 Task: Find connections with filter location Pingyin with filter topic #successwith filter profile language Potuguese with filter current company NIIT Technologies Limited with filter school School Of Open Learning with filter industry Public Relations and Communications Services with filter service category Personal Injury Law with filter keywords title Sheet Metal Worker
Action: Mouse moved to (163, 239)
Screenshot: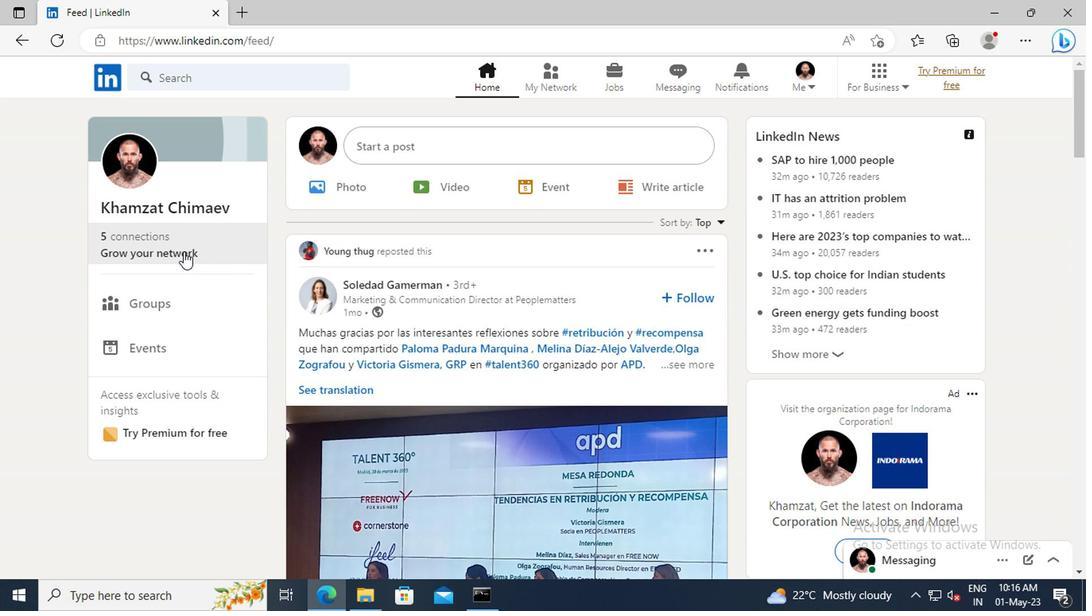 
Action: Mouse pressed left at (163, 239)
Screenshot: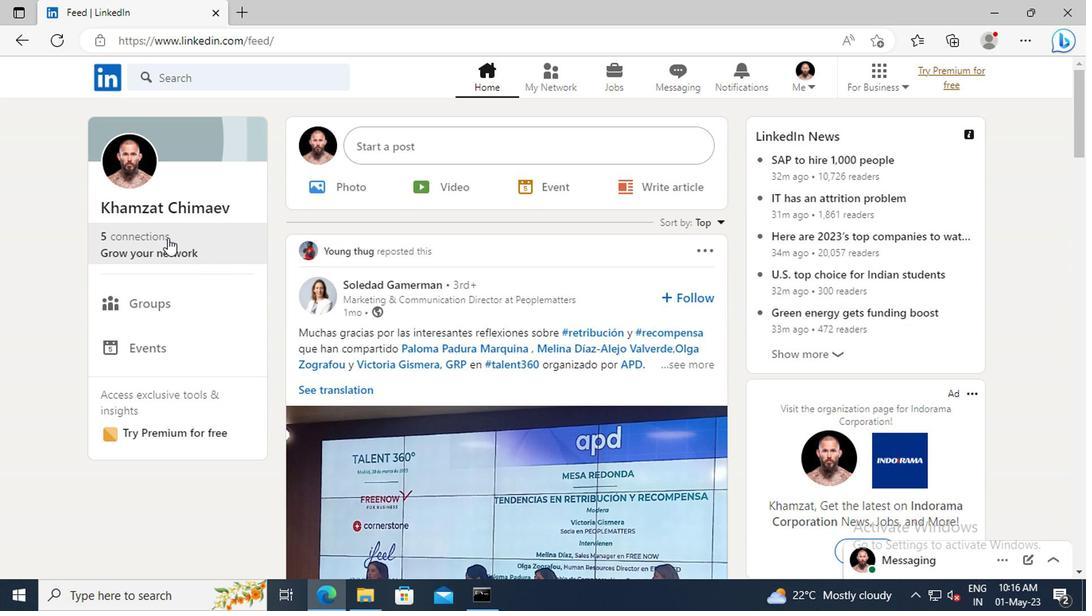 
Action: Mouse moved to (165, 172)
Screenshot: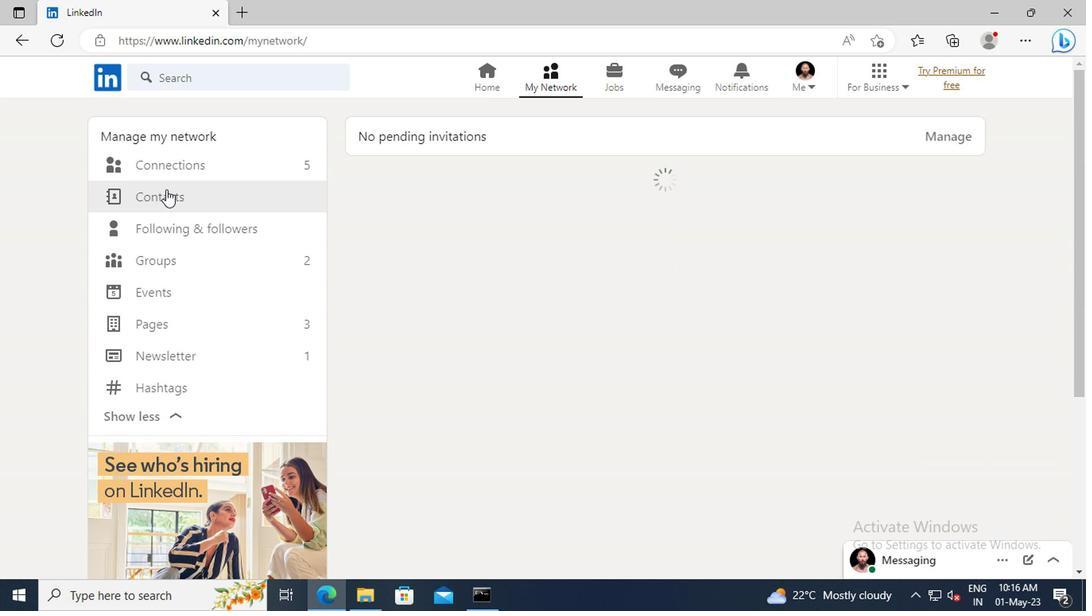 
Action: Mouse pressed left at (165, 172)
Screenshot: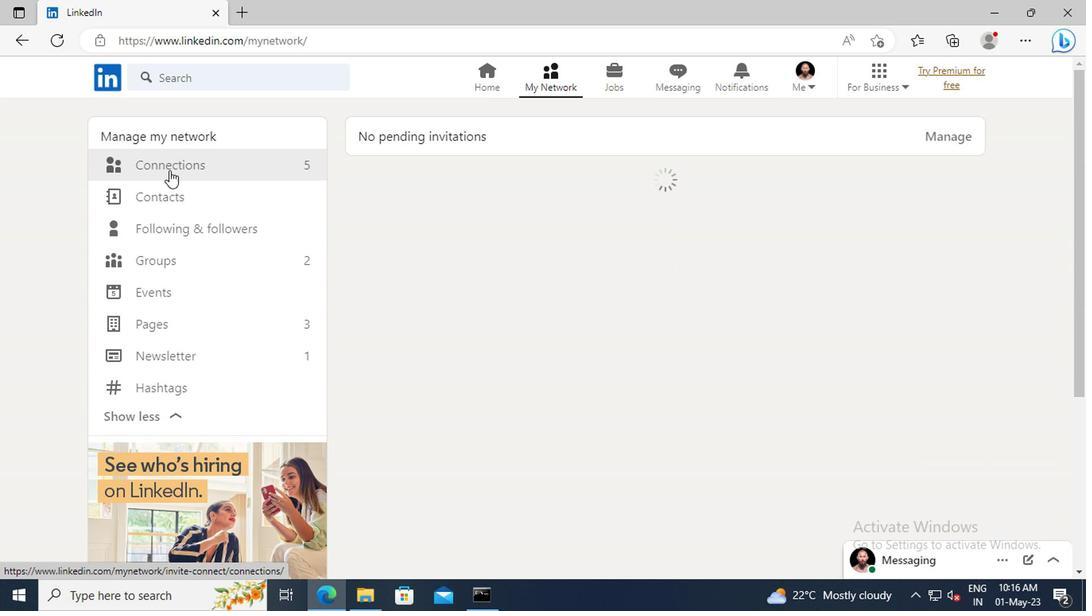 
Action: Mouse moved to (638, 172)
Screenshot: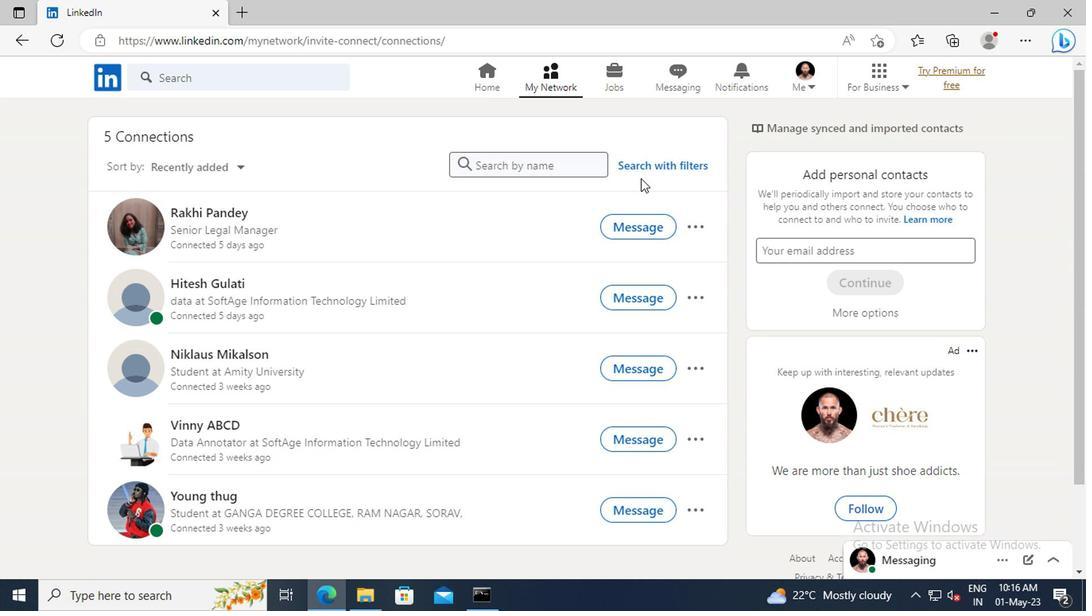 
Action: Mouse pressed left at (638, 172)
Screenshot: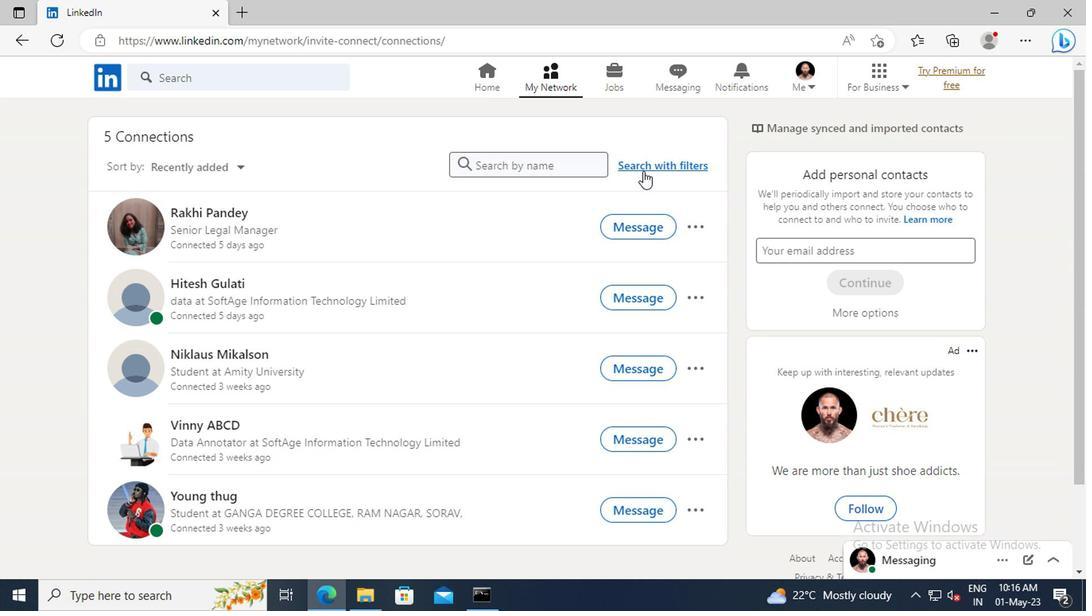 
Action: Mouse moved to (589, 122)
Screenshot: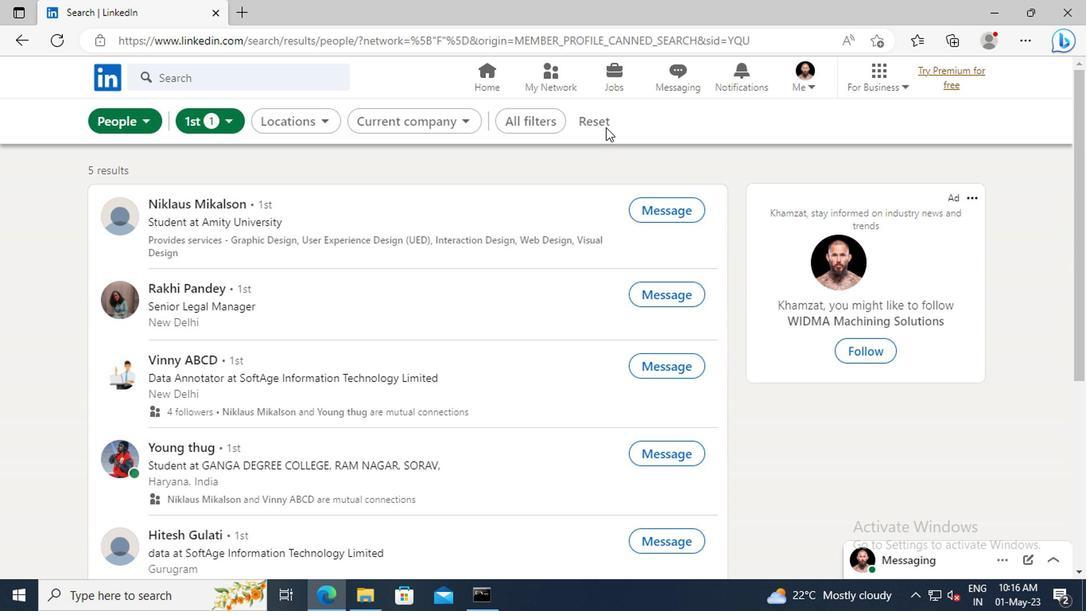 
Action: Mouse pressed left at (589, 122)
Screenshot: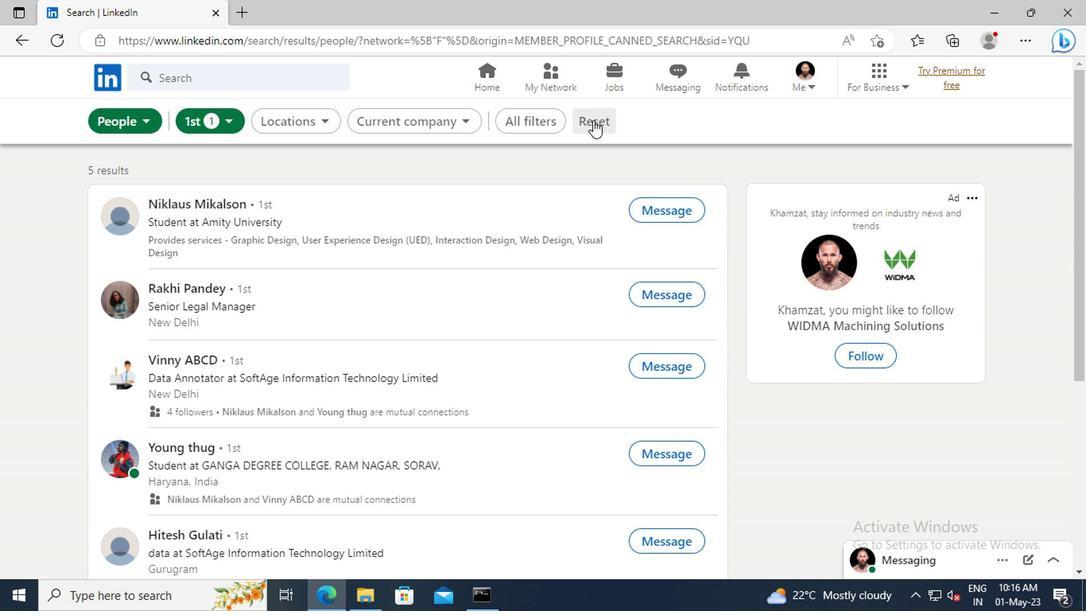 
Action: Mouse moved to (563, 118)
Screenshot: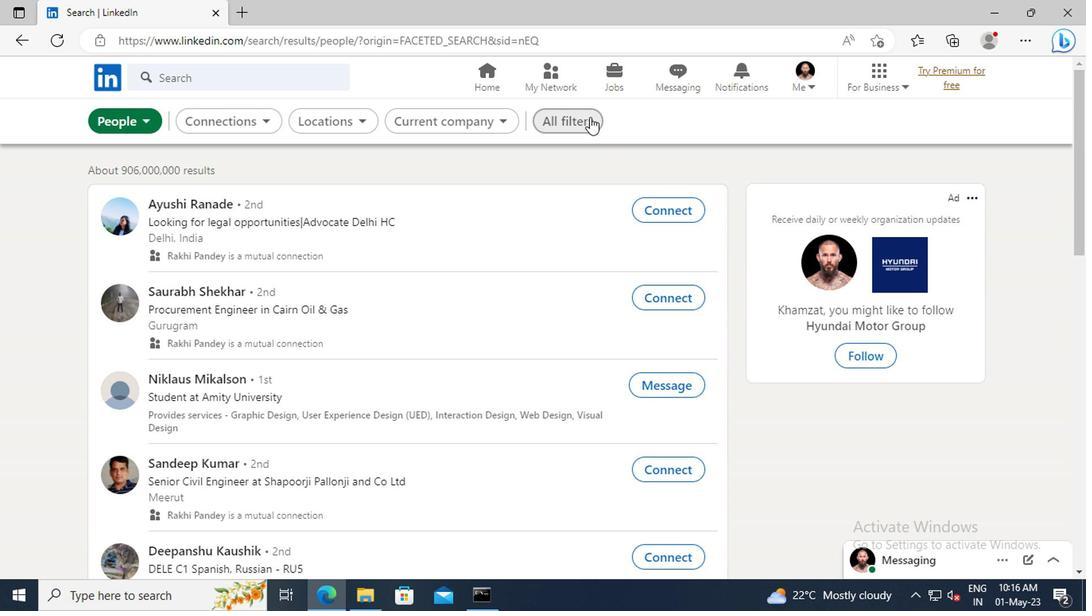 
Action: Mouse pressed left at (563, 118)
Screenshot: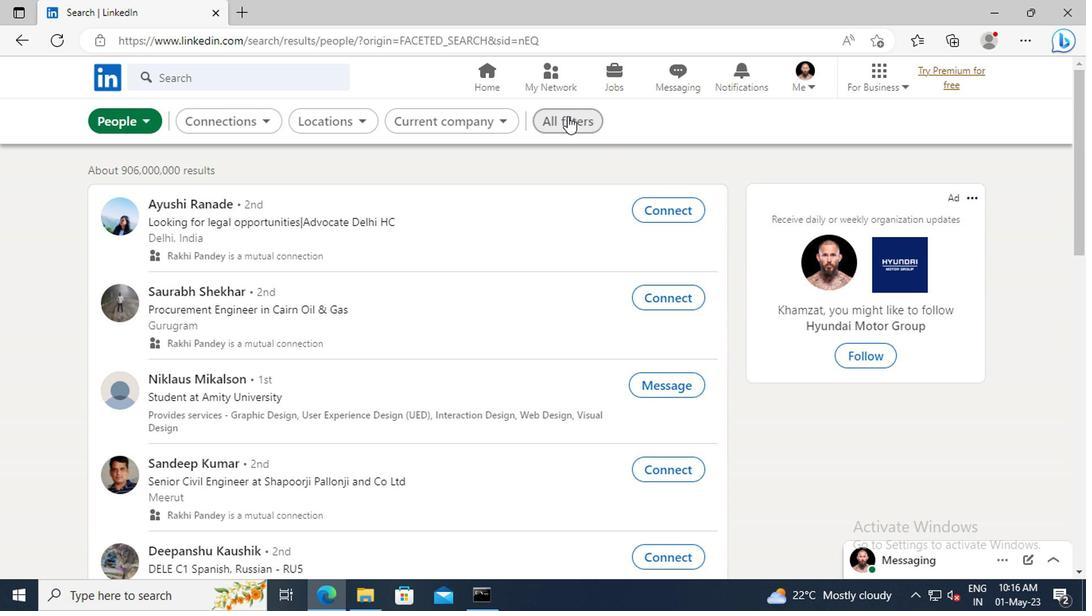 
Action: Mouse moved to (900, 257)
Screenshot: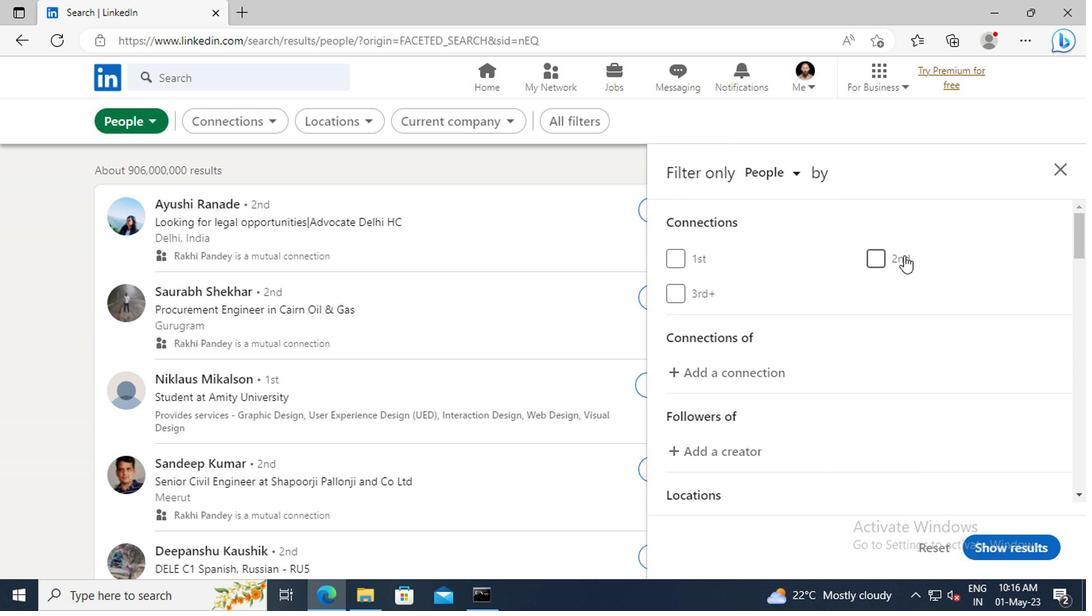 
Action: Mouse scrolled (900, 256) with delta (0, 0)
Screenshot: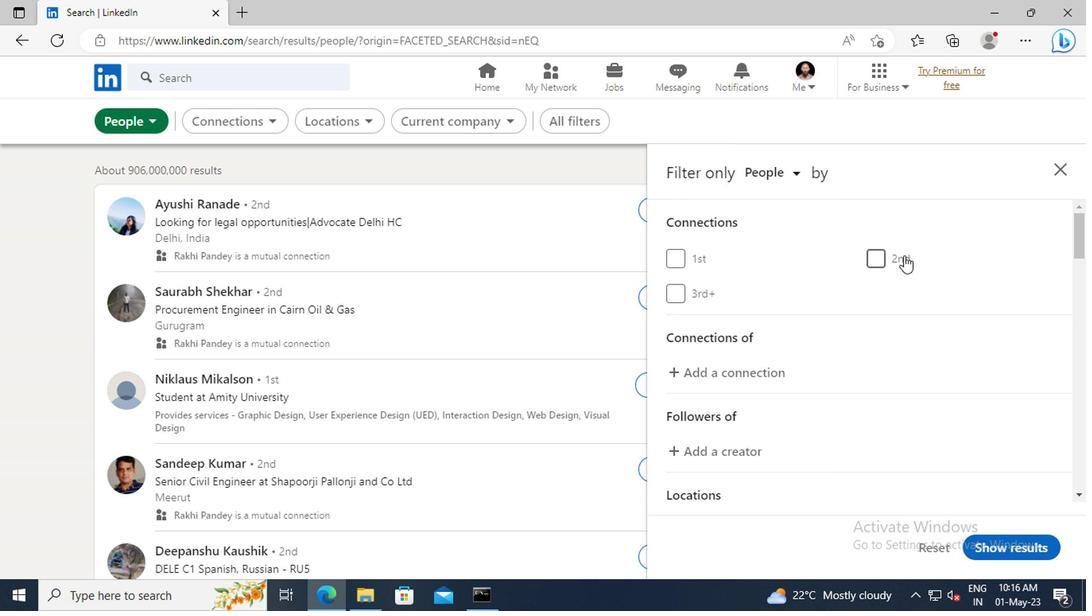 
Action: Mouse scrolled (900, 256) with delta (0, 0)
Screenshot: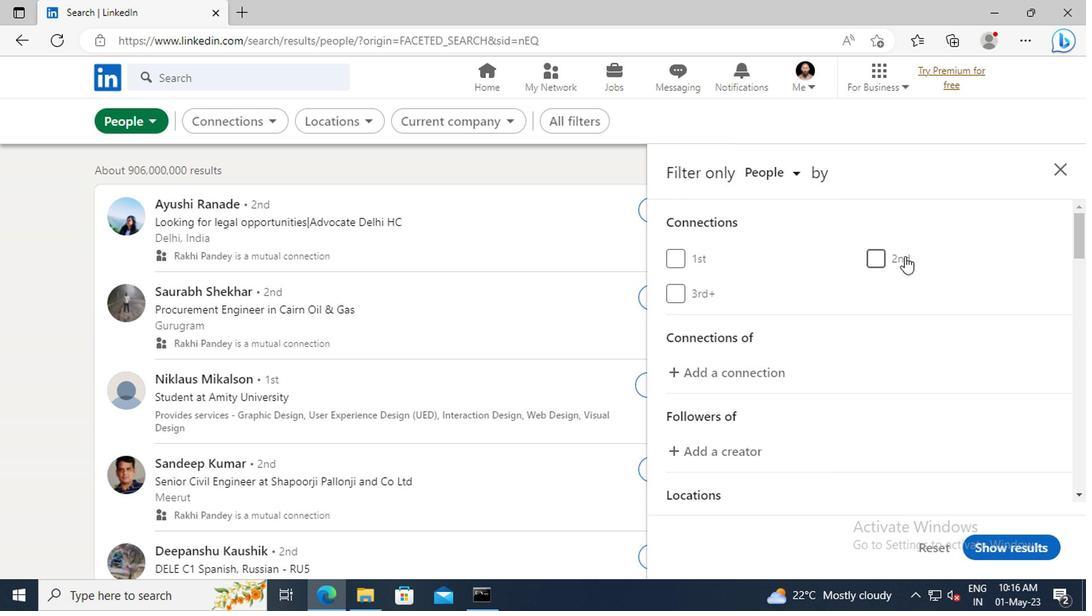 
Action: Mouse scrolled (900, 256) with delta (0, 0)
Screenshot: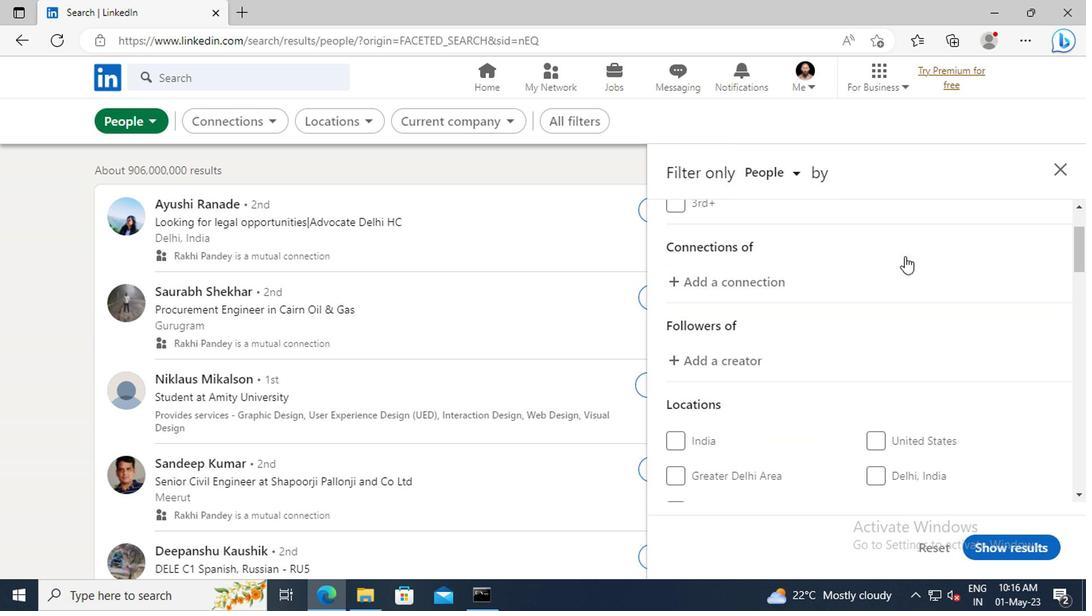 
Action: Mouse scrolled (900, 256) with delta (0, 0)
Screenshot: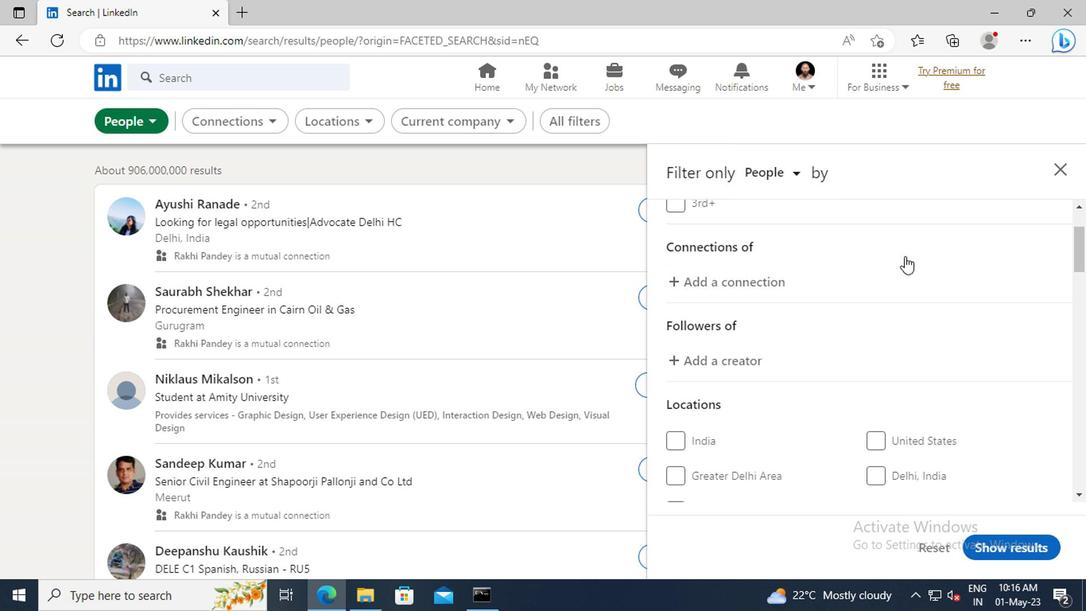 
Action: Mouse scrolled (900, 256) with delta (0, 0)
Screenshot: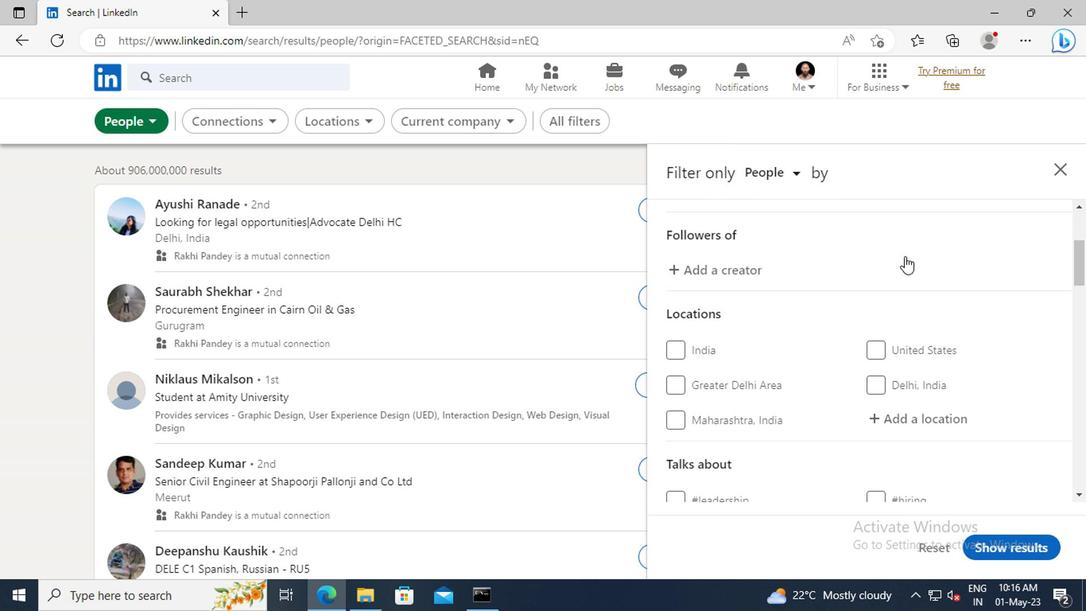 
Action: Mouse scrolled (900, 256) with delta (0, 0)
Screenshot: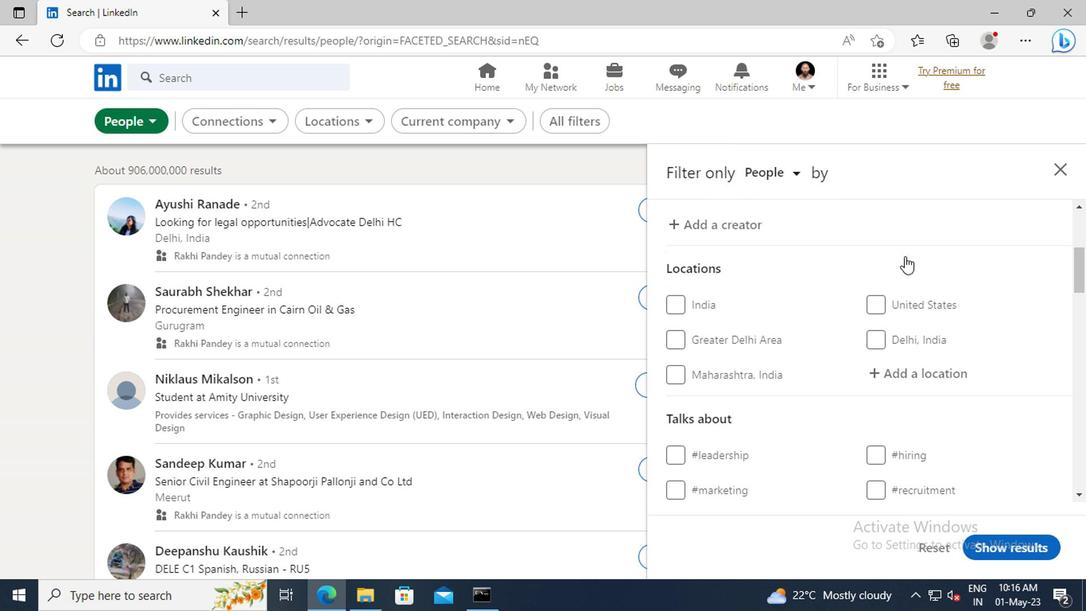 
Action: Mouse moved to (903, 325)
Screenshot: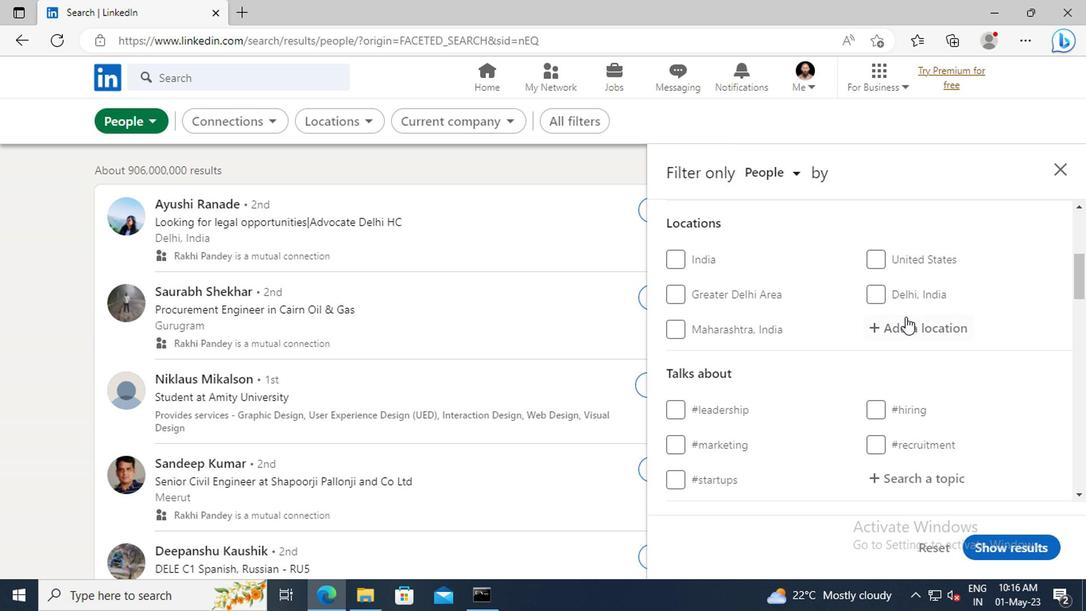 
Action: Mouse pressed left at (903, 325)
Screenshot: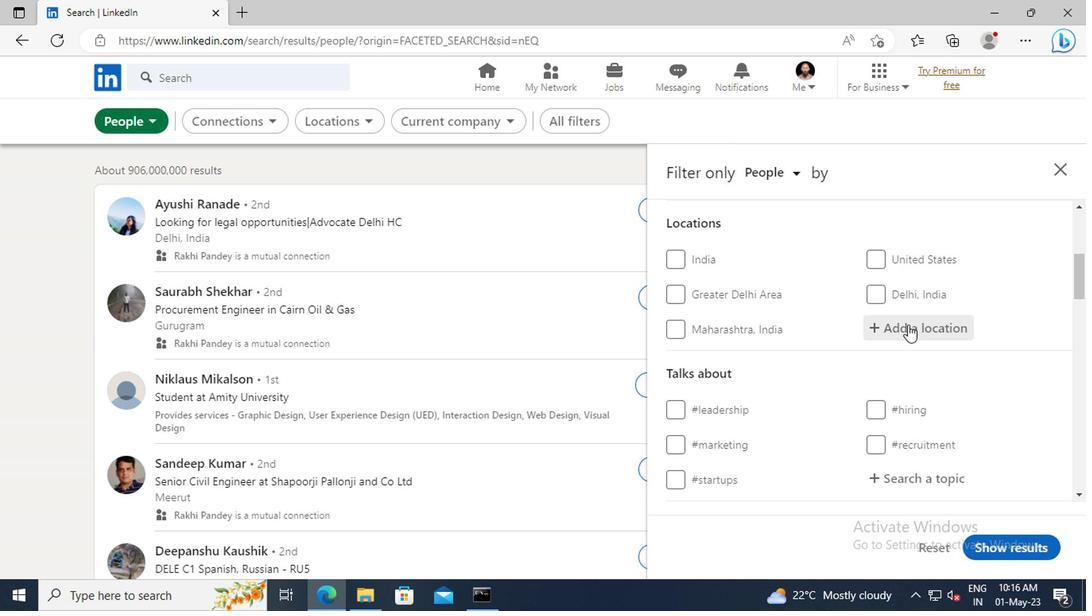 
Action: Key pressed <Key.shift>PINGYIN<Key.enter>
Screenshot: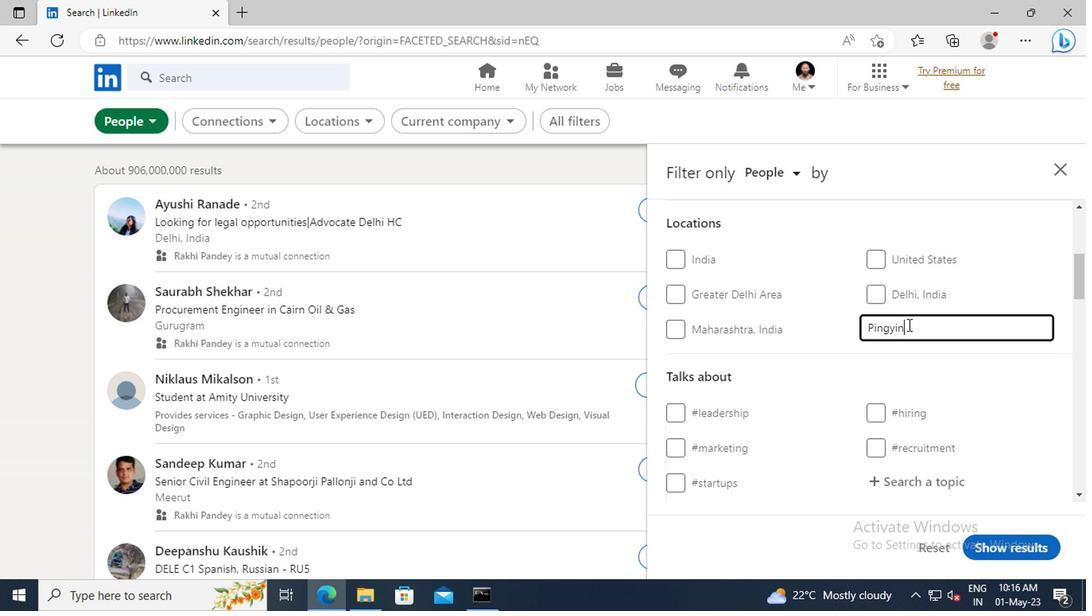 
Action: Mouse scrolled (903, 324) with delta (0, 0)
Screenshot: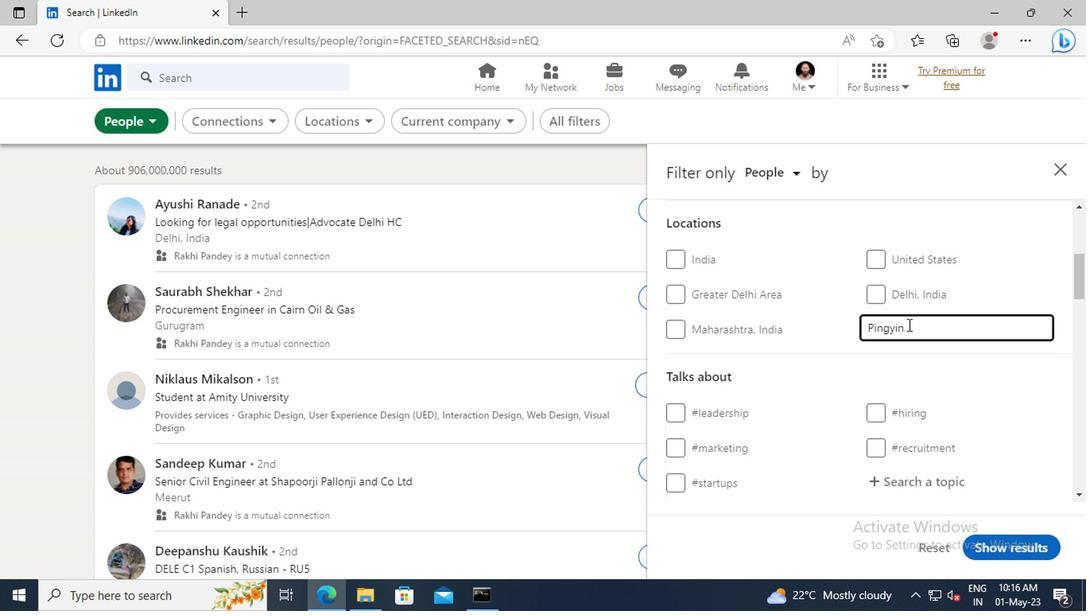
Action: Mouse scrolled (903, 324) with delta (0, 0)
Screenshot: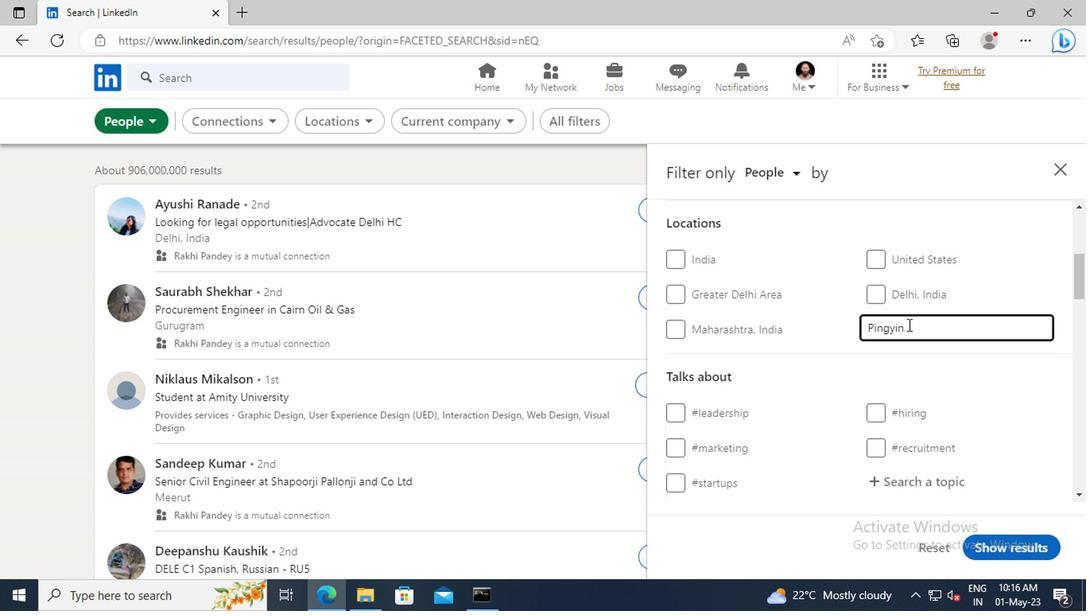 
Action: Mouse scrolled (903, 324) with delta (0, 0)
Screenshot: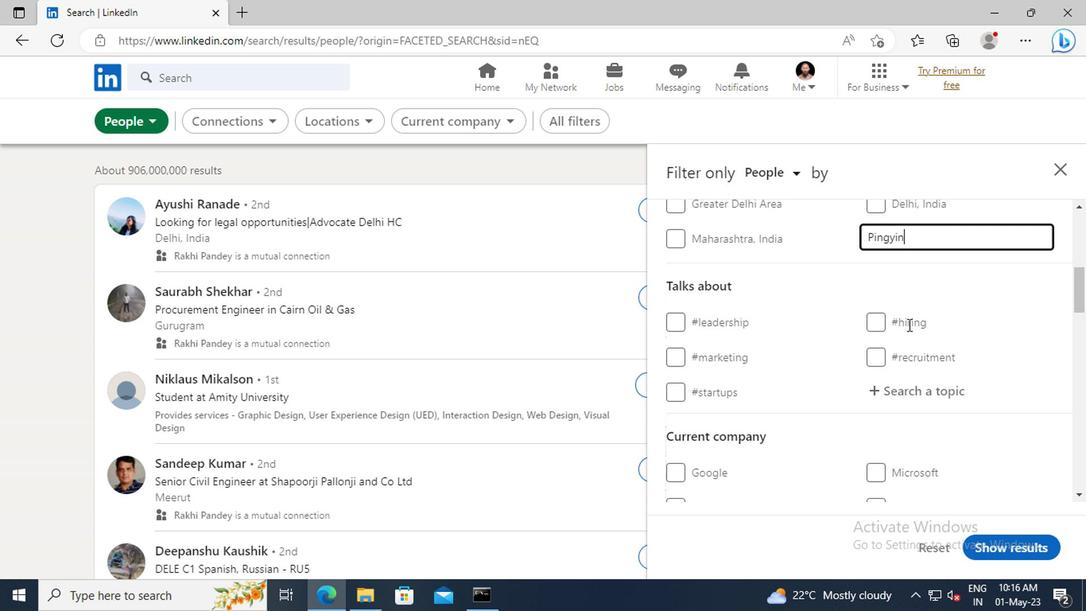 
Action: Mouse moved to (903, 342)
Screenshot: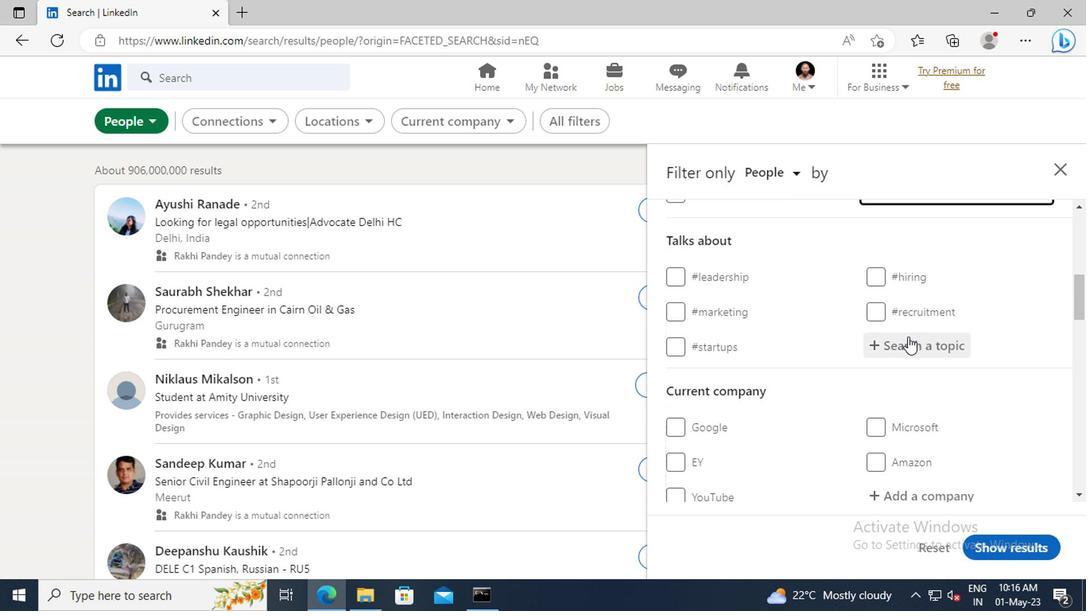 
Action: Mouse pressed left at (903, 342)
Screenshot: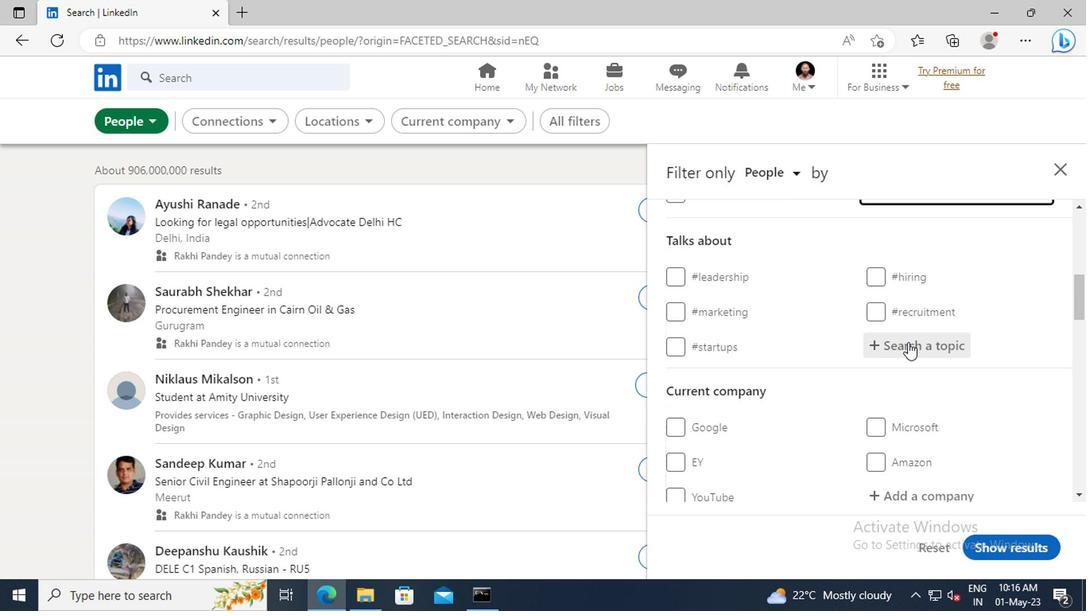 
Action: Key pressed SUCCESS
Screenshot: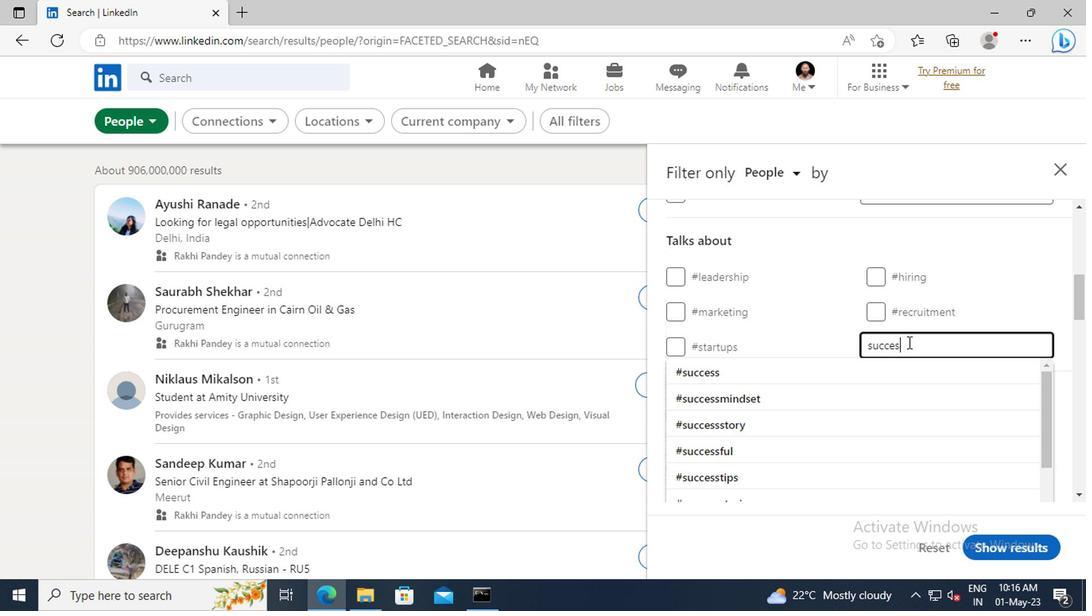 
Action: Mouse moved to (893, 368)
Screenshot: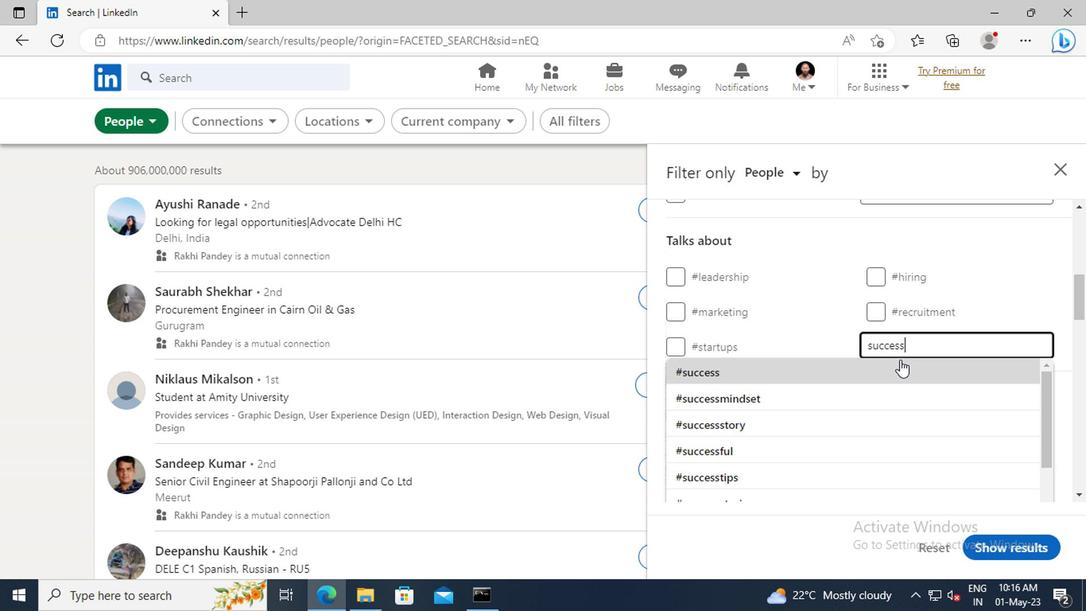 
Action: Mouse pressed left at (893, 368)
Screenshot: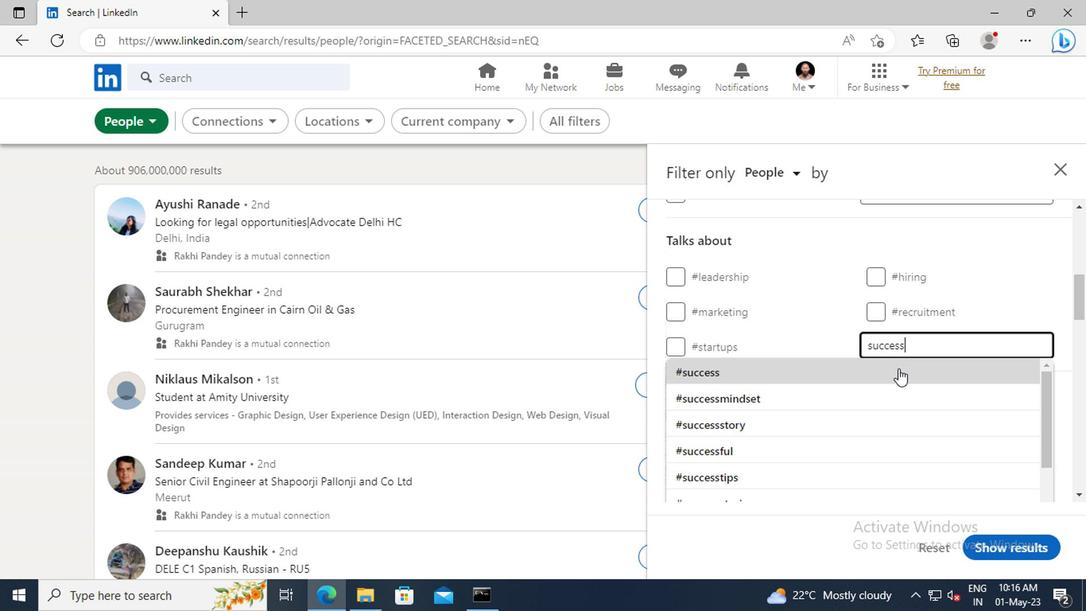 
Action: Mouse scrolled (893, 368) with delta (0, 0)
Screenshot: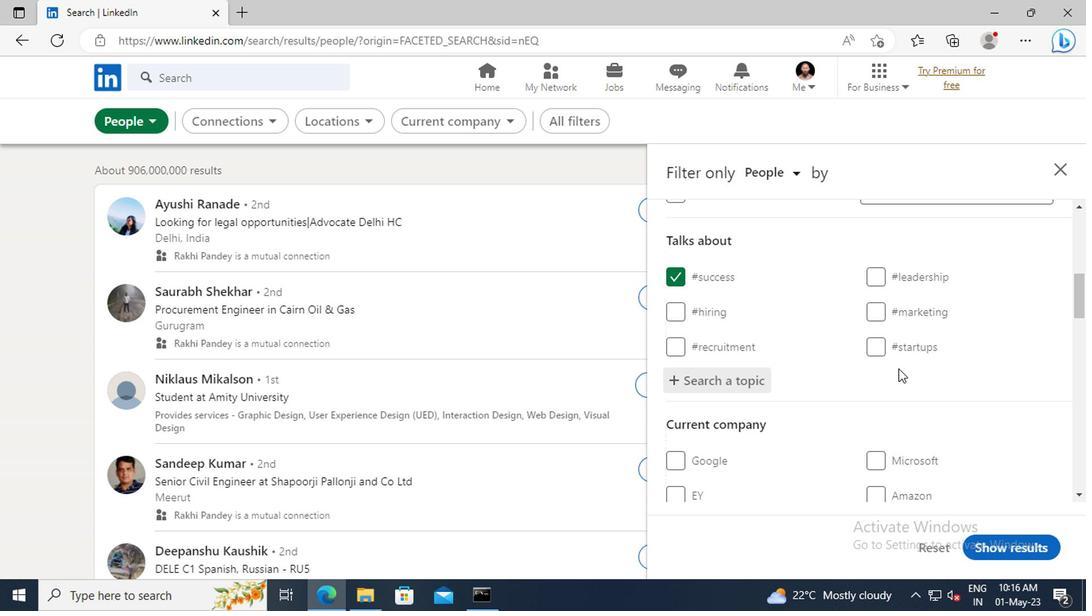 
Action: Mouse scrolled (893, 368) with delta (0, 0)
Screenshot: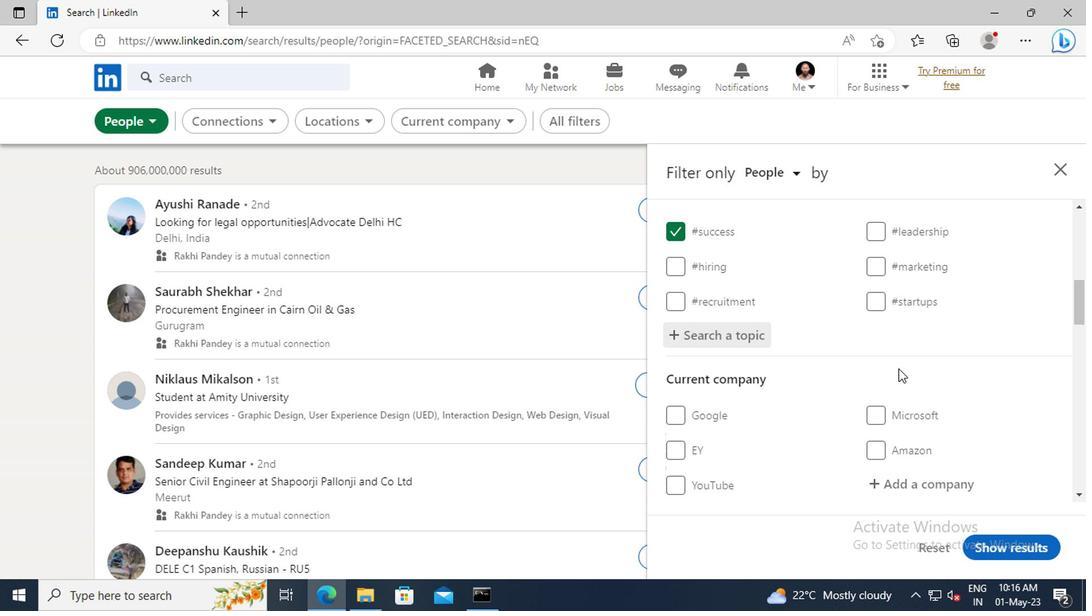 
Action: Mouse scrolled (893, 368) with delta (0, 0)
Screenshot: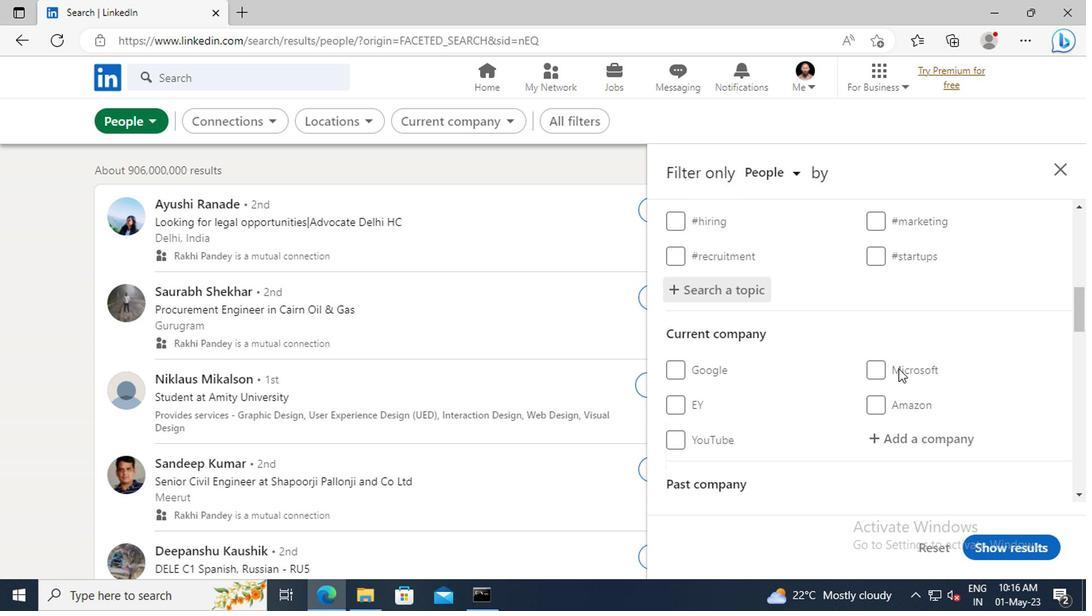 
Action: Mouse scrolled (893, 368) with delta (0, 0)
Screenshot: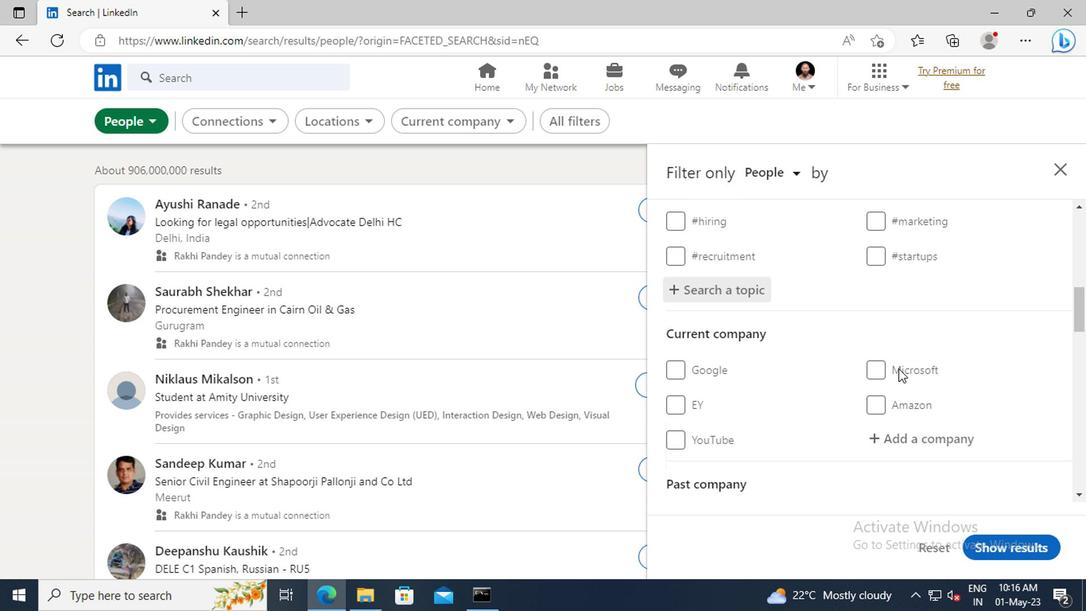 
Action: Mouse scrolled (893, 368) with delta (0, 0)
Screenshot: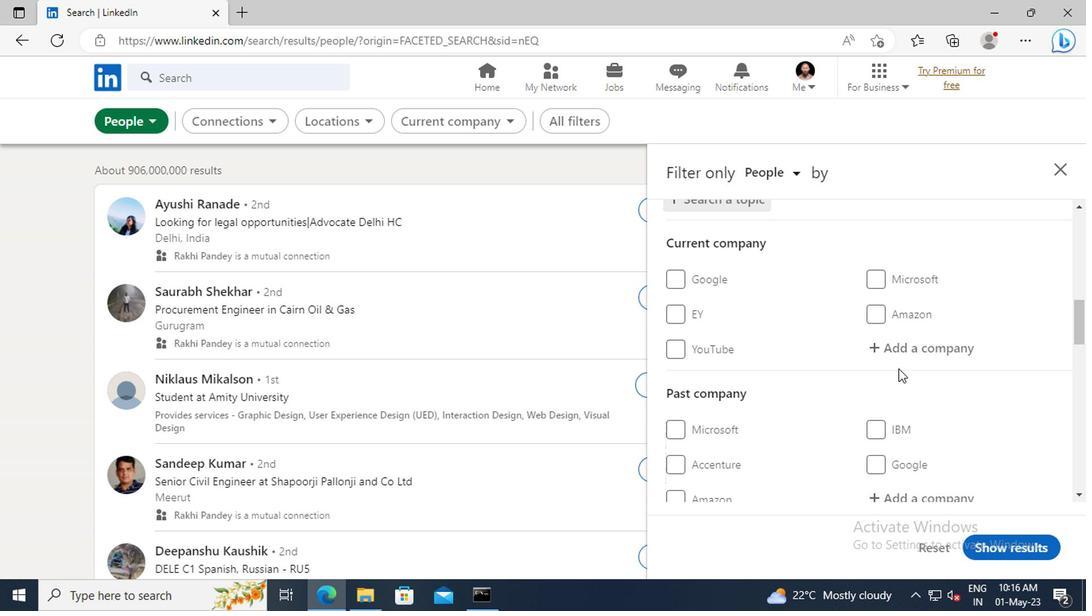 
Action: Mouse scrolled (893, 368) with delta (0, 0)
Screenshot: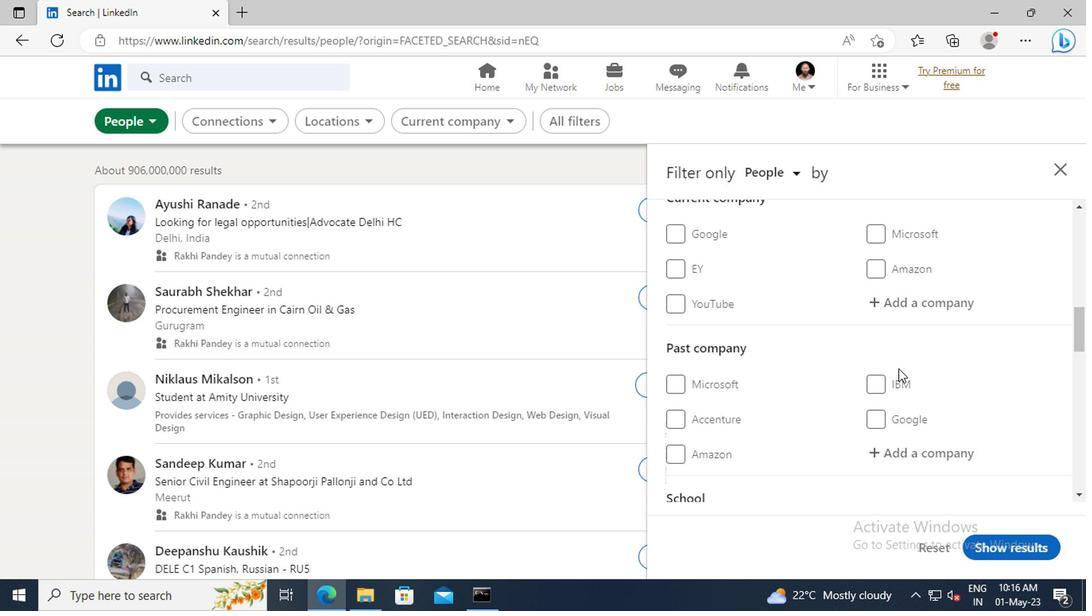 
Action: Mouse scrolled (893, 368) with delta (0, 0)
Screenshot: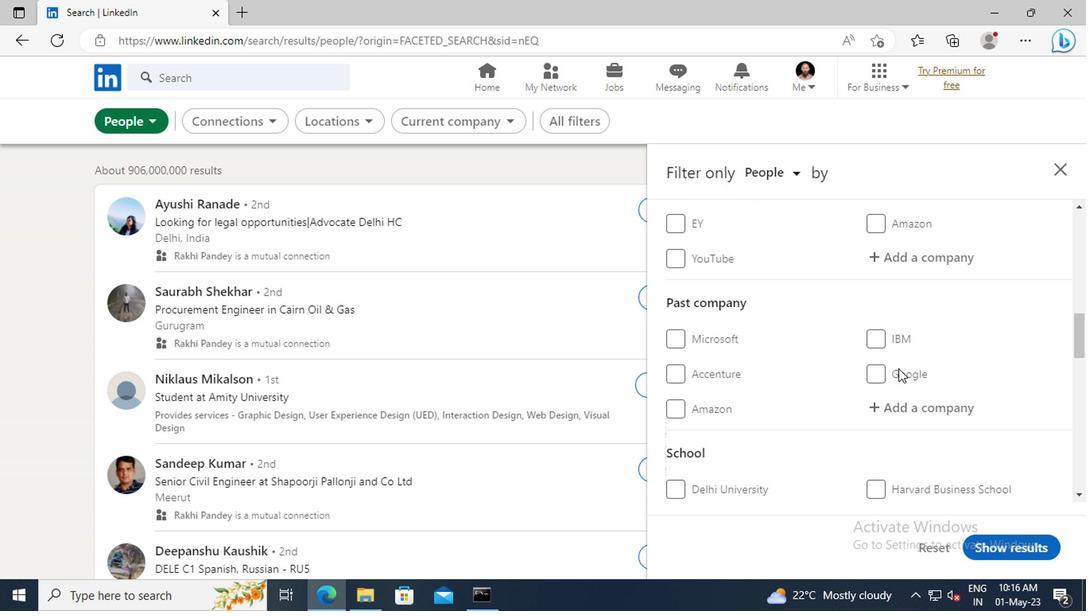 
Action: Mouse scrolled (893, 368) with delta (0, 0)
Screenshot: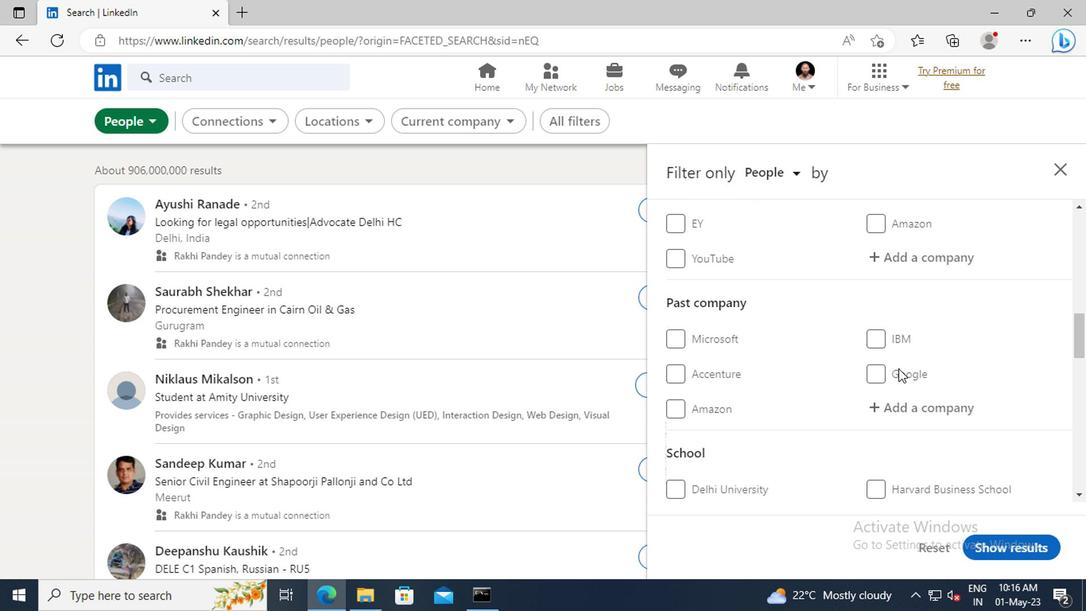 
Action: Mouse scrolled (893, 368) with delta (0, 0)
Screenshot: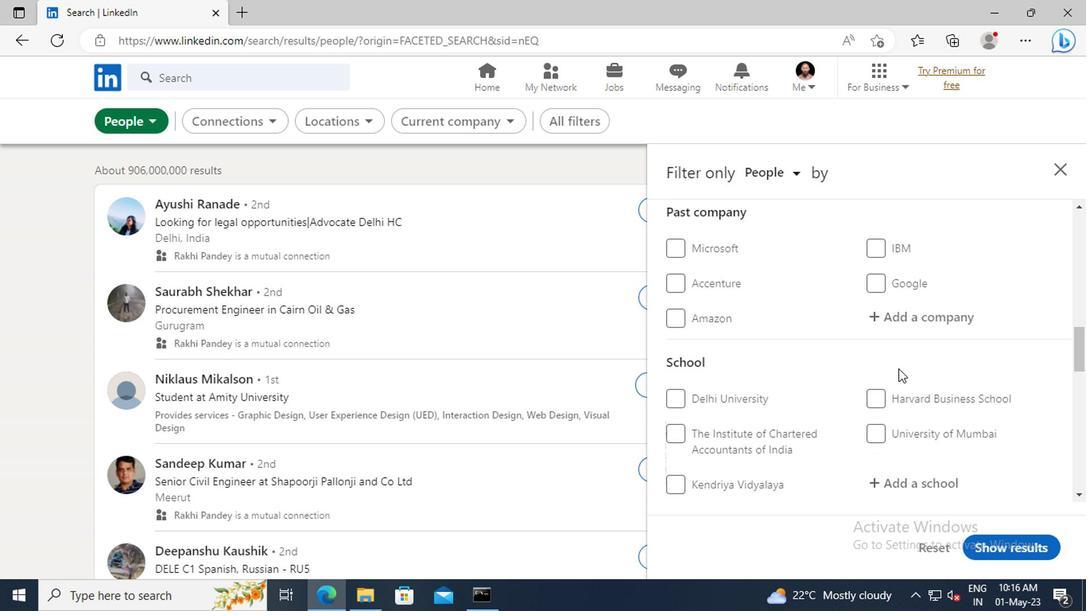 
Action: Mouse scrolled (893, 368) with delta (0, 0)
Screenshot: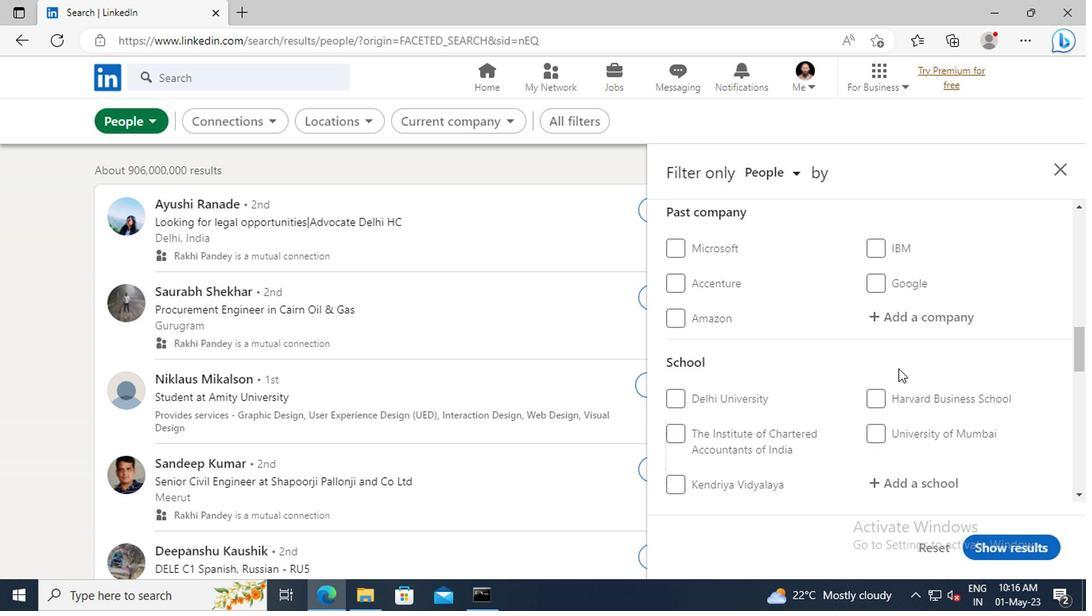 
Action: Mouse scrolled (893, 368) with delta (0, 0)
Screenshot: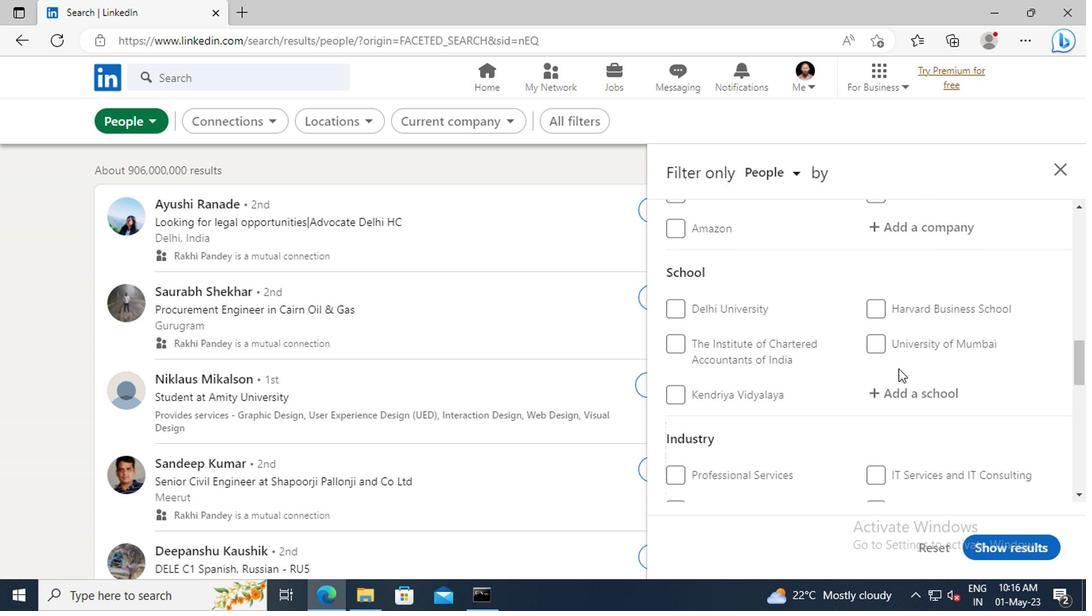 
Action: Mouse scrolled (893, 368) with delta (0, 0)
Screenshot: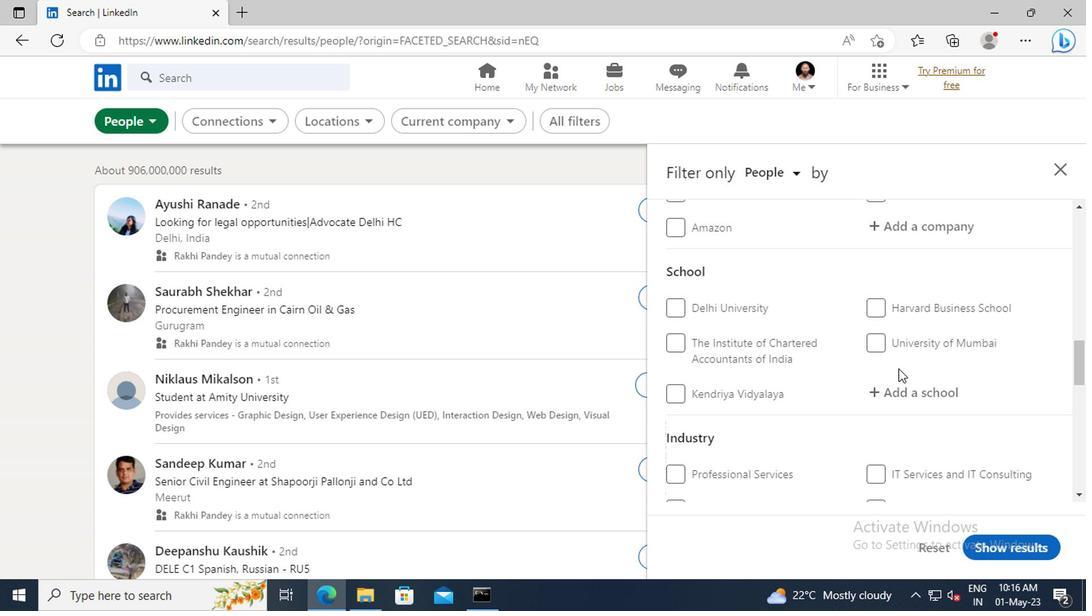 
Action: Mouse scrolled (893, 368) with delta (0, 0)
Screenshot: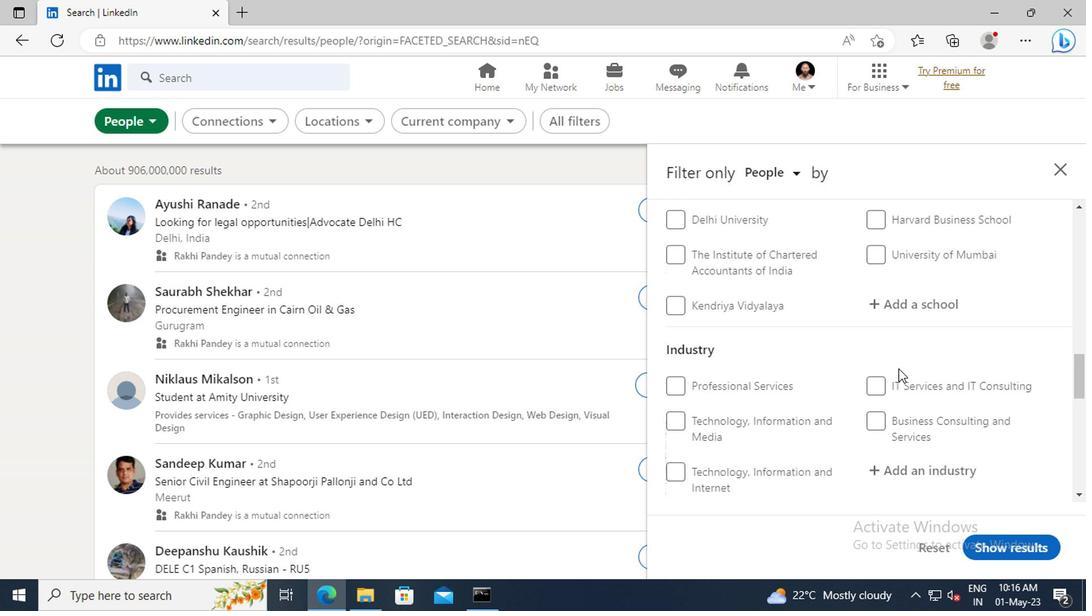 
Action: Mouse scrolled (893, 368) with delta (0, 0)
Screenshot: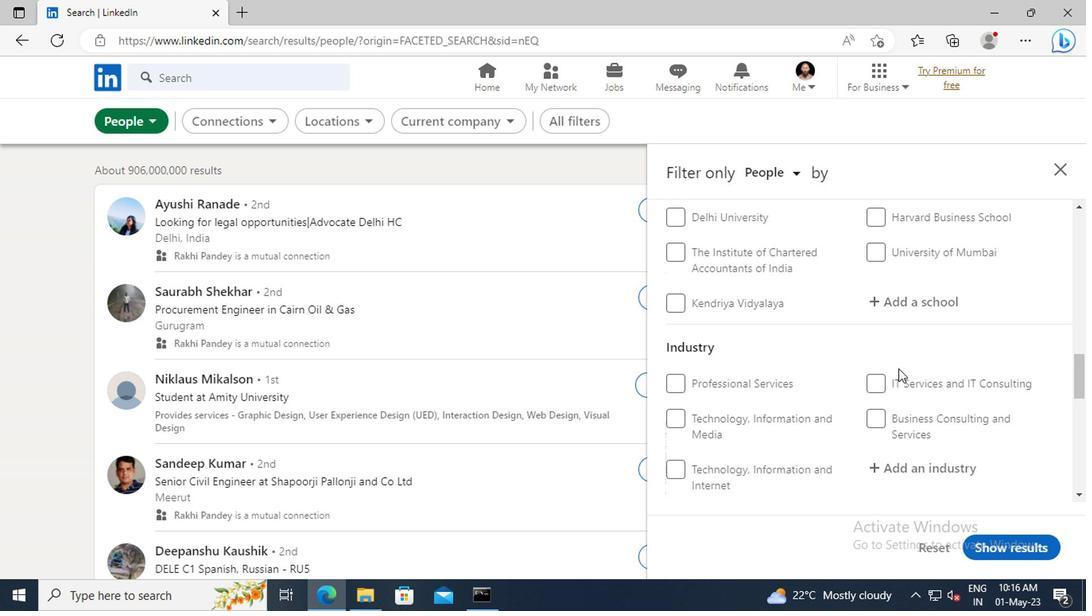 
Action: Mouse scrolled (893, 368) with delta (0, 0)
Screenshot: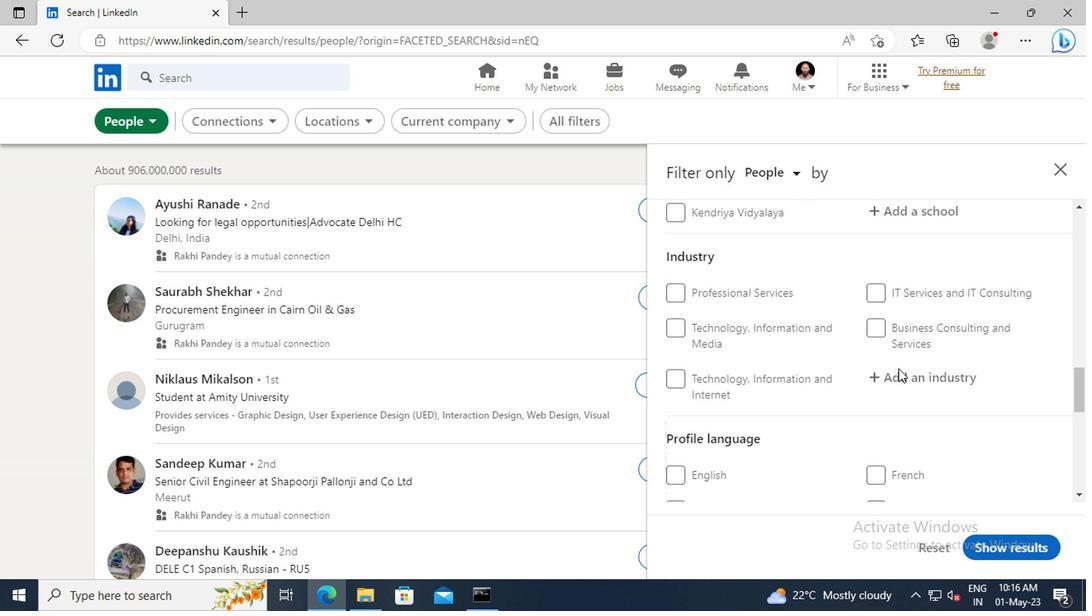 
Action: Mouse moved to (872, 467)
Screenshot: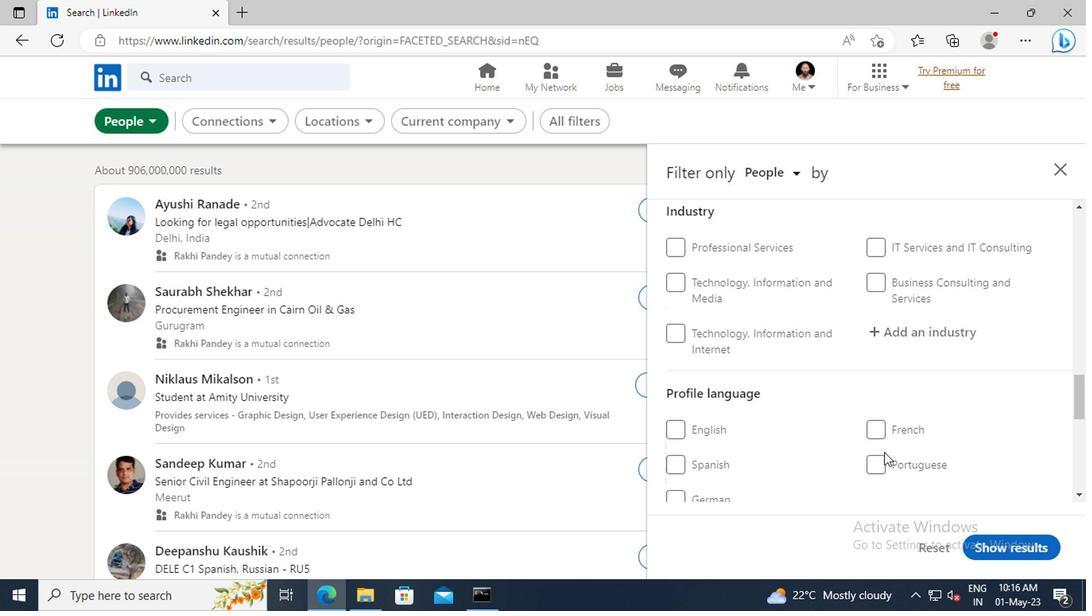 
Action: Mouse pressed left at (872, 467)
Screenshot: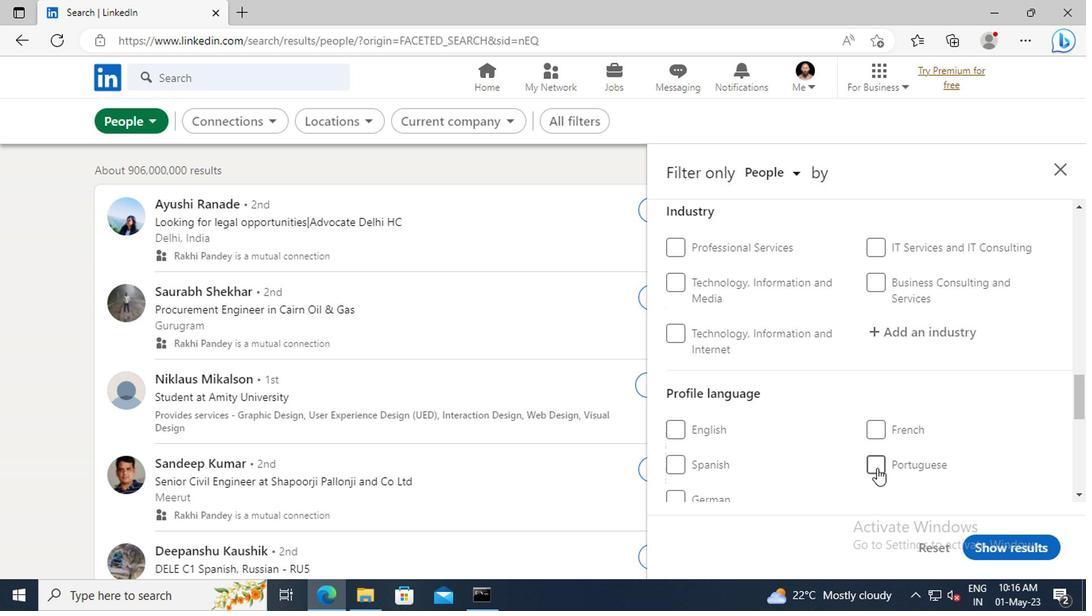 
Action: Mouse moved to (883, 405)
Screenshot: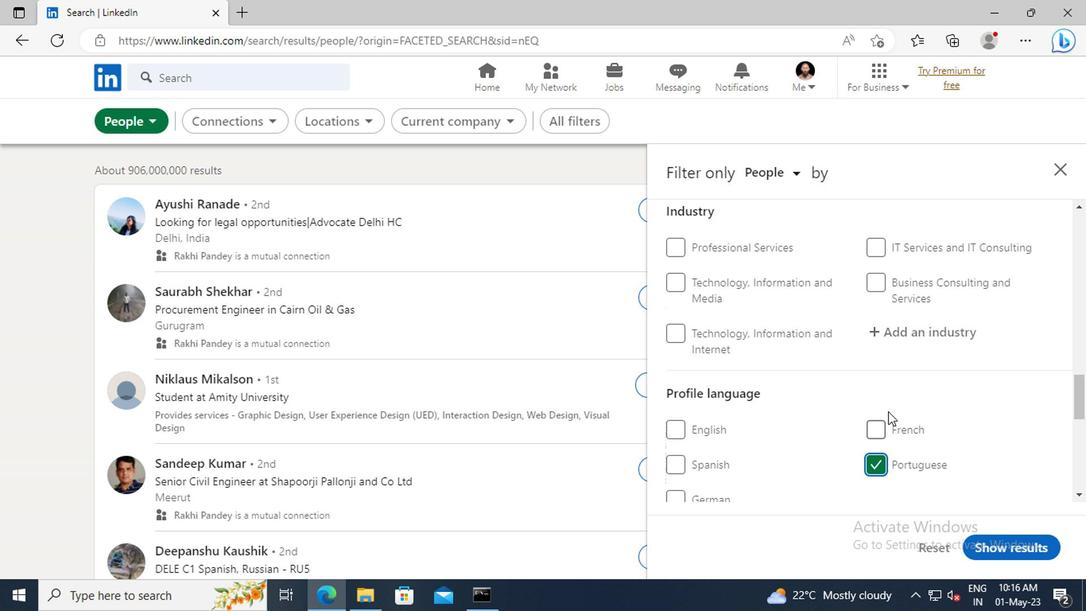 
Action: Mouse scrolled (883, 406) with delta (0, 1)
Screenshot: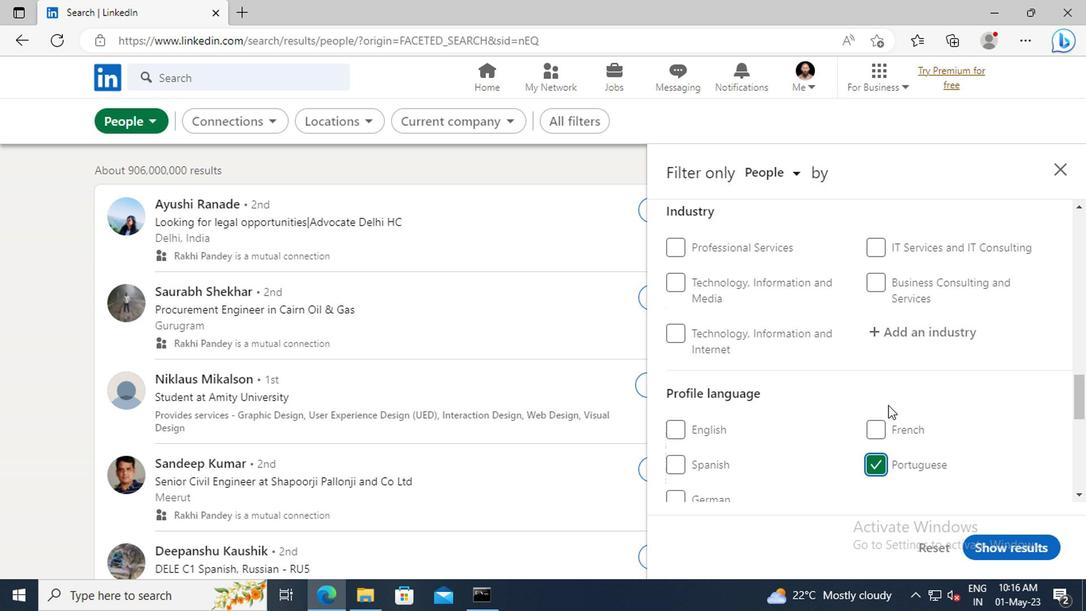 
Action: Mouse scrolled (883, 406) with delta (0, 1)
Screenshot: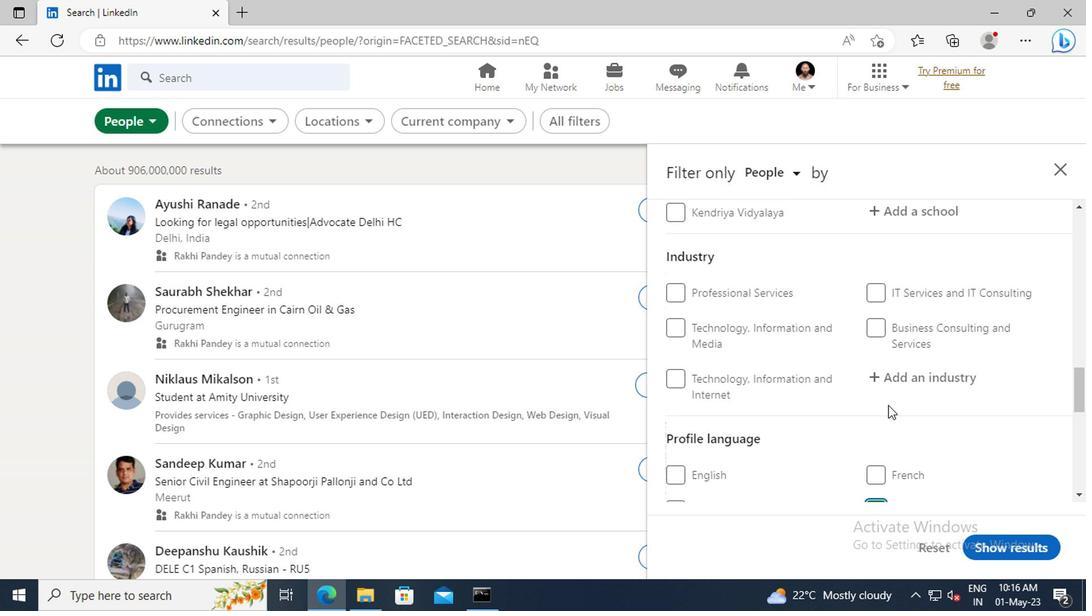 
Action: Mouse scrolled (883, 406) with delta (0, 1)
Screenshot: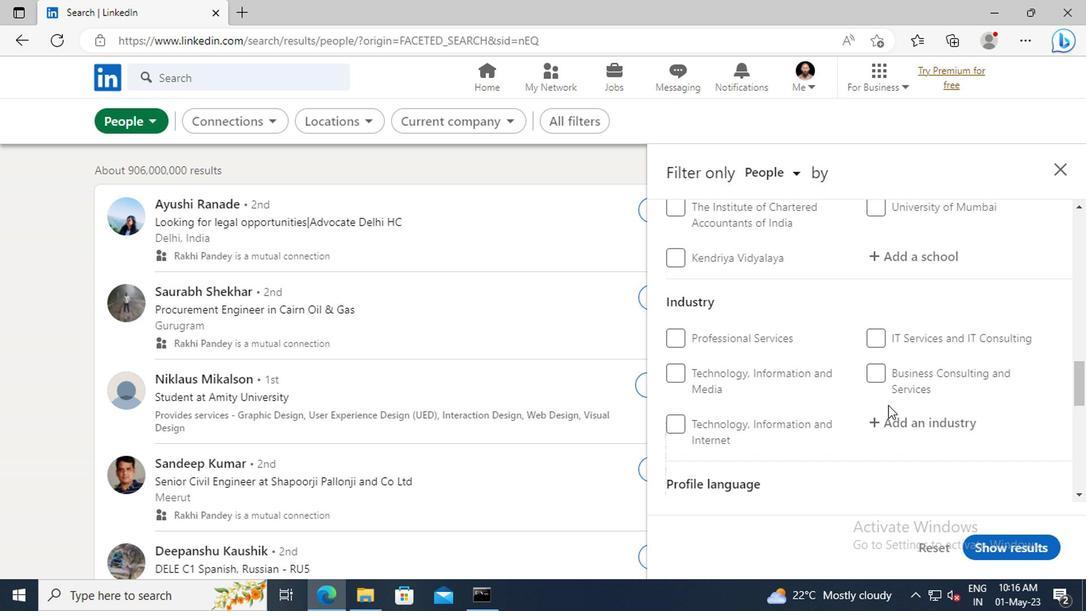 
Action: Mouse scrolled (883, 406) with delta (0, 1)
Screenshot: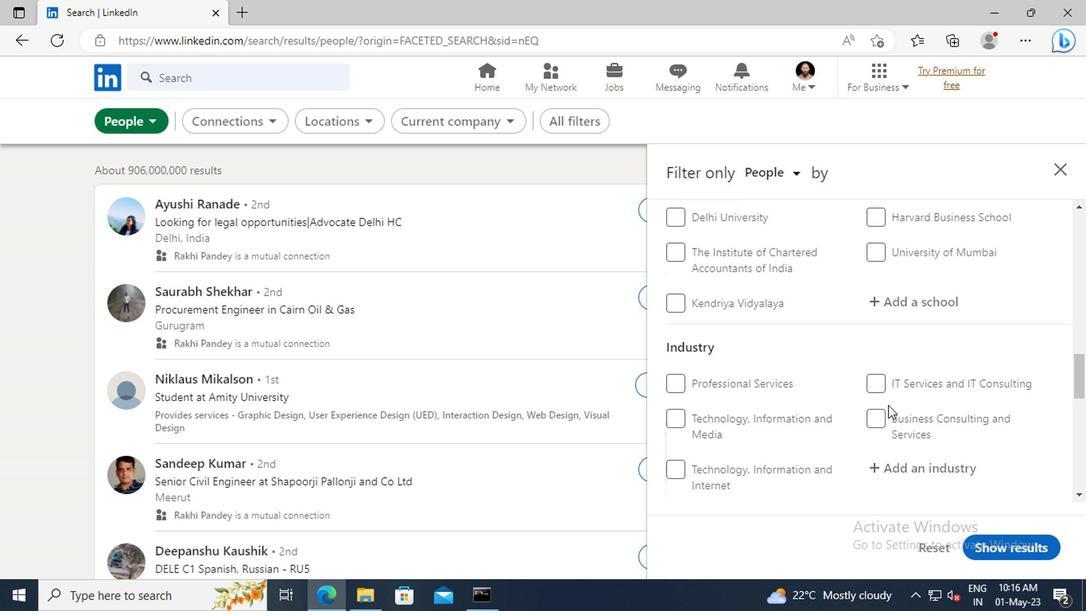 
Action: Mouse scrolled (883, 406) with delta (0, 1)
Screenshot: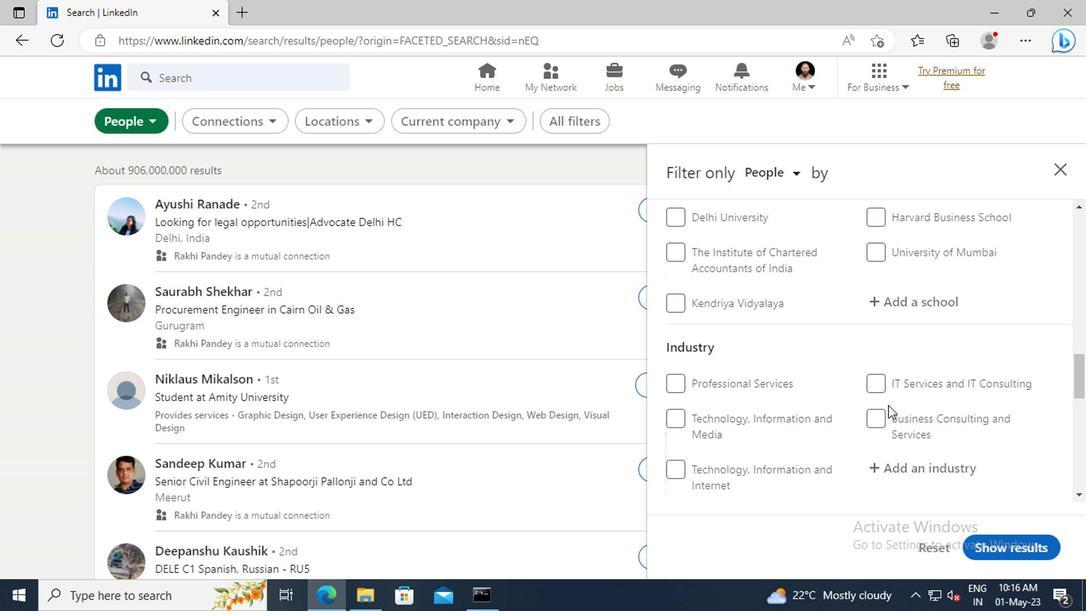 
Action: Mouse scrolled (883, 406) with delta (0, 1)
Screenshot: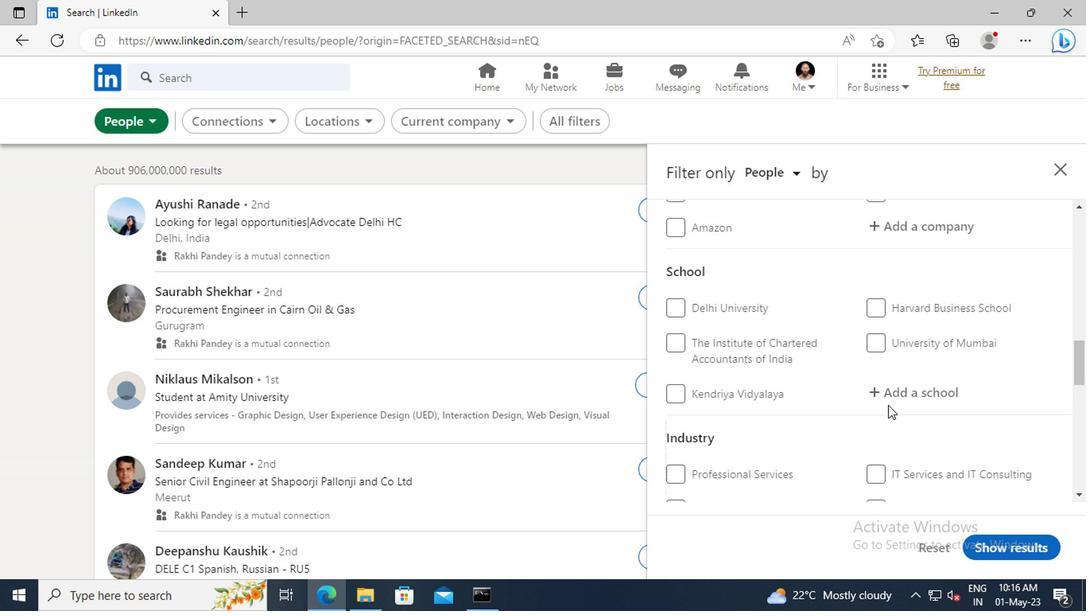 
Action: Mouse scrolled (883, 406) with delta (0, 1)
Screenshot: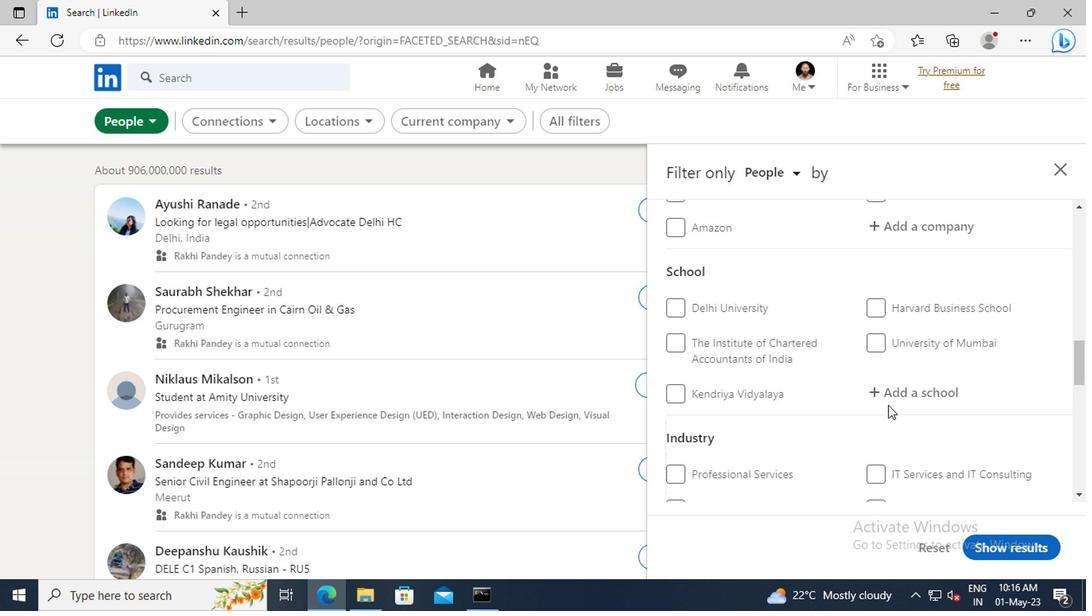 
Action: Mouse scrolled (883, 406) with delta (0, 1)
Screenshot: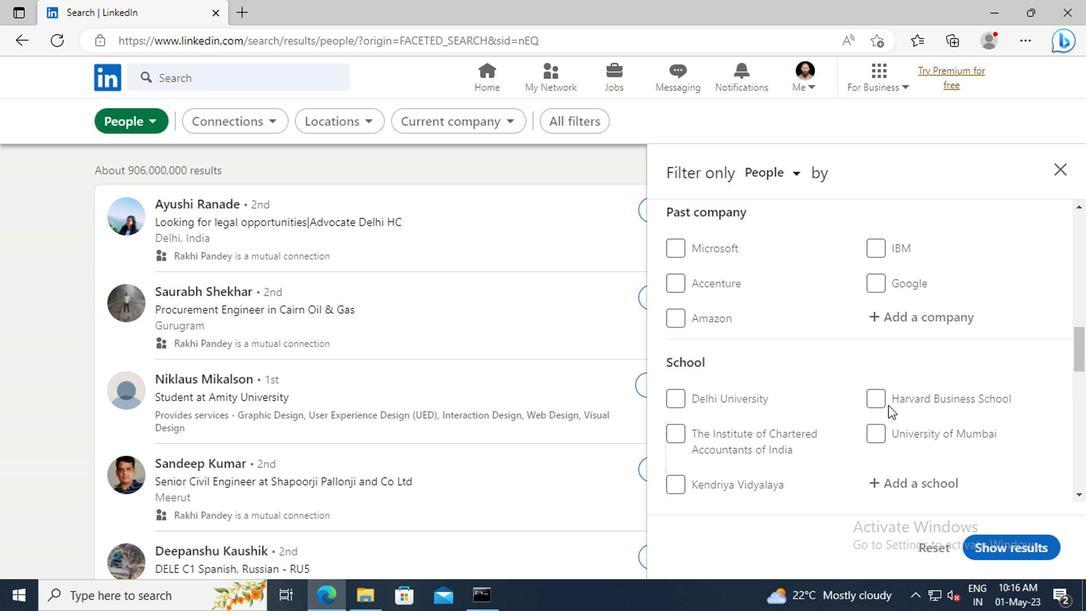 
Action: Mouse scrolled (883, 406) with delta (0, 1)
Screenshot: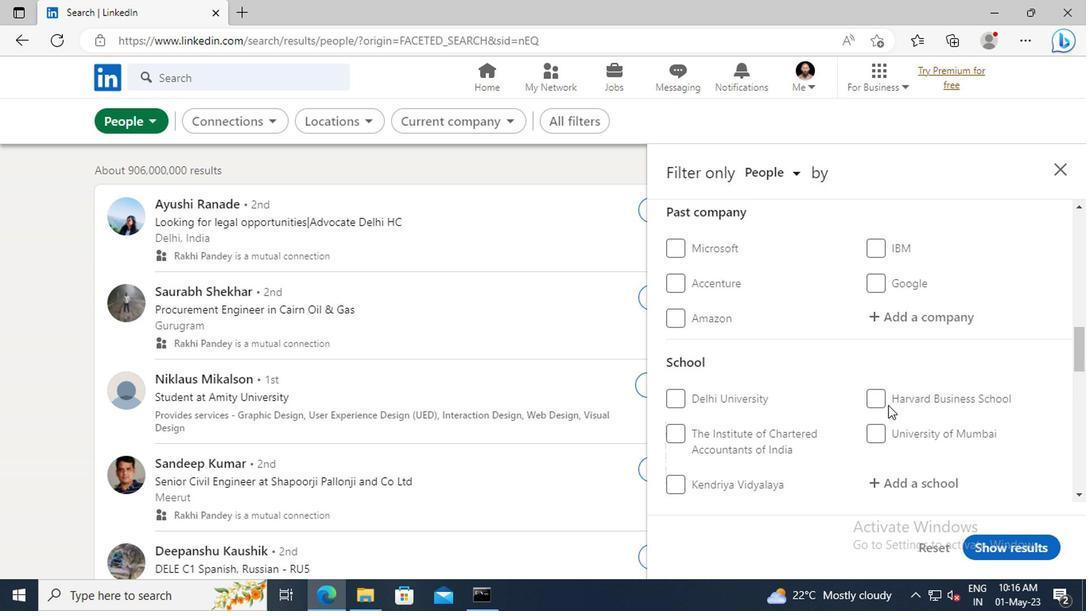 
Action: Mouse scrolled (883, 406) with delta (0, 1)
Screenshot: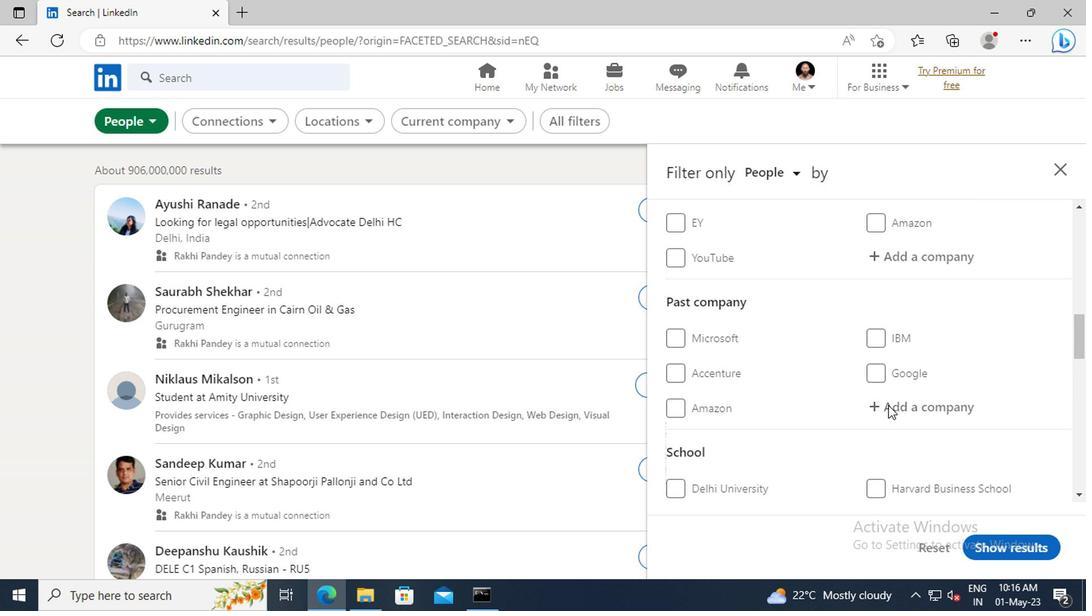 
Action: Mouse scrolled (883, 406) with delta (0, 1)
Screenshot: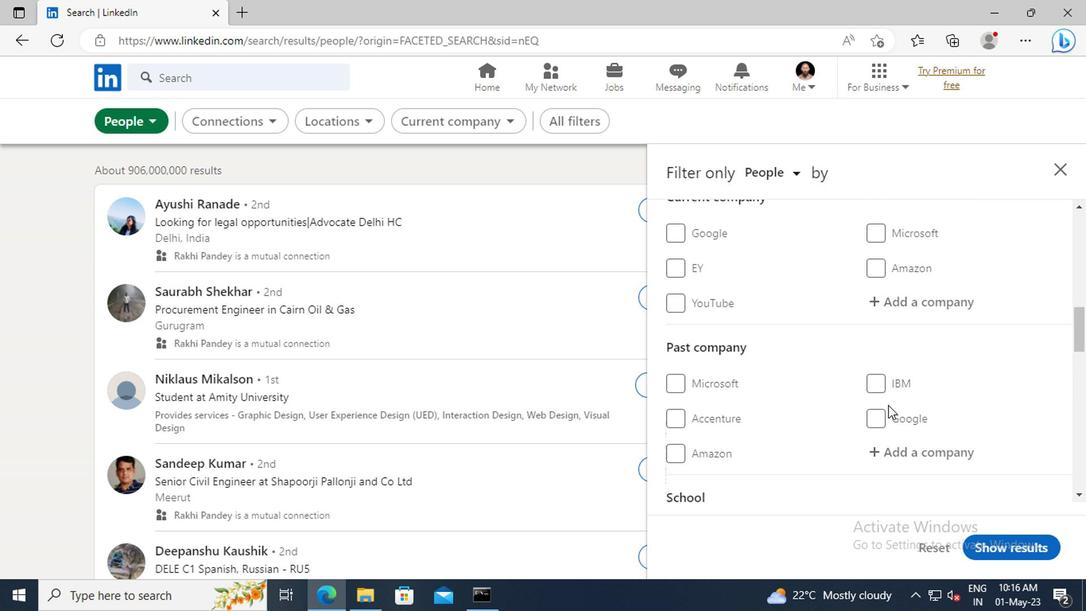 
Action: Mouse scrolled (883, 406) with delta (0, 1)
Screenshot: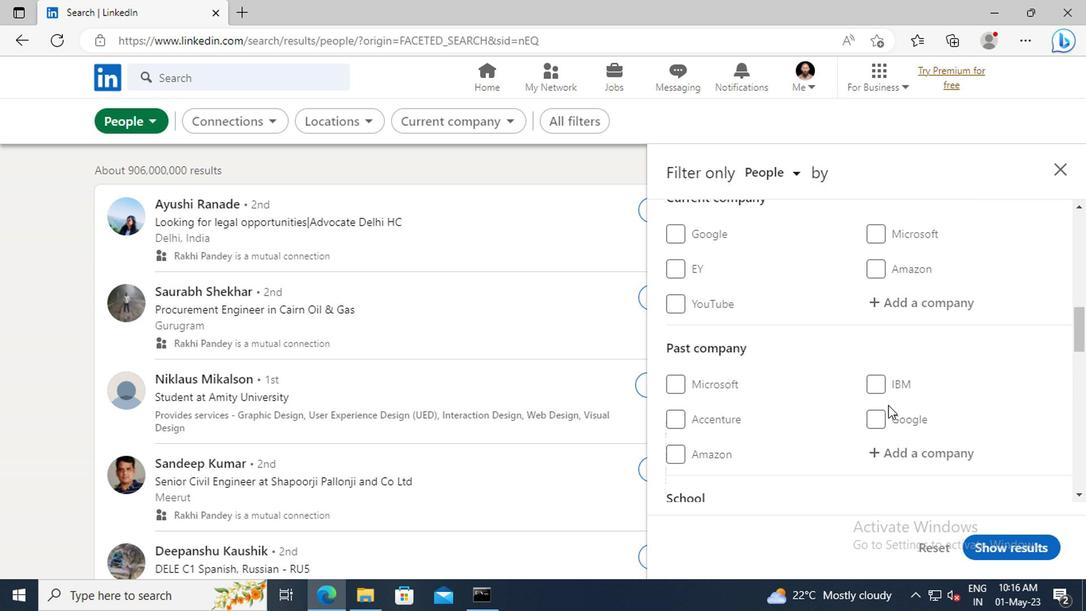 
Action: Mouse moved to (886, 397)
Screenshot: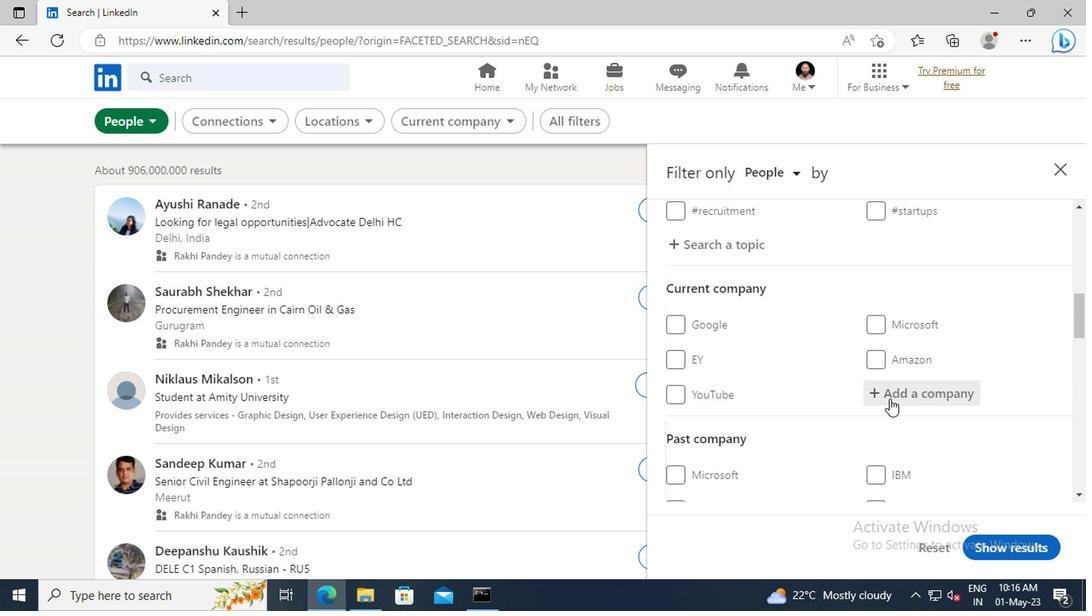 
Action: Mouse pressed left at (886, 397)
Screenshot: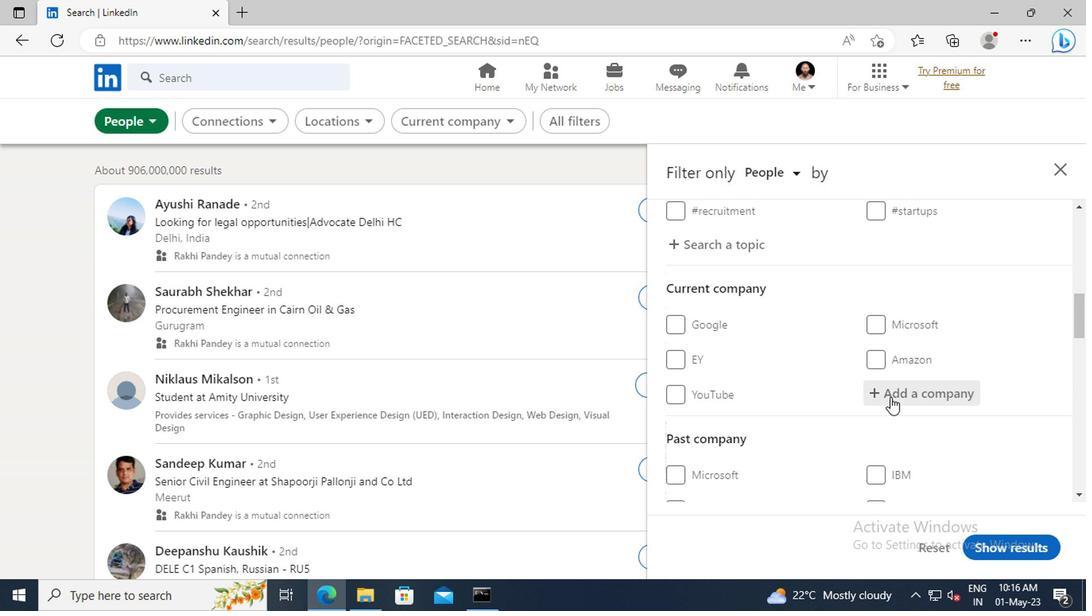 
Action: Key pressed <Key.shift>NIIT<Key.space><Key.shift>TEC
Screenshot: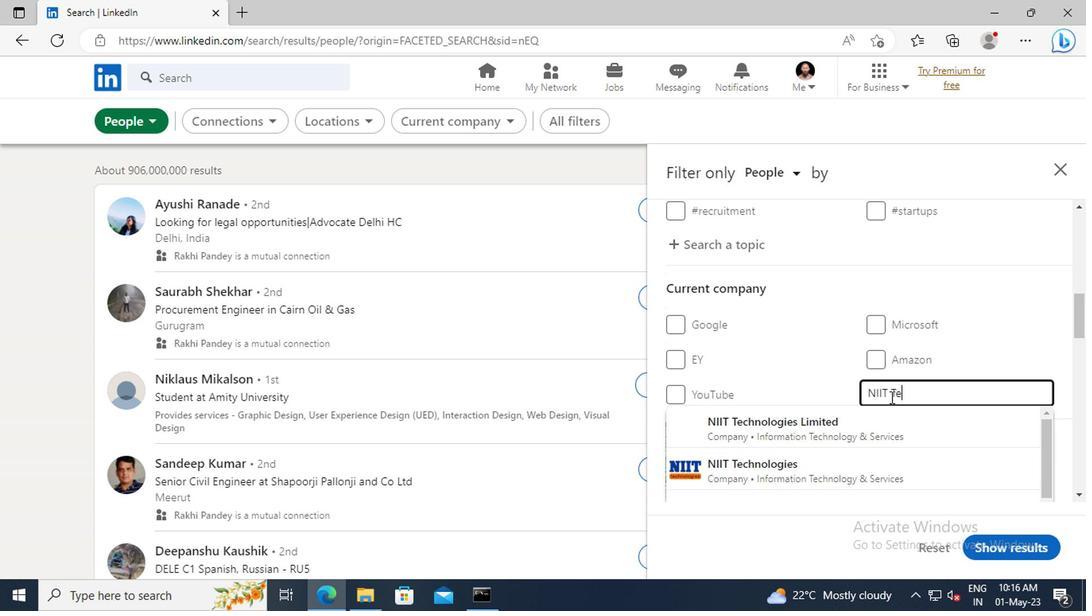 
Action: Mouse moved to (878, 433)
Screenshot: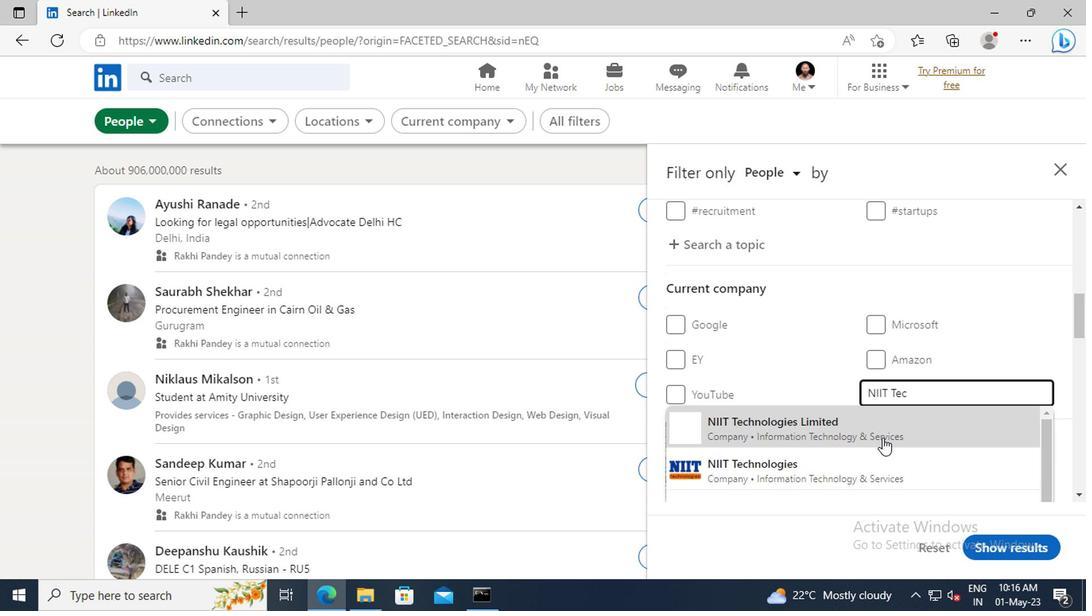 
Action: Mouse pressed left at (878, 433)
Screenshot: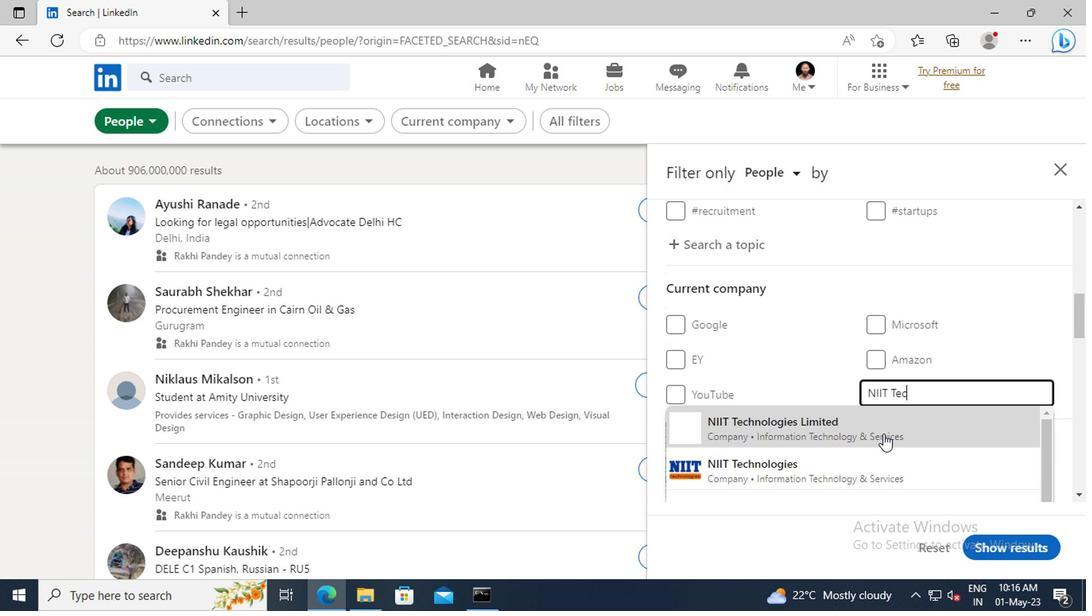 
Action: Mouse scrolled (878, 432) with delta (0, -1)
Screenshot: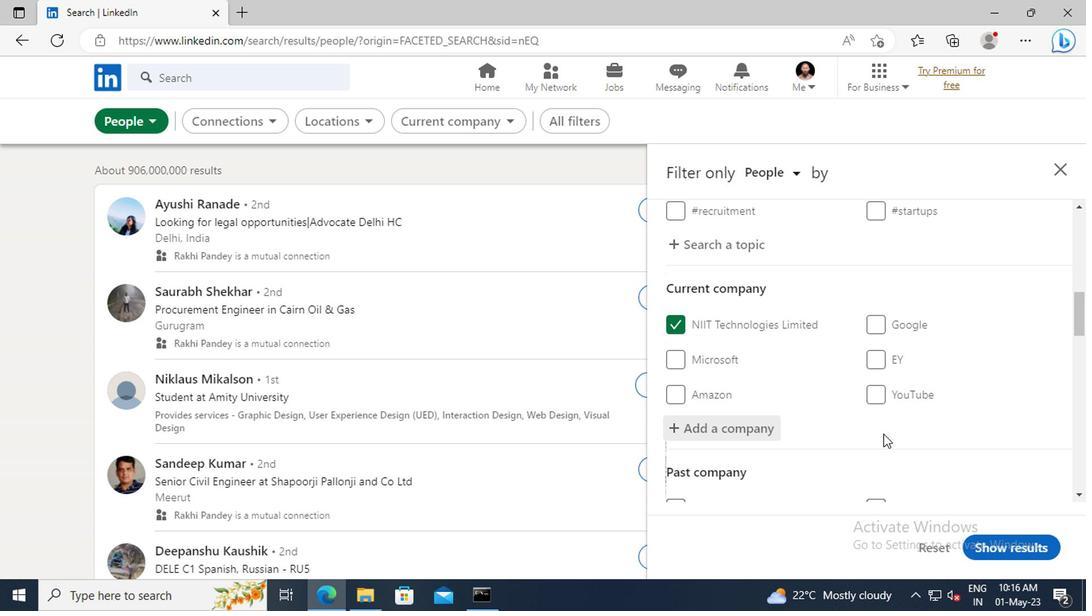 
Action: Mouse scrolled (878, 432) with delta (0, -1)
Screenshot: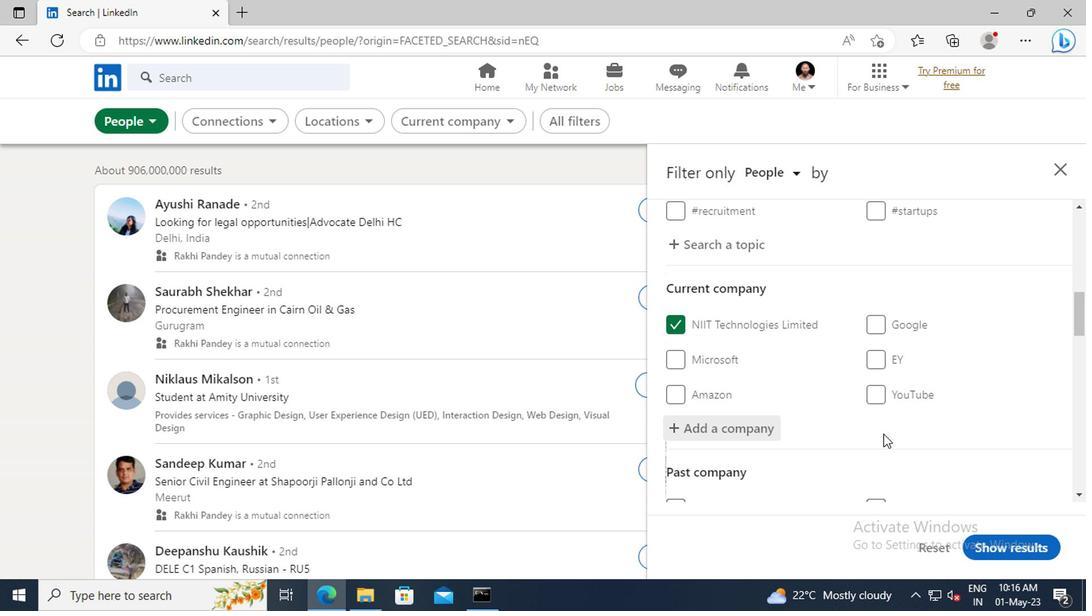 
Action: Mouse moved to (880, 408)
Screenshot: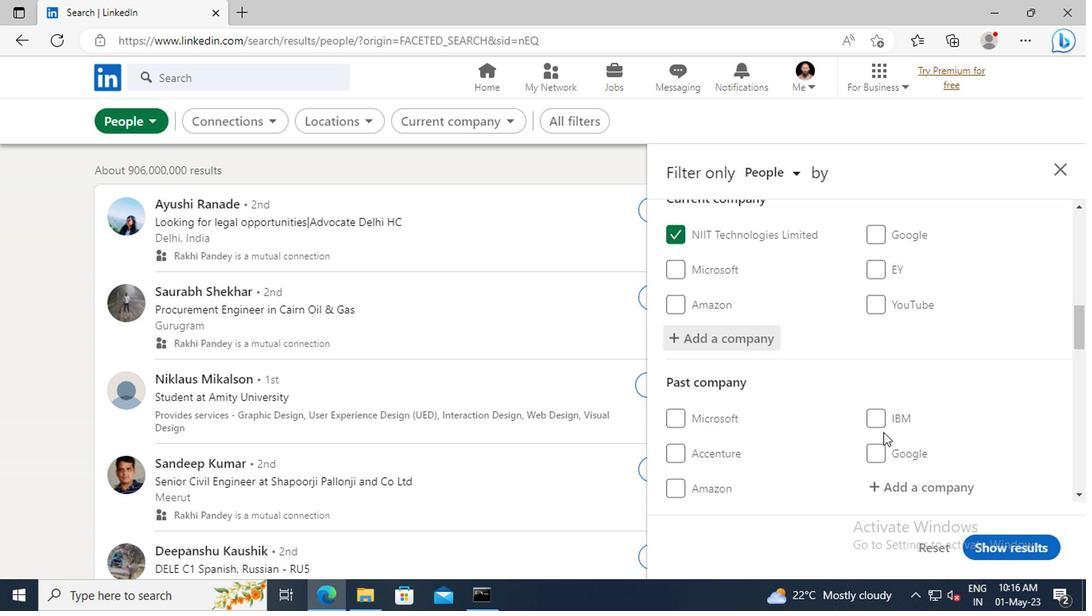 
Action: Mouse scrolled (880, 407) with delta (0, 0)
Screenshot: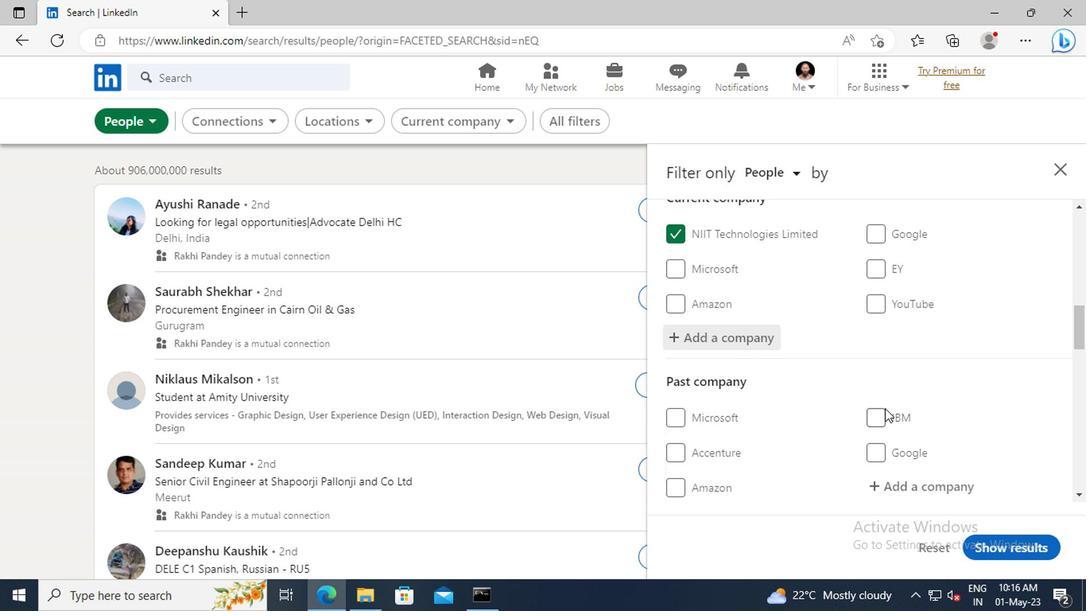 
Action: Mouse scrolled (880, 407) with delta (0, 0)
Screenshot: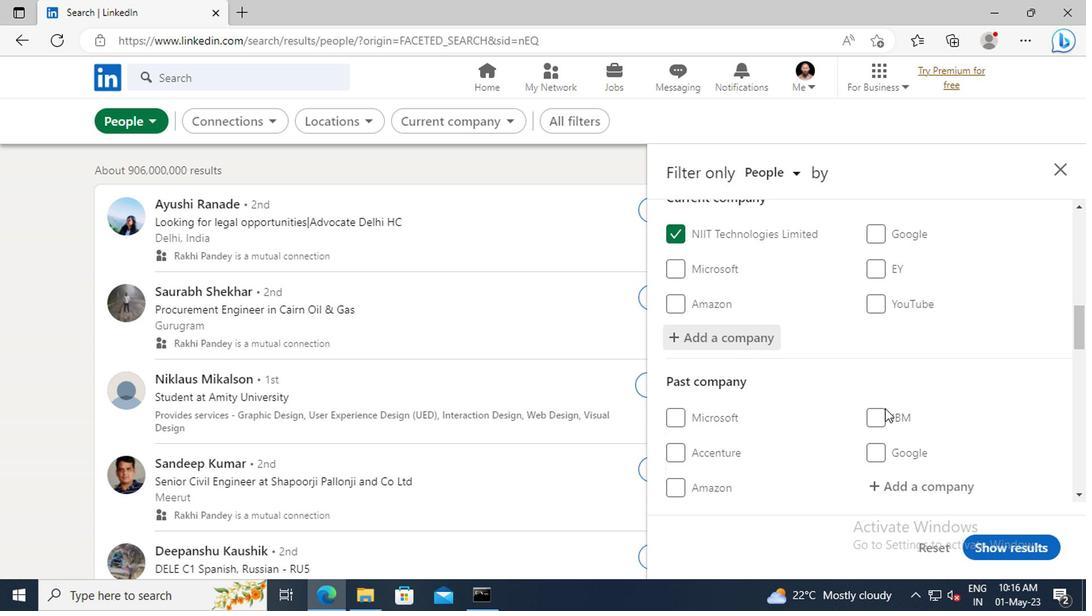 
Action: Mouse moved to (885, 335)
Screenshot: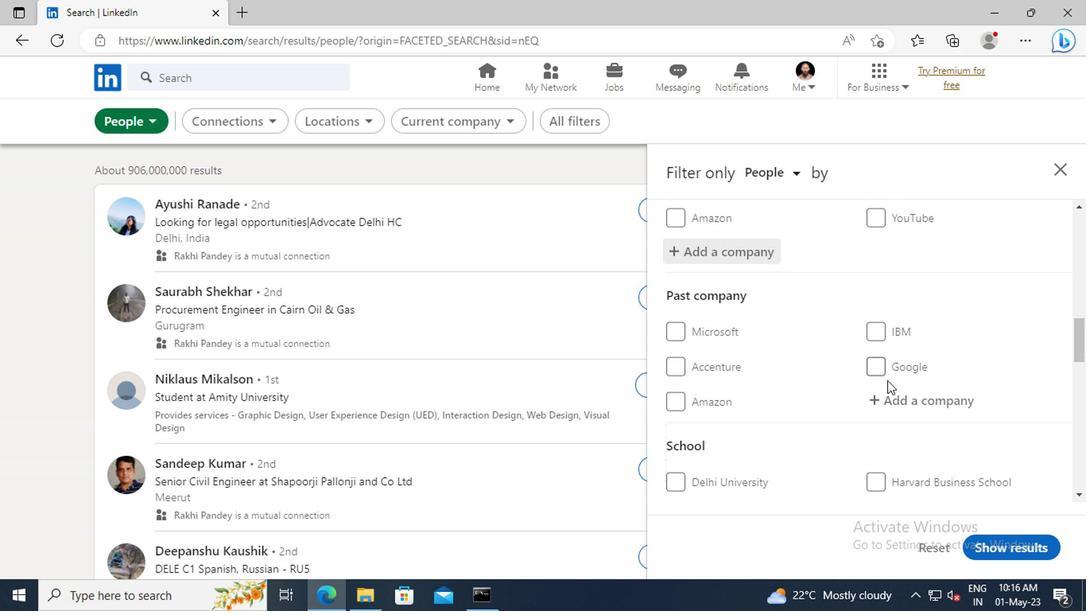 
Action: Mouse scrolled (885, 334) with delta (0, 0)
Screenshot: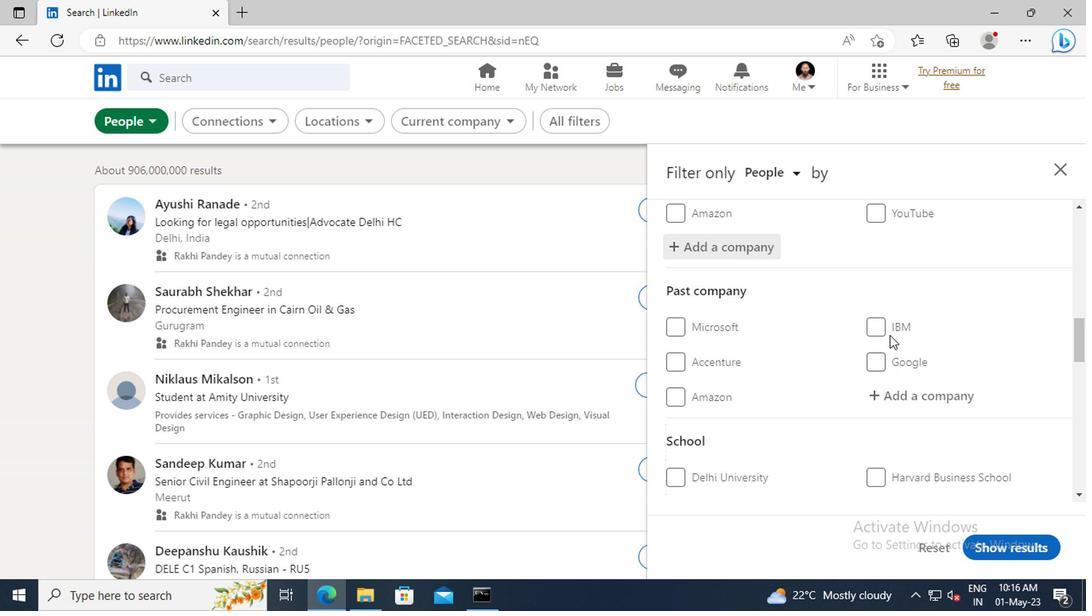 
Action: Mouse scrolled (885, 334) with delta (0, 0)
Screenshot: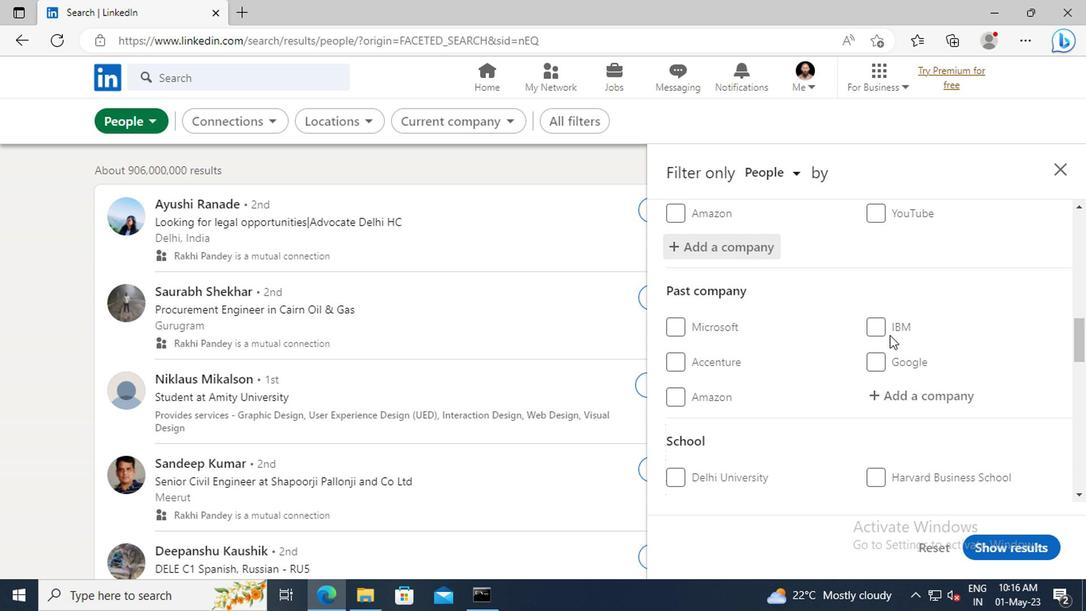 
Action: Mouse moved to (887, 323)
Screenshot: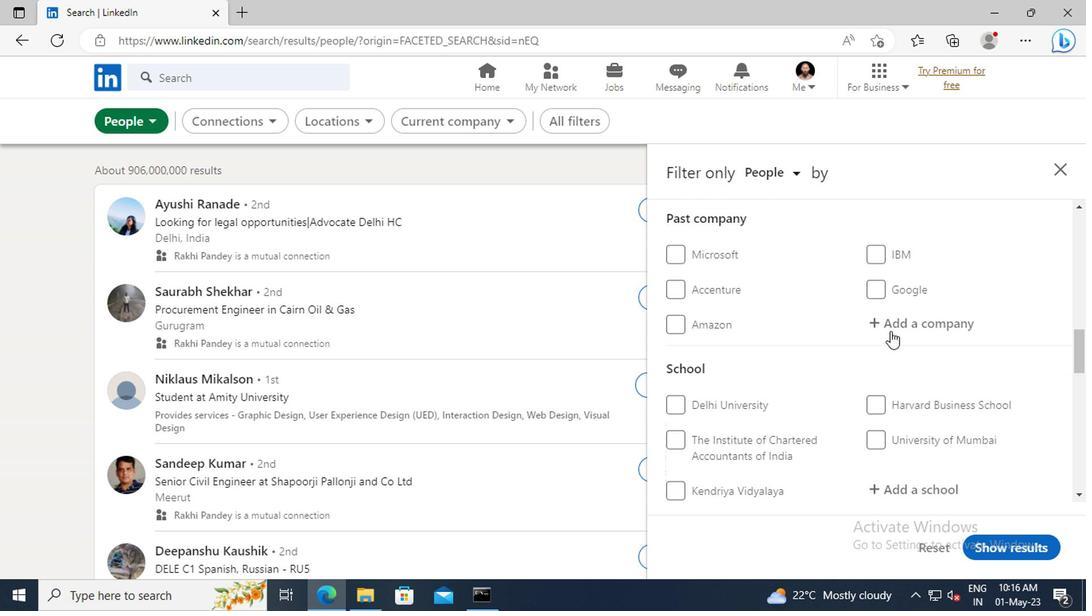 
Action: Mouse scrolled (887, 322) with delta (0, 0)
Screenshot: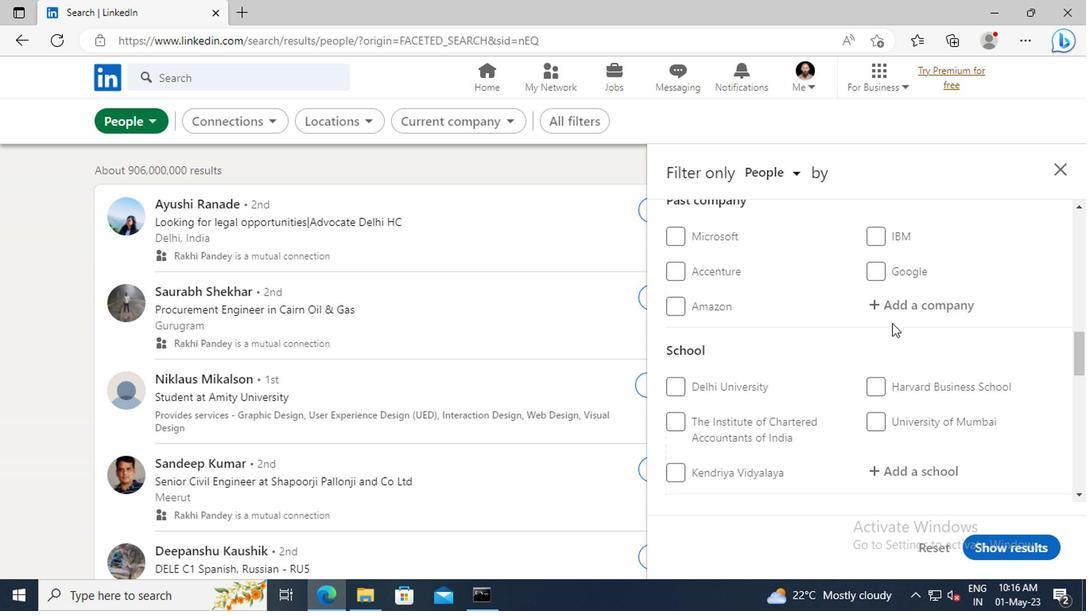 
Action: Mouse scrolled (887, 322) with delta (0, 0)
Screenshot: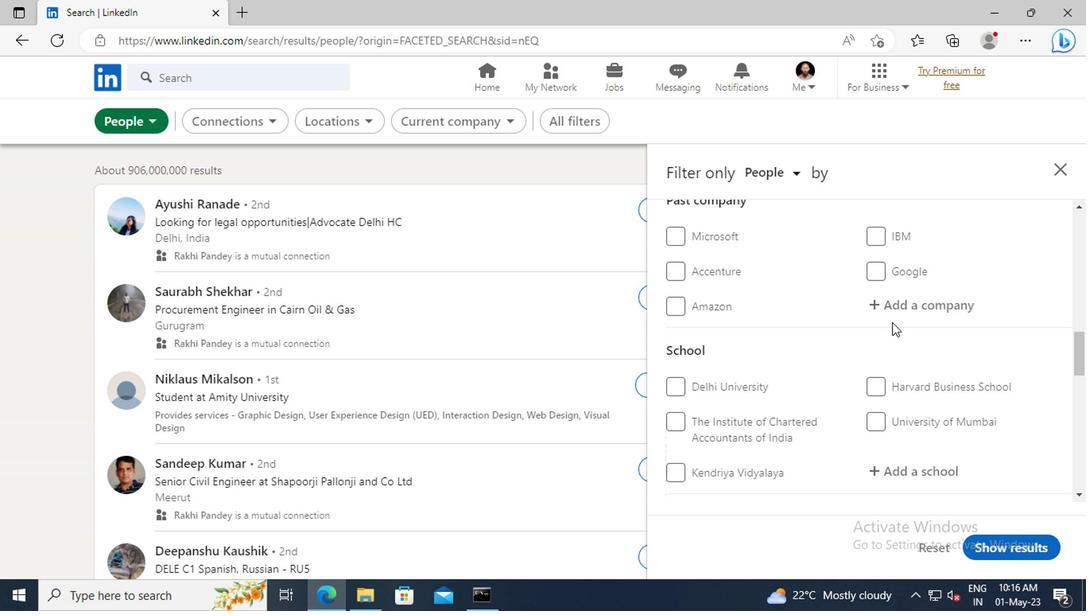 
Action: Mouse scrolled (887, 322) with delta (0, 0)
Screenshot: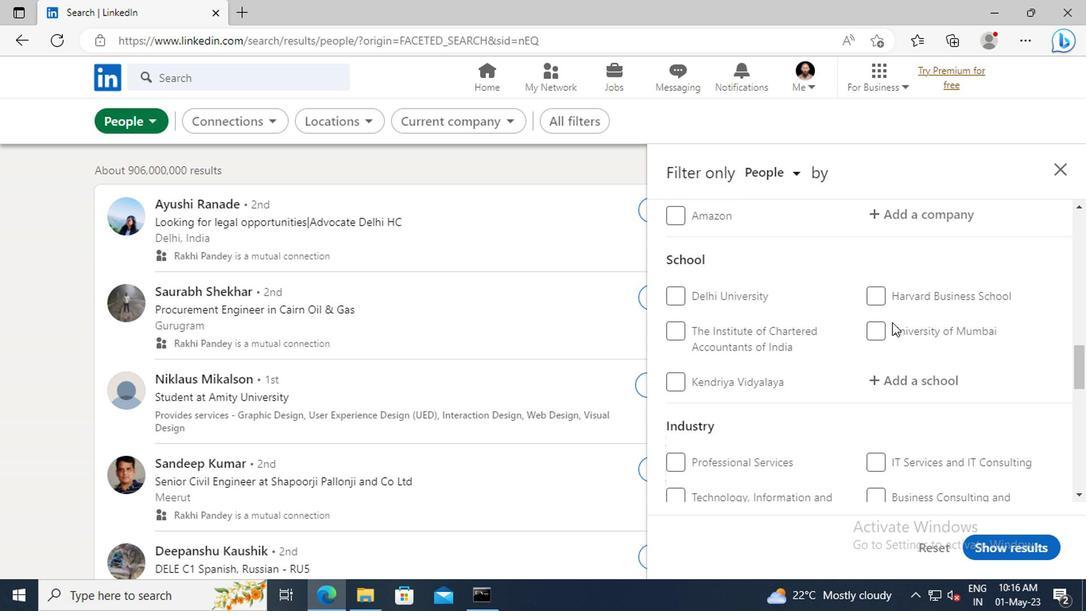 
Action: Mouse moved to (886, 333)
Screenshot: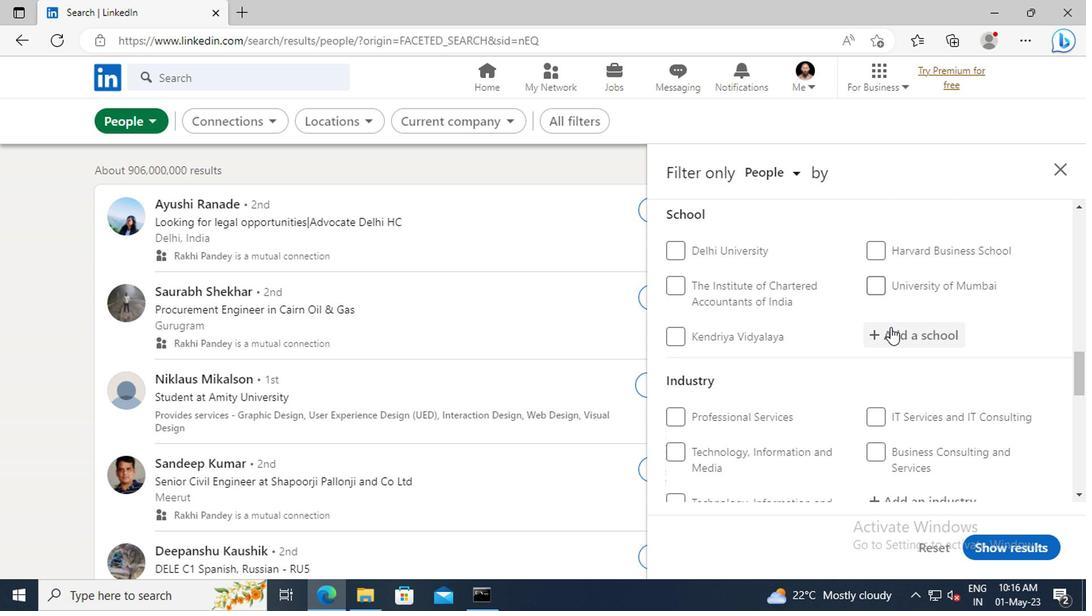 
Action: Mouse pressed left at (886, 333)
Screenshot: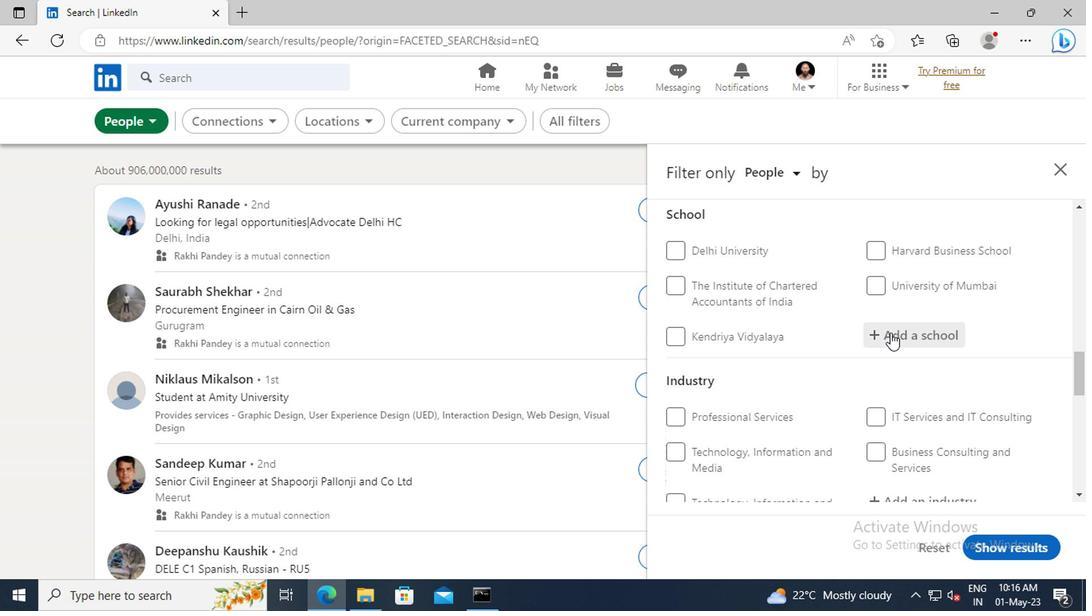 
Action: Mouse moved to (885, 333)
Screenshot: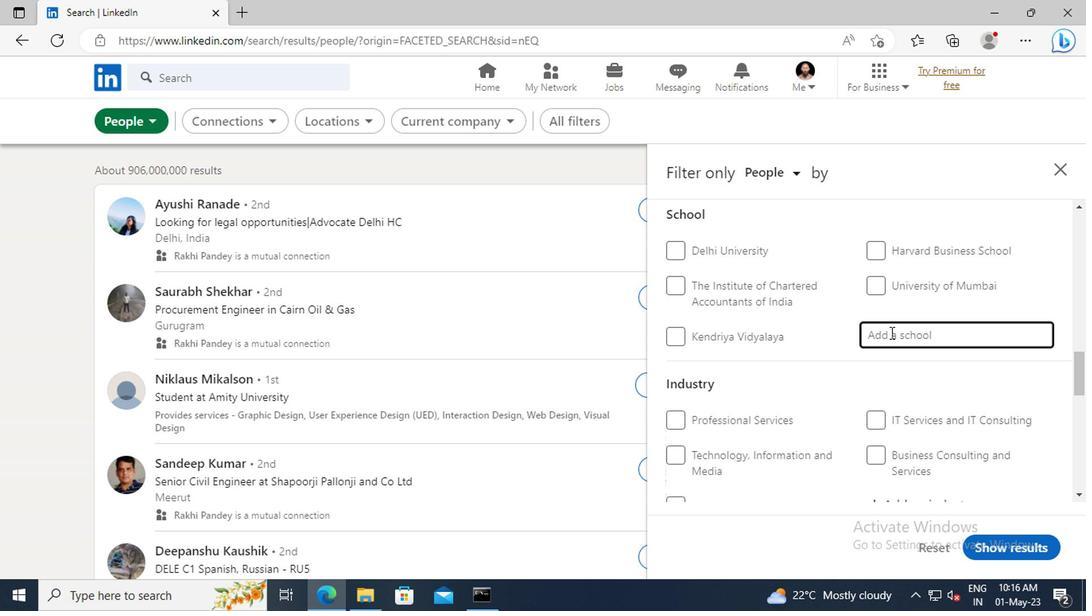 
Action: Key pressed <Key.shift>SCHOOL<Key.space>OF<Key.space><Key.shift>OPEN<Key.space>
Screenshot: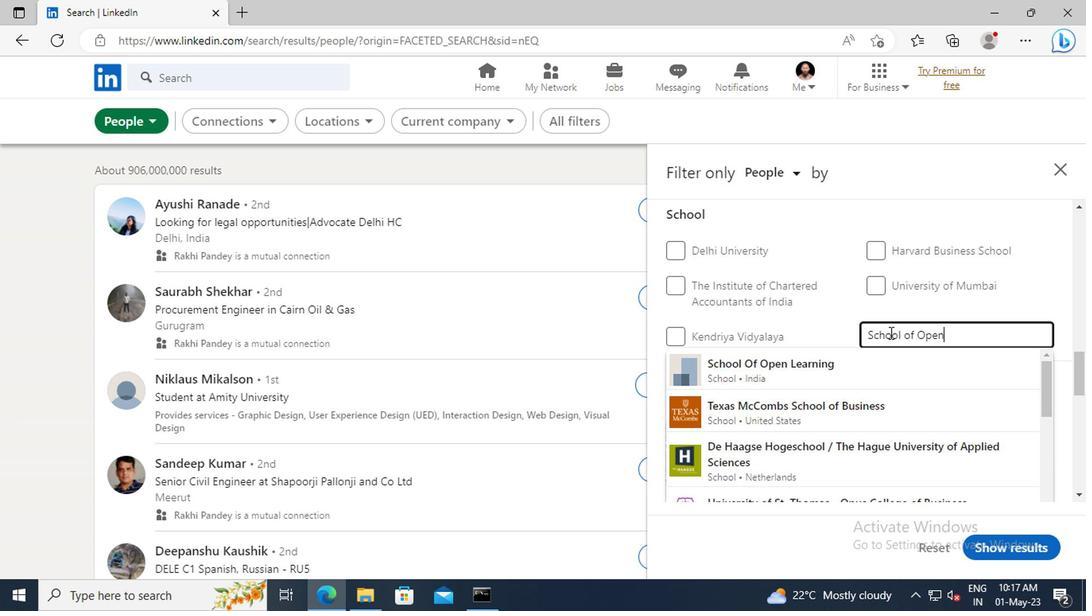 
Action: Mouse moved to (871, 367)
Screenshot: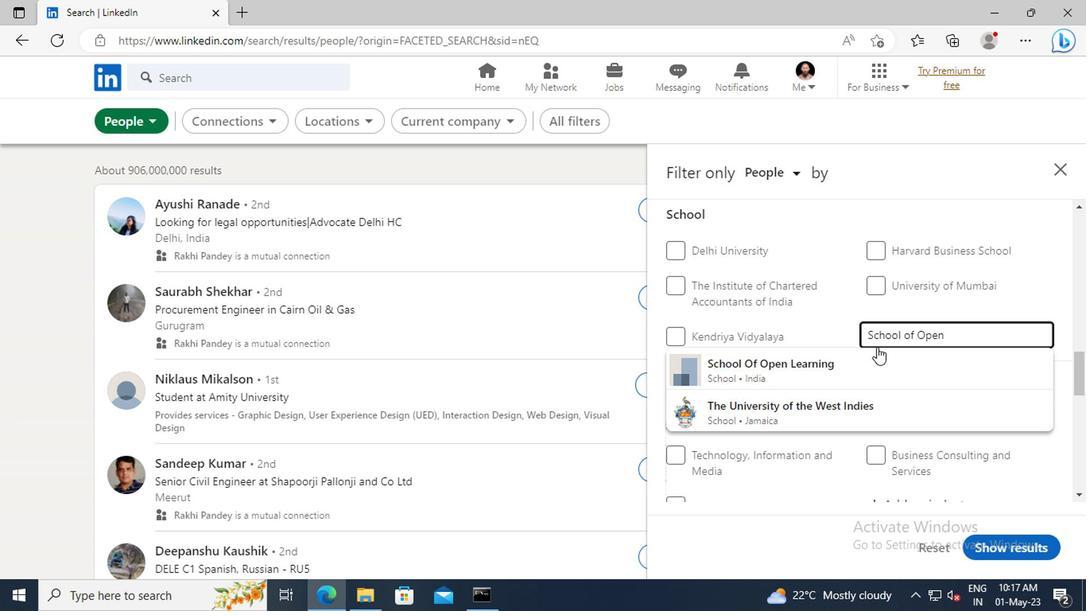 
Action: Mouse pressed left at (871, 367)
Screenshot: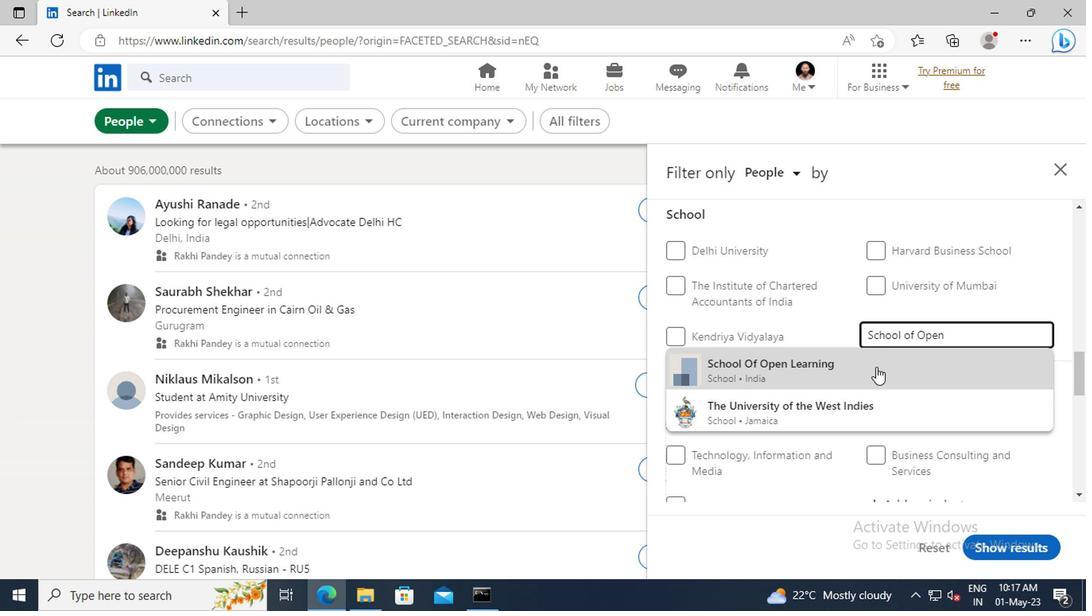 
Action: Mouse scrolled (871, 366) with delta (0, 0)
Screenshot: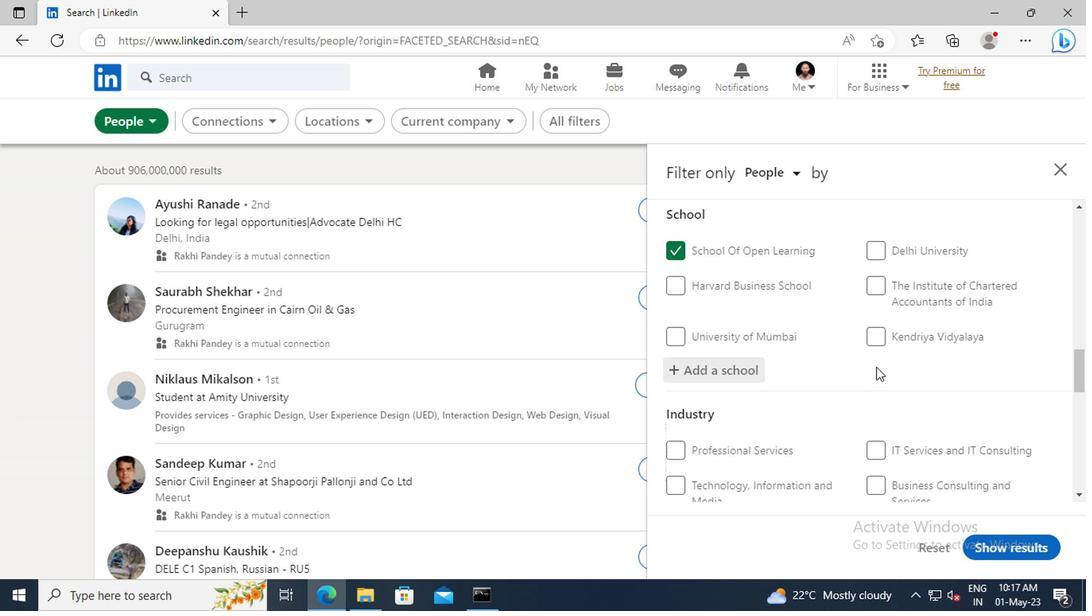 
Action: Mouse moved to (867, 312)
Screenshot: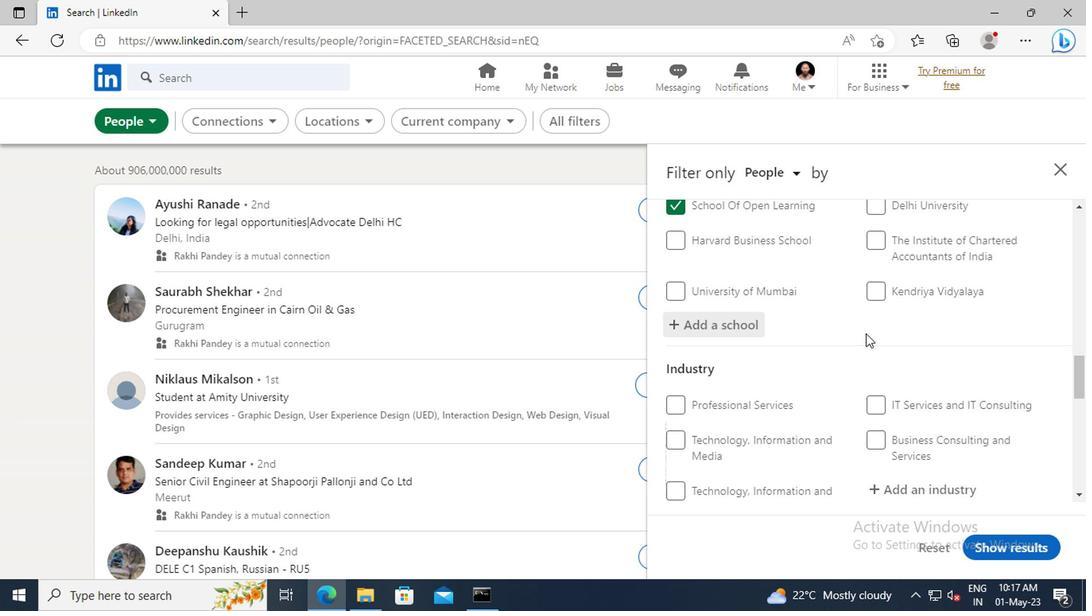 
Action: Mouse scrolled (867, 311) with delta (0, -1)
Screenshot: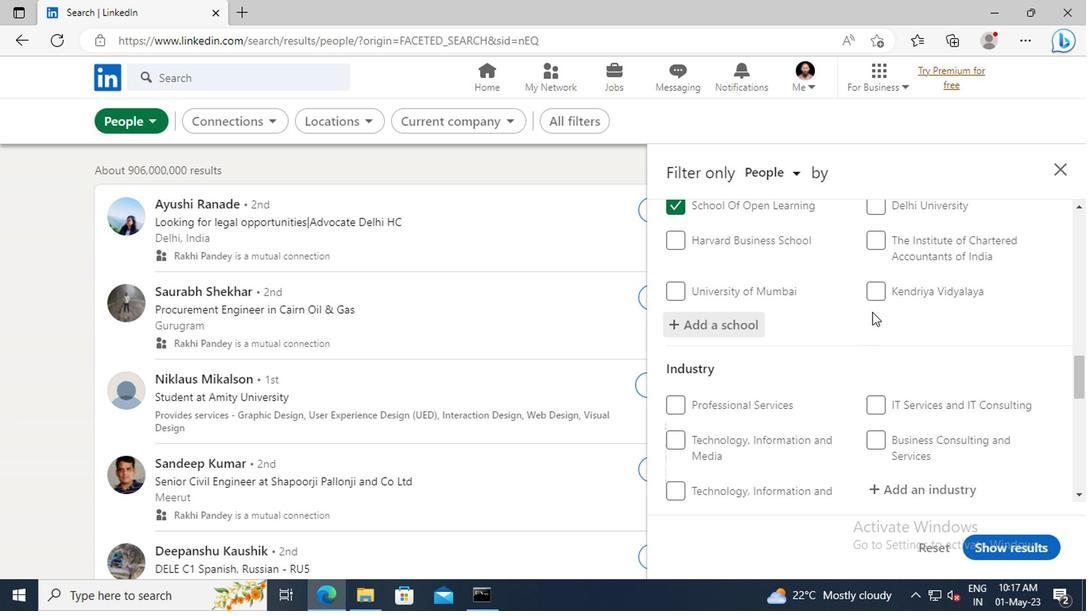 
Action: Mouse scrolled (867, 311) with delta (0, -1)
Screenshot: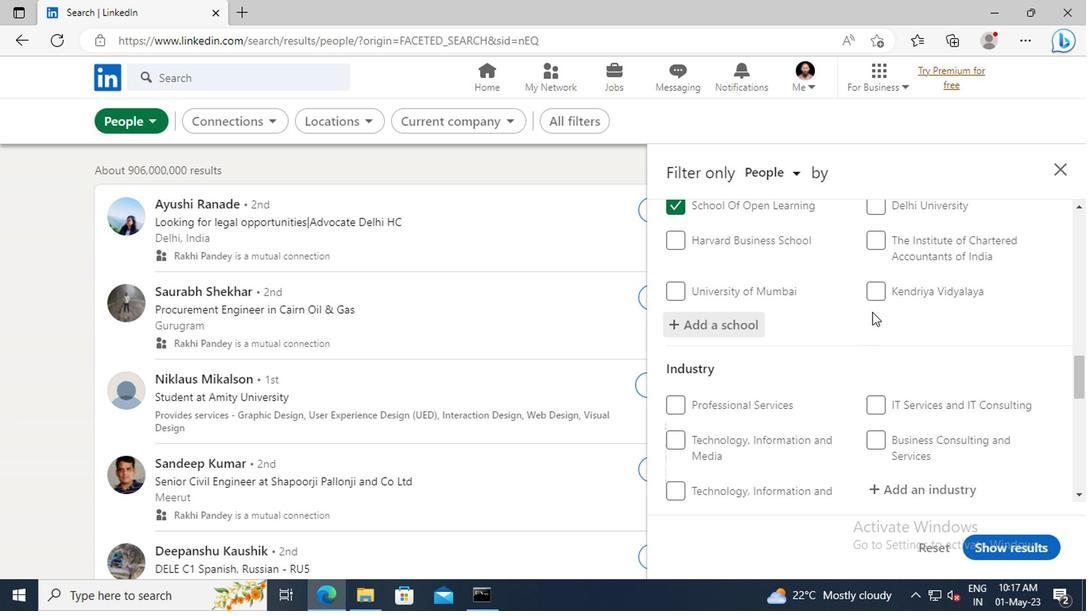 
Action: Mouse scrolled (867, 311) with delta (0, -1)
Screenshot: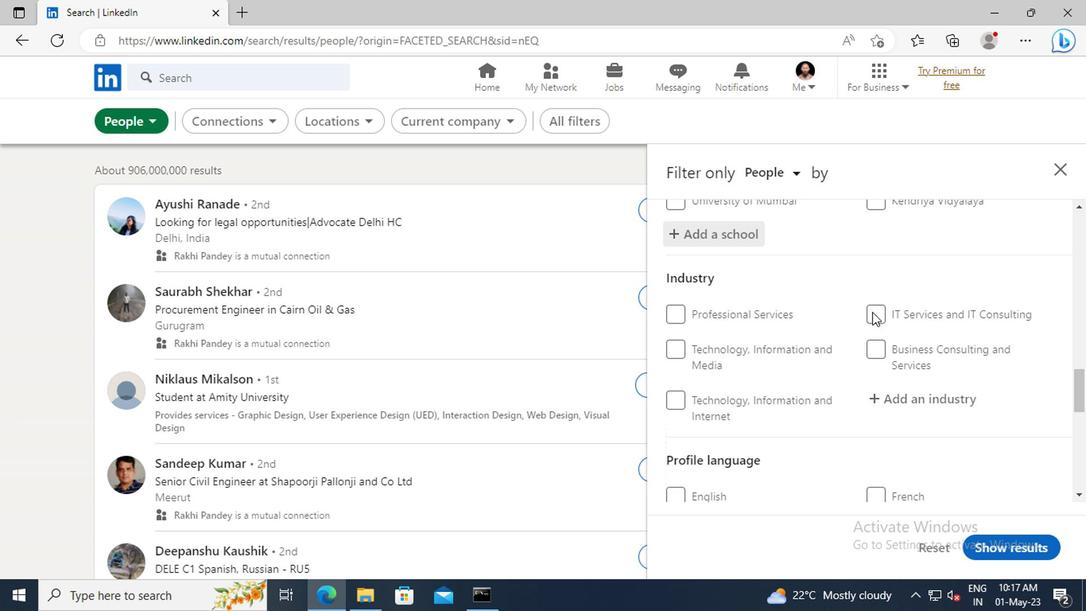 
Action: Mouse moved to (872, 346)
Screenshot: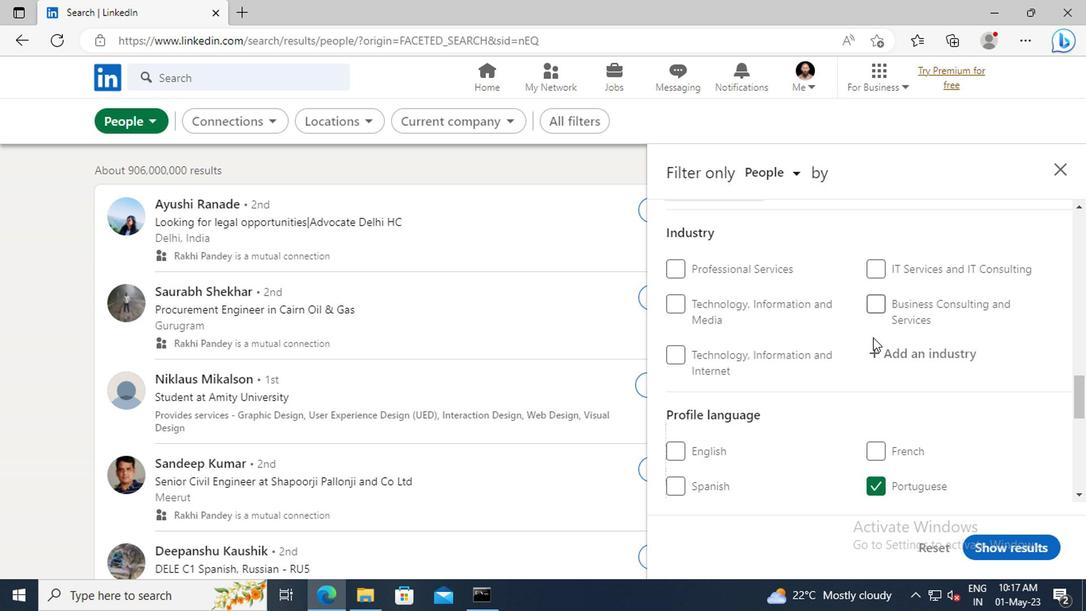 
Action: Mouse pressed left at (872, 346)
Screenshot: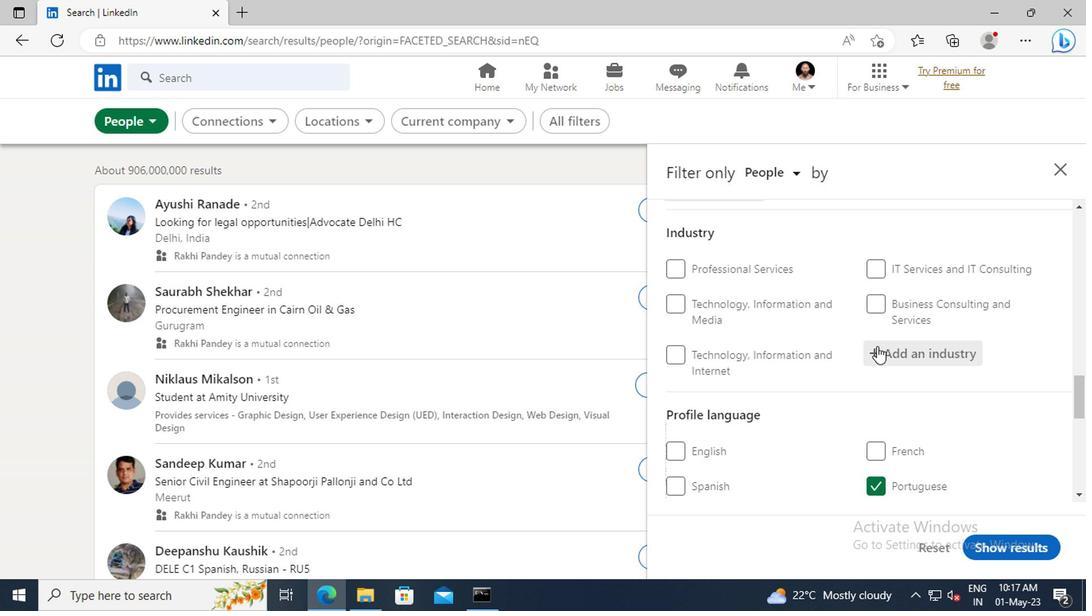 
Action: Key pressed <Key.shift>PUBLIC<Key.space><Key.shift>RE
Screenshot: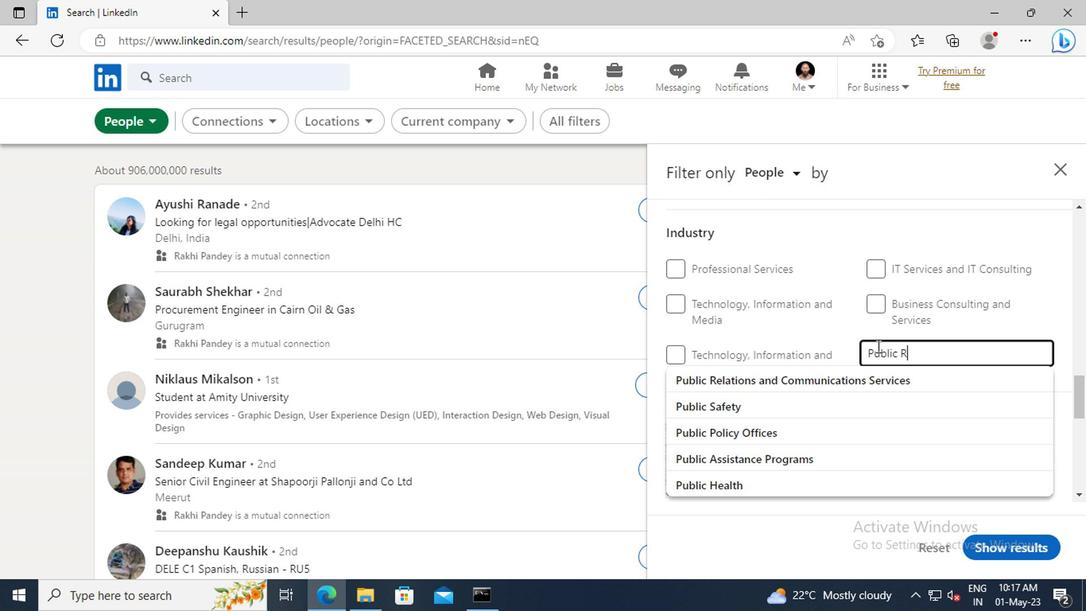 
Action: Mouse moved to (870, 375)
Screenshot: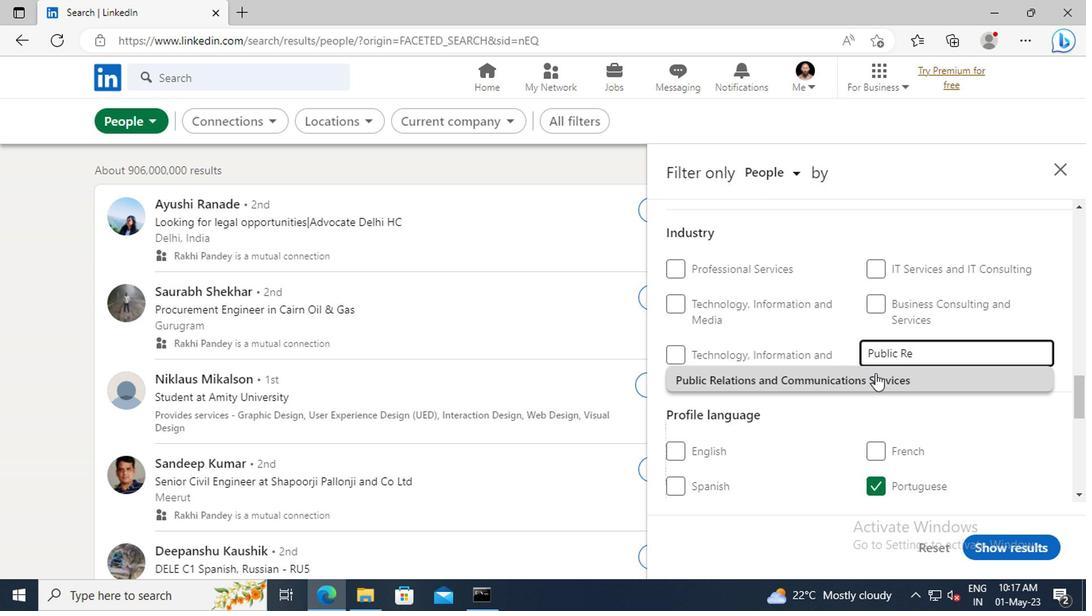 
Action: Mouse pressed left at (870, 375)
Screenshot: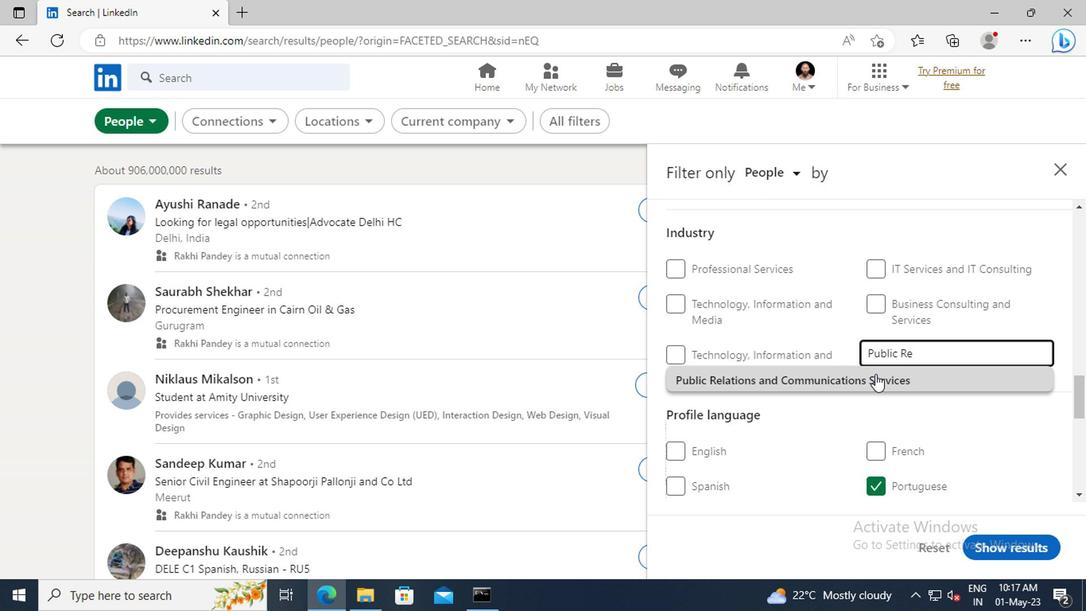 
Action: Mouse scrolled (870, 374) with delta (0, 0)
Screenshot: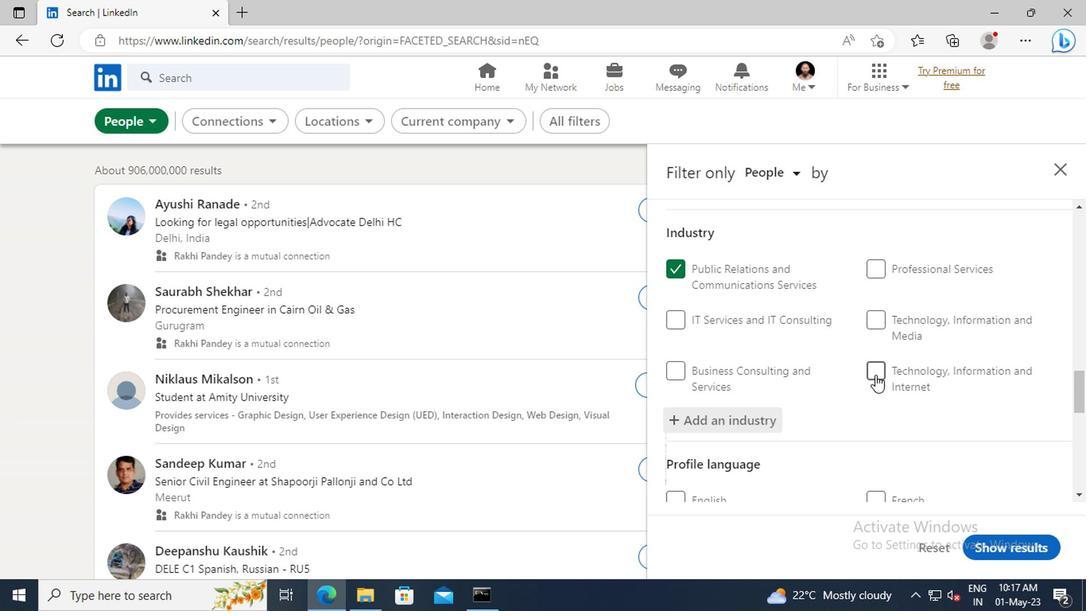 
Action: Mouse scrolled (870, 374) with delta (0, 0)
Screenshot: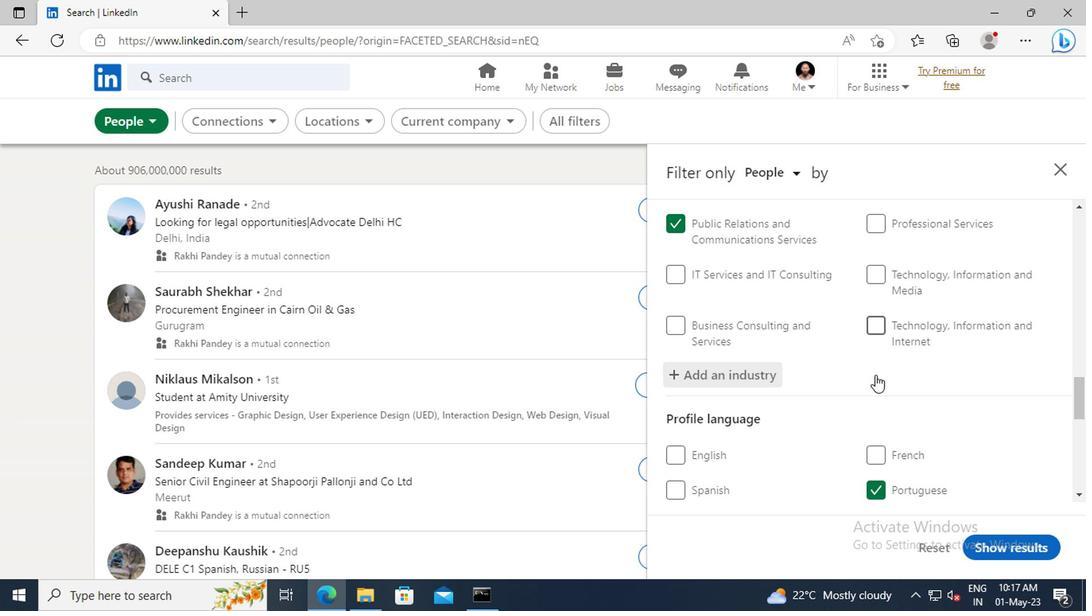 
Action: Mouse scrolled (870, 374) with delta (0, 0)
Screenshot: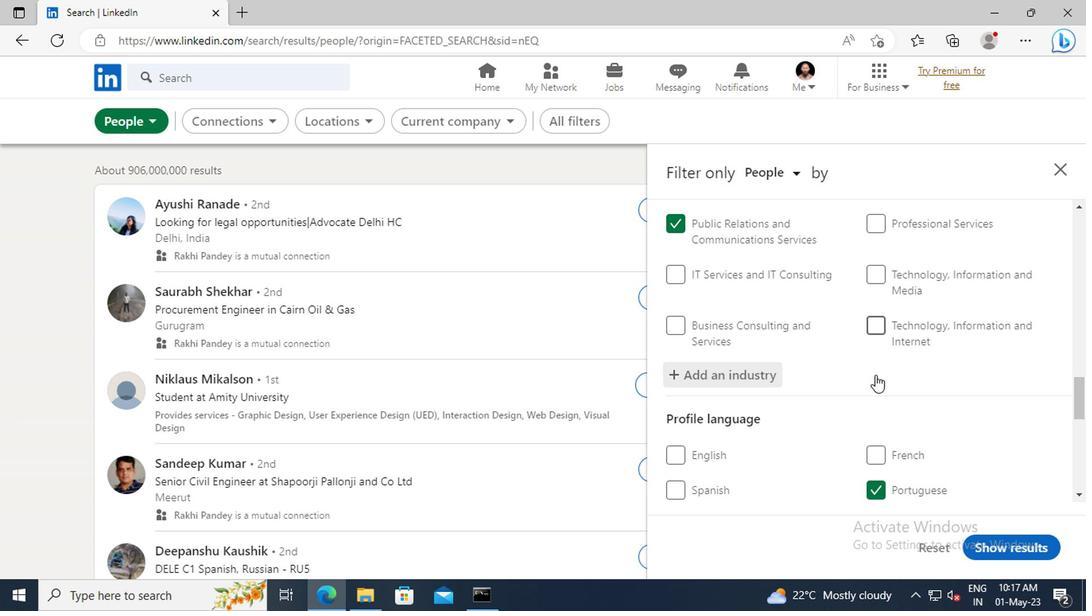 
Action: Mouse scrolled (870, 374) with delta (0, 0)
Screenshot: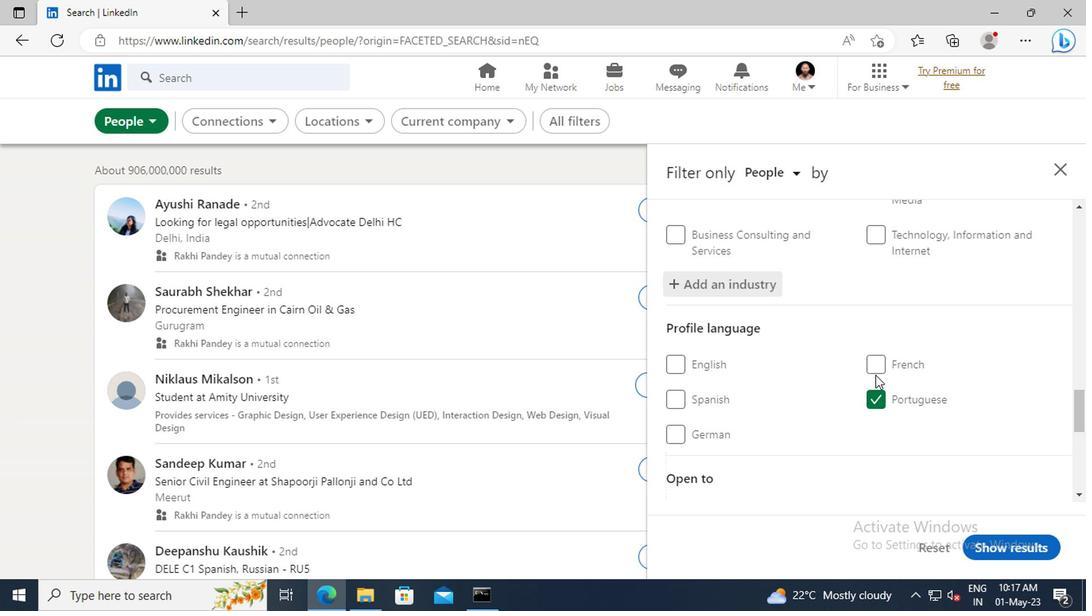 
Action: Mouse scrolled (870, 374) with delta (0, 0)
Screenshot: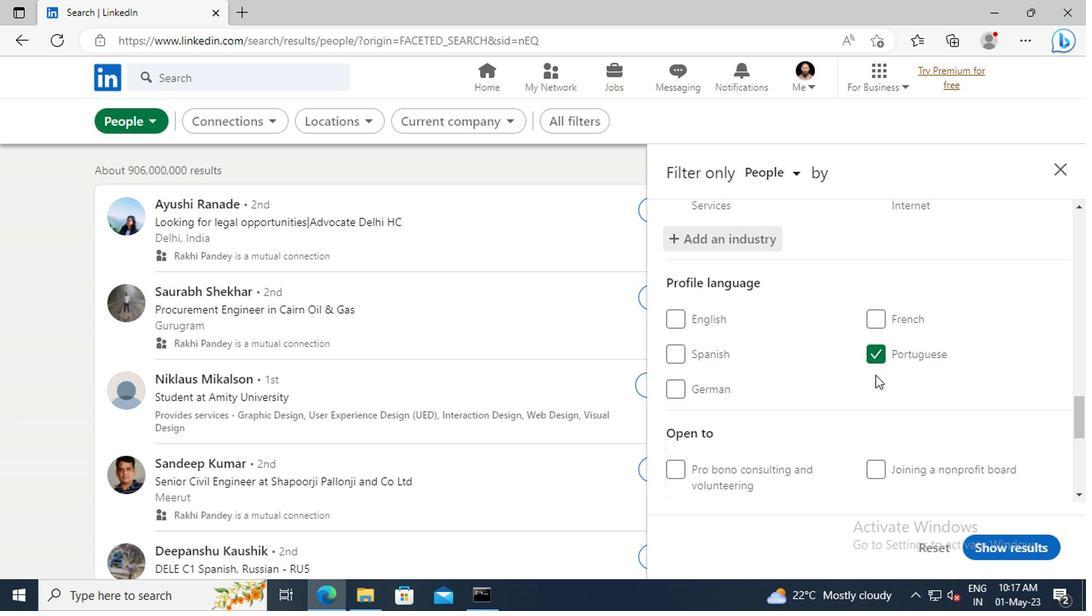 
Action: Mouse scrolled (870, 374) with delta (0, 0)
Screenshot: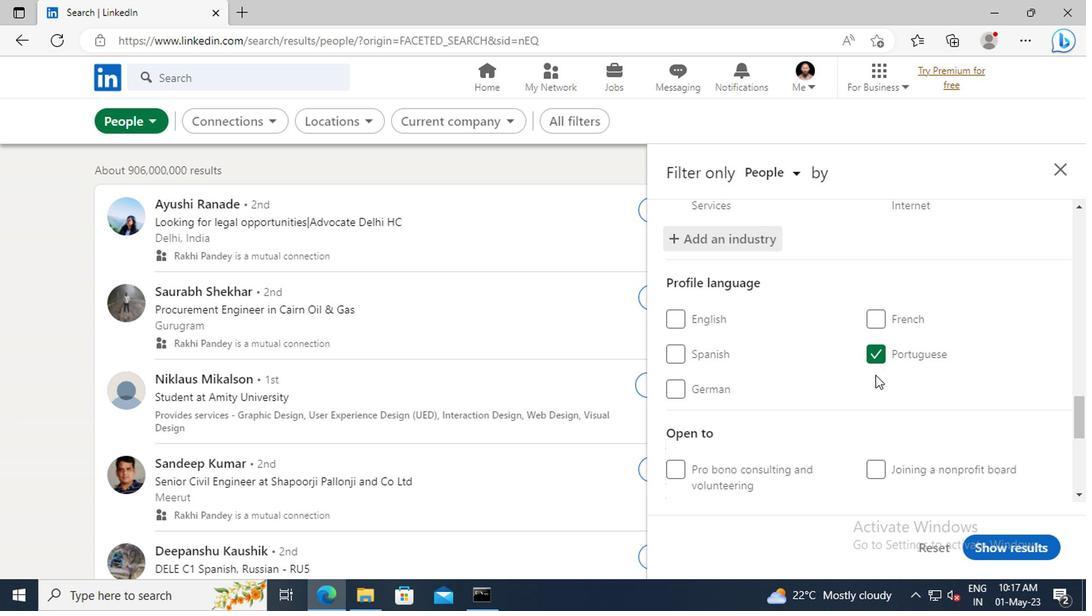 
Action: Mouse scrolled (870, 374) with delta (0, 0)
Screenshot: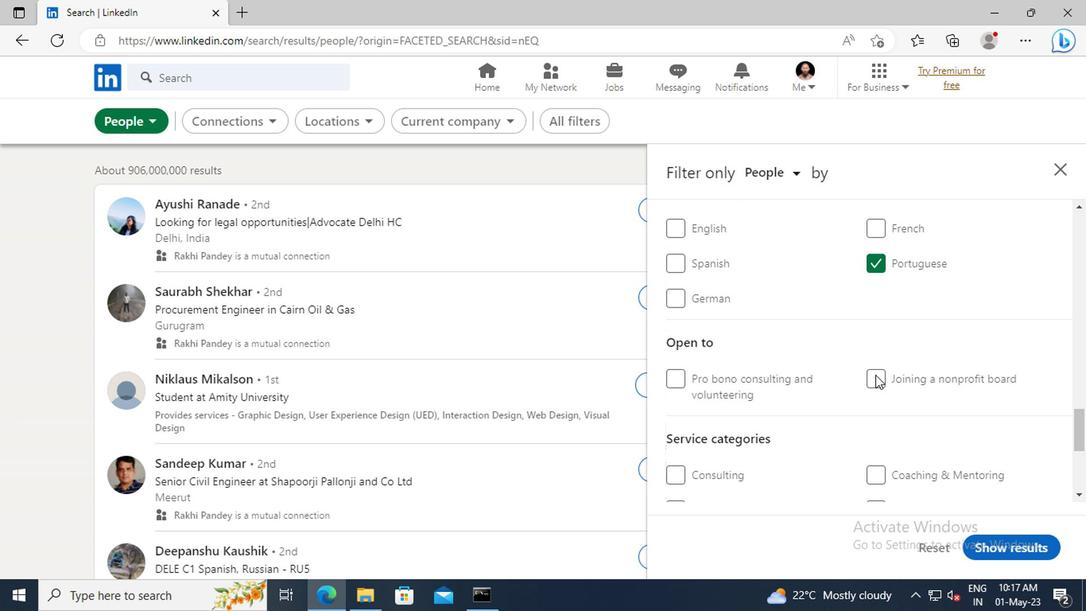 
Action: Mouse scrolled (870, 374) with delta (0, 0)
Screenshot: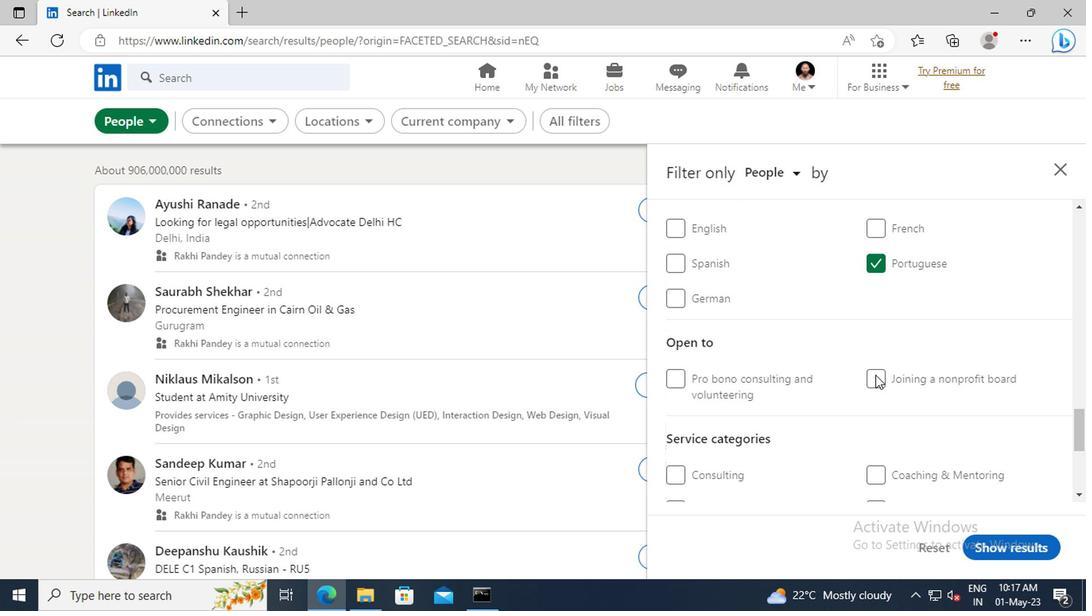 
Action: Mouse scrolled (870, 374) with delta (0, 0)
Screenshot: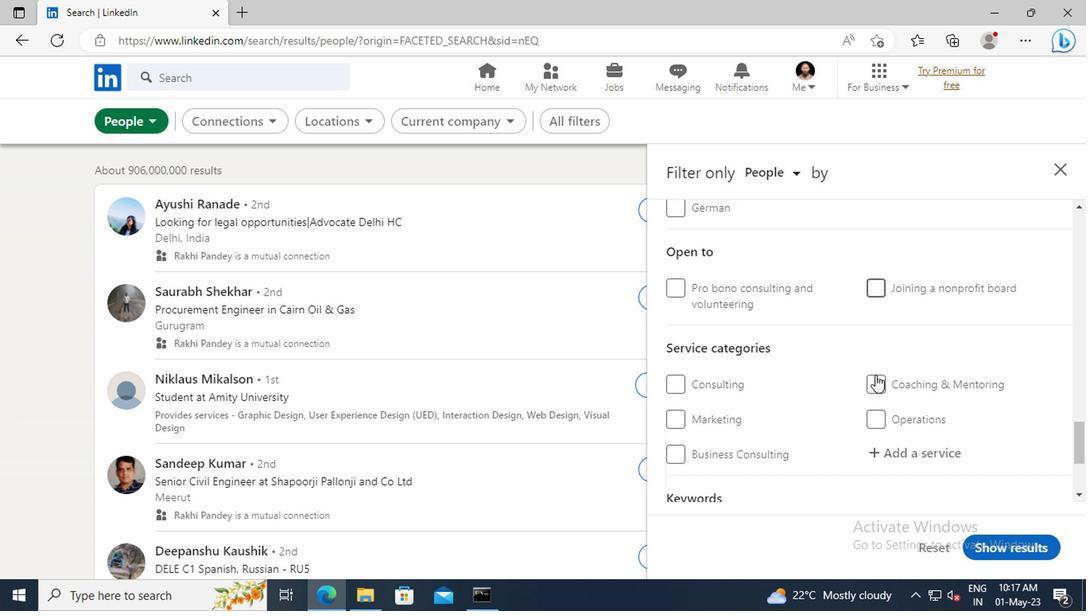 
Action: Mouse moved to (876, 401)
Screenshot: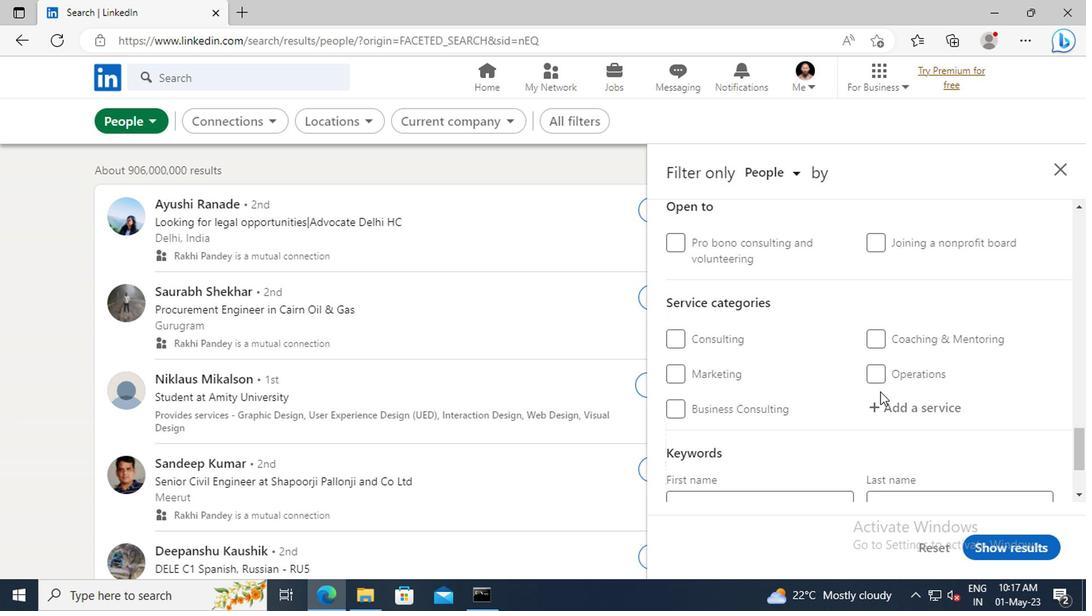 
Action: Mouse pressed left at (876, 401)
Screenshot: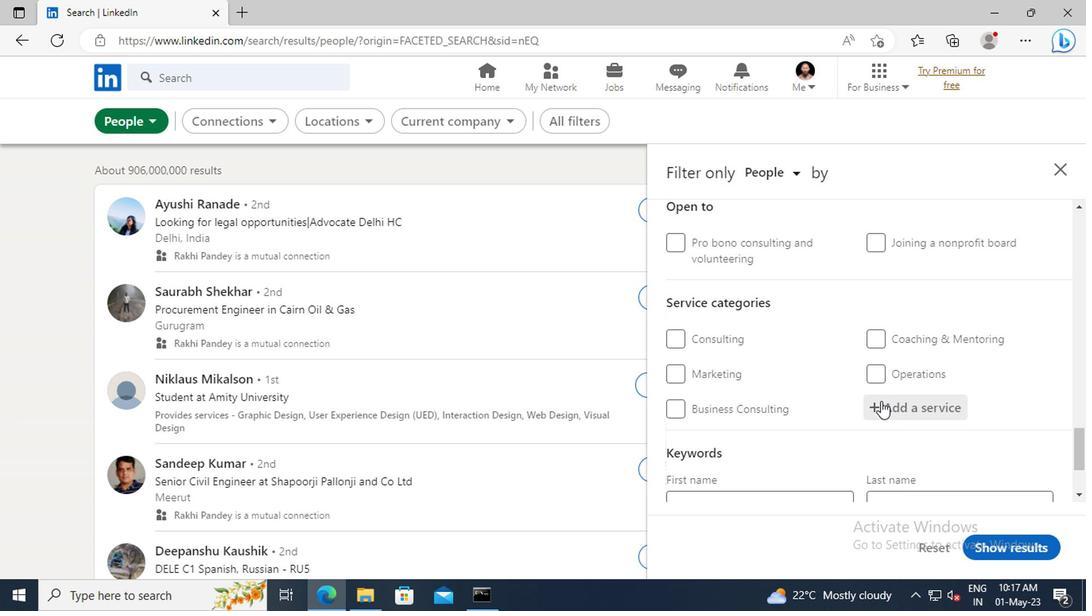
Action: Key pressed <Key.shift>PERSONAL<Key.space><Key.shift>IN
Screenshot: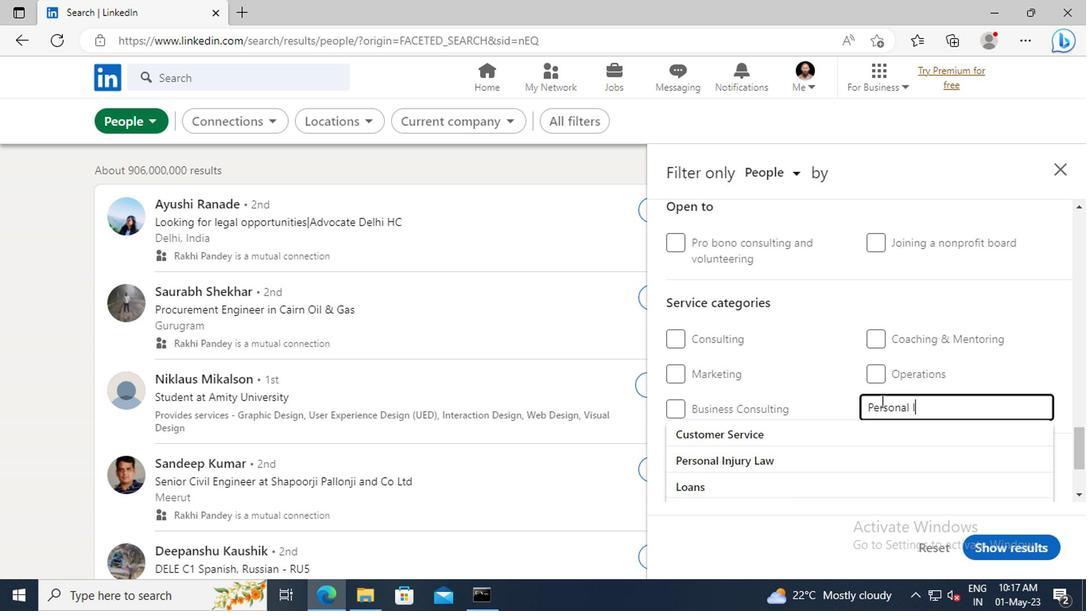 
Action: Mouse moved to (854, 430)
Screenshot: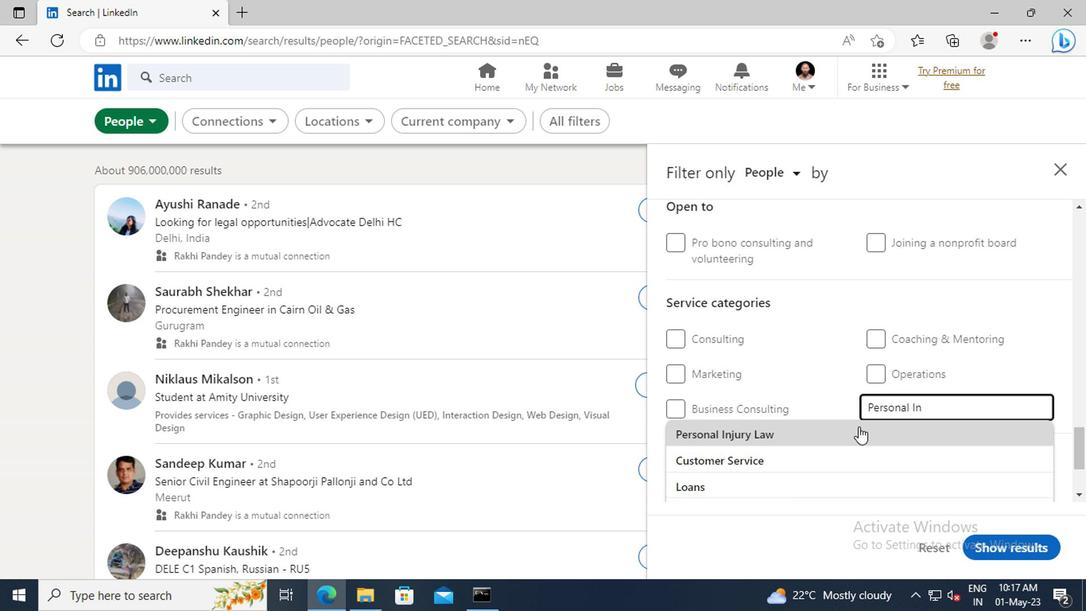 
Action: Mouse pressed left at (854, 430)
Screenshot: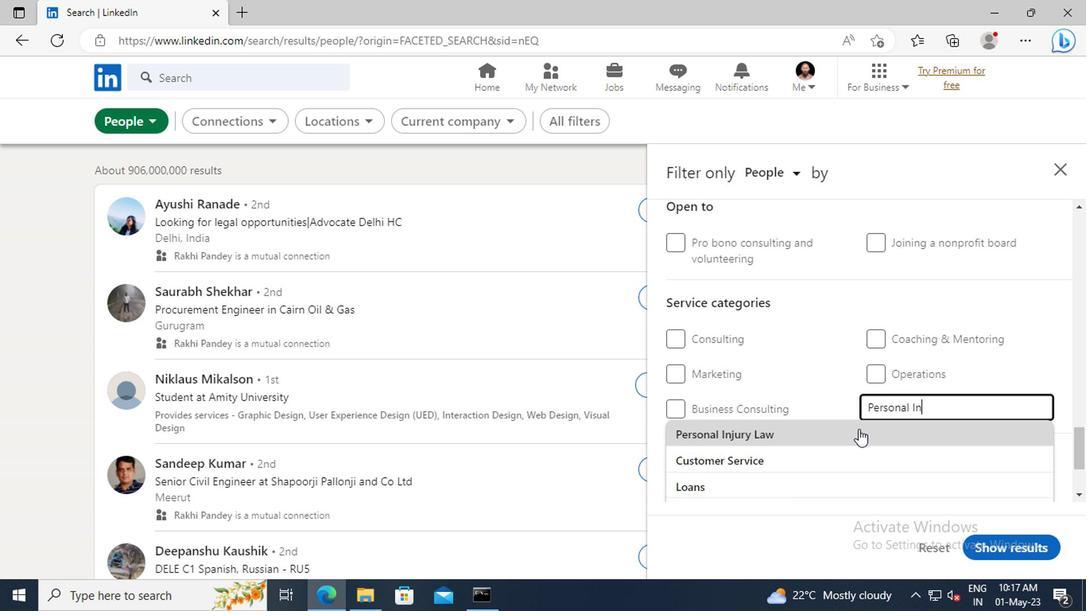 
Action: Mouse scrolled (854, 428) with delta (0, -1)
Screenshot: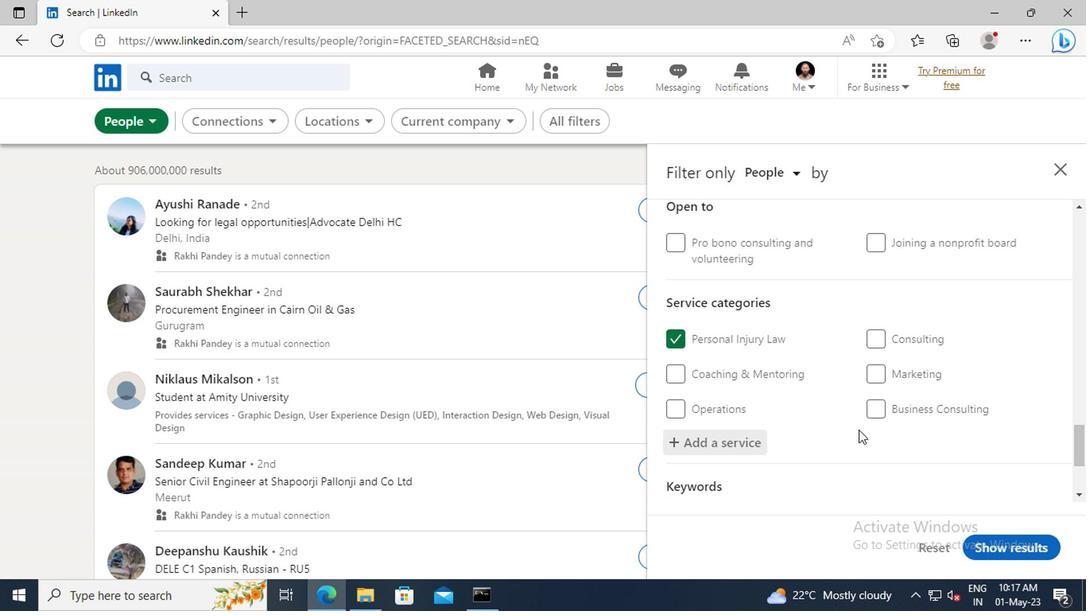 
Action: Mouse scrolled (854, 428) with delta (0, -1)
Screenshot: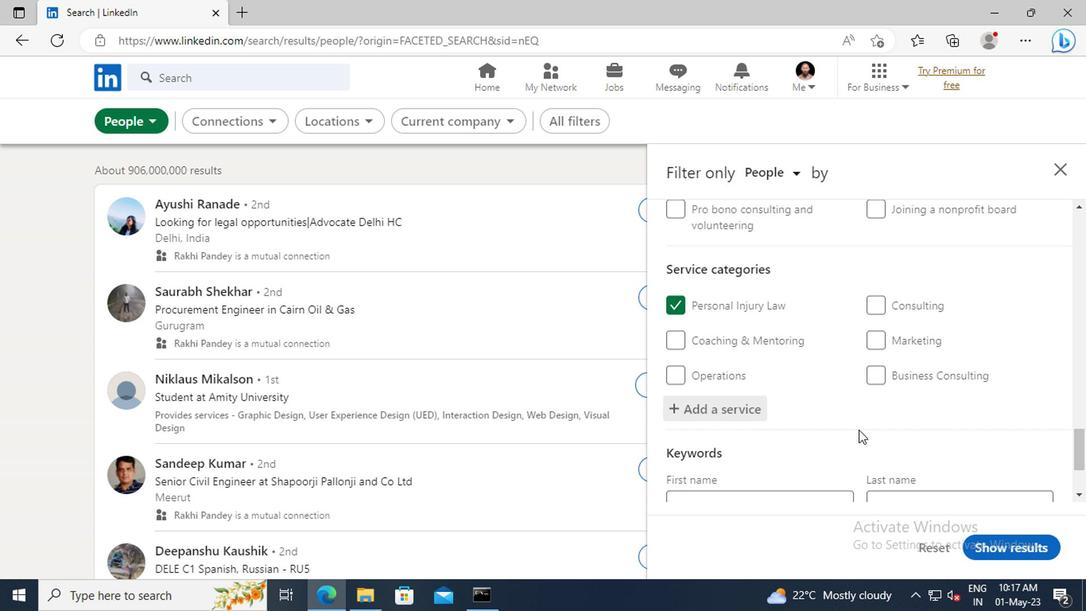 
Action: Mouse scrolled (854, 428) with delta (0, -1)
Screenshot: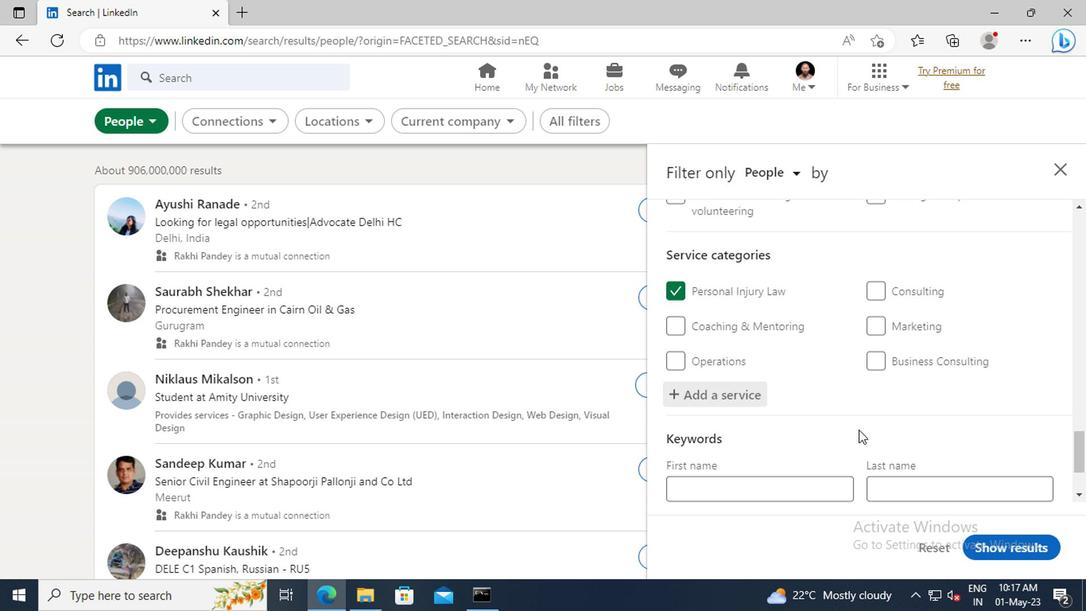 
Action: Mouse scrolled (854, 428) with delta (0, -1)
Screenshot: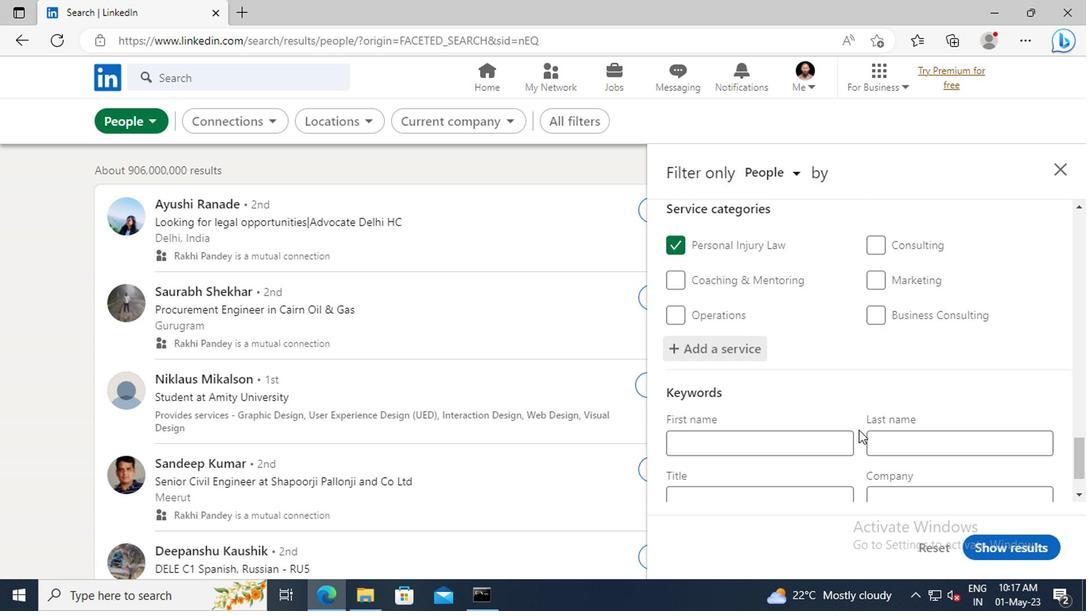 
Action: Mouse moved to (752, 435)
Screenshot: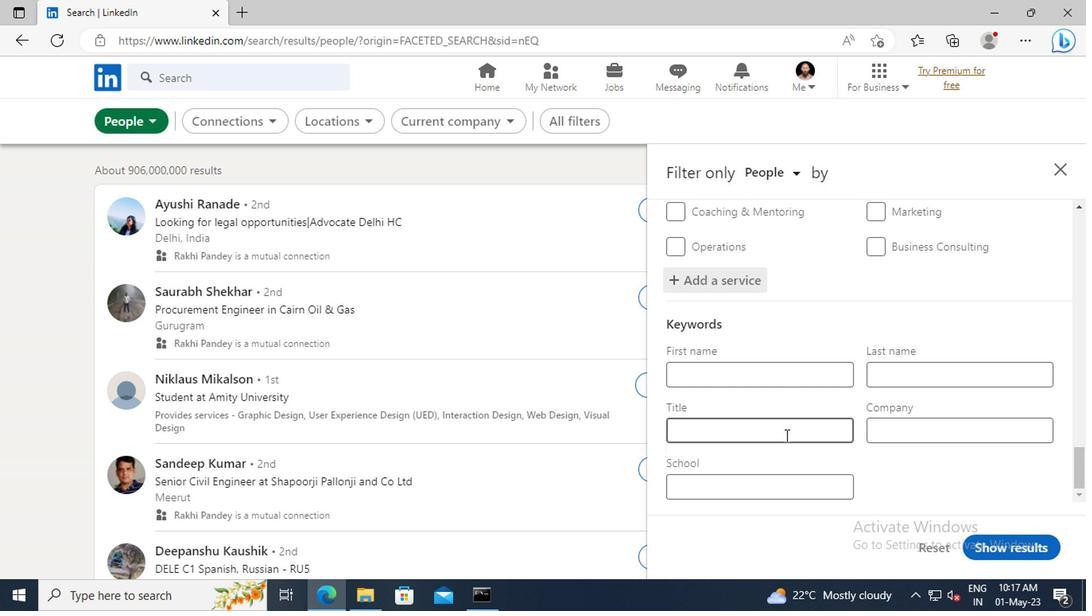 
Action: Mouse pressed left at (752, 435)
Screenshot: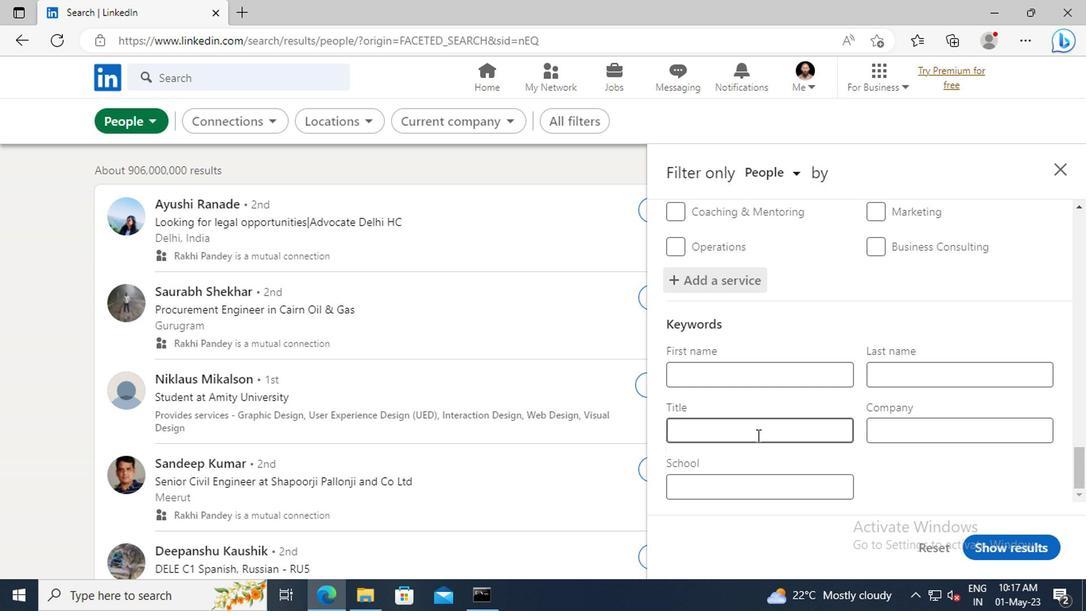 
Action: Key pressed <Key.shift>SHEET<Key.space><Key.shift>METAL<Key.space><Key.shift>WORKER<Key.enter>
Screenshot: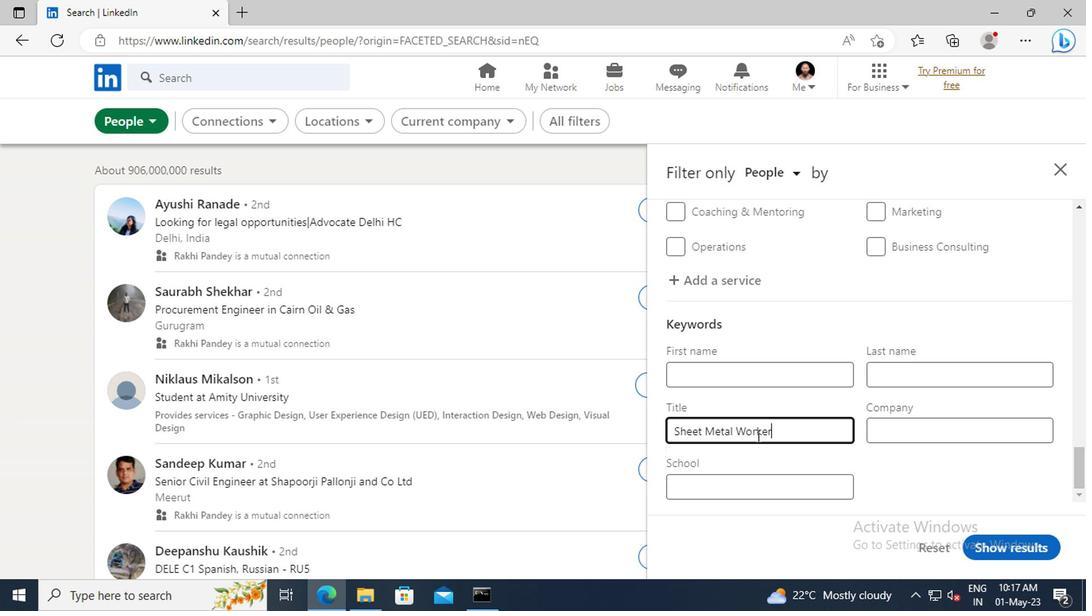 
Action: Mouse moved to (987, 547)
Screenshot: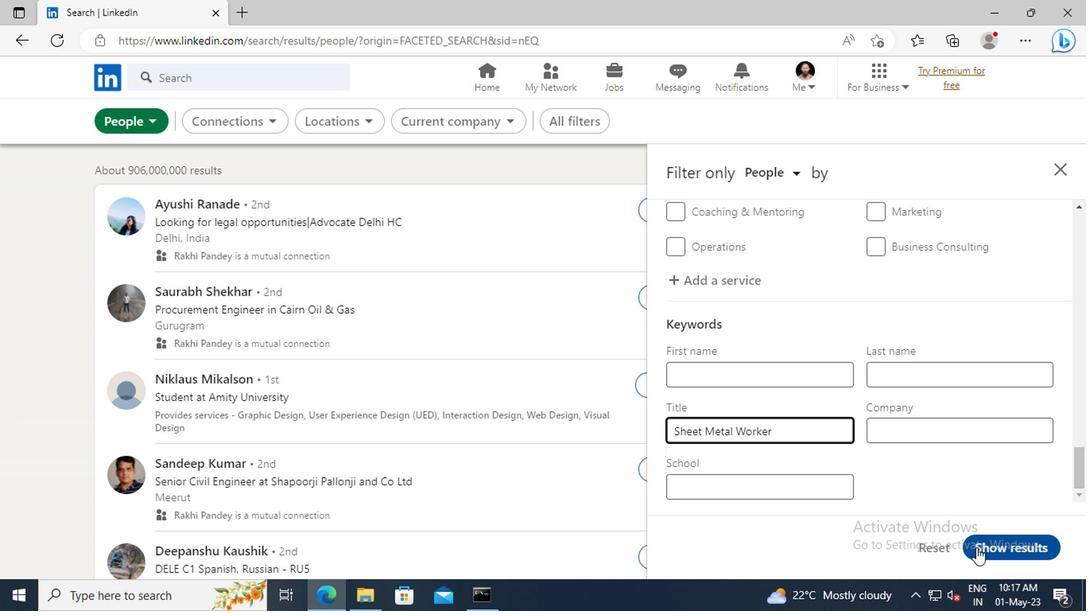 
Action: Mouse pressed left at (987, 547)
Screenshot: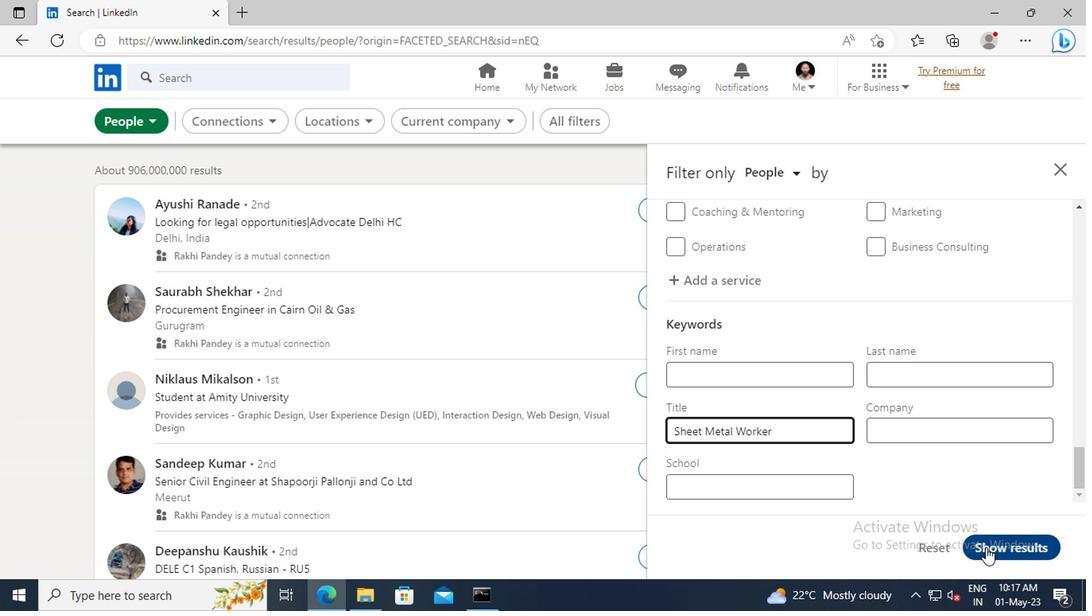 
Action: Mouse moved to (984, 545)
Screenshot: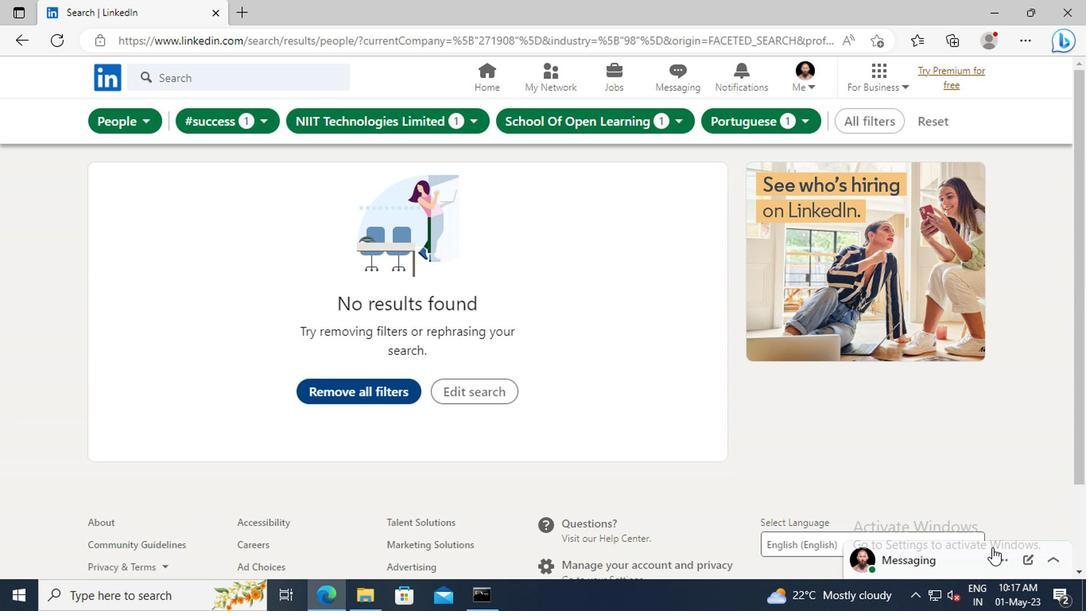 
